 Task: Find a house in Biddeford, United States for 7 guests from 10th to 15th July with 4 bedrooms, 7 beds, 4 bathrooms, and amenities including free parking, Wifi, TV, gym, and breakfast, within a price range of ₹10,000 to ₹15,000, and with self check-in option.
Action: Mouse moved to (766, 143)
Screenshot: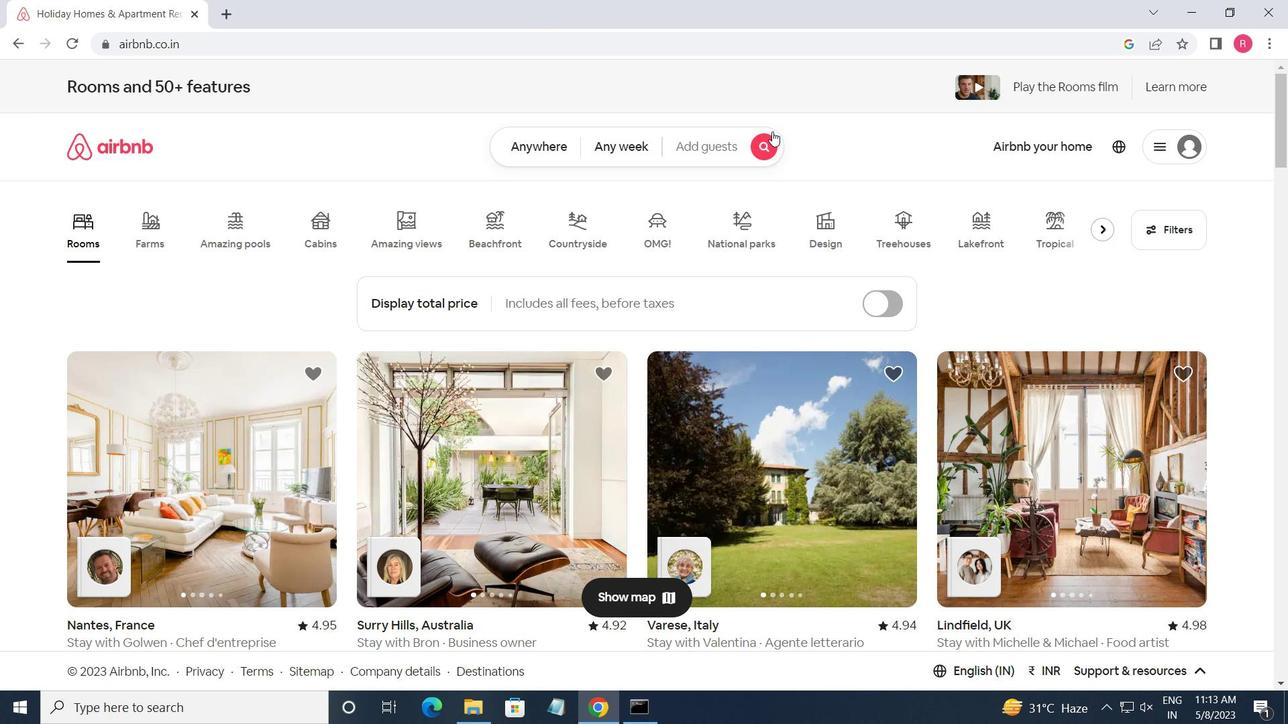 
Action: Mouse pressed left at (766, 143)
Screenshot: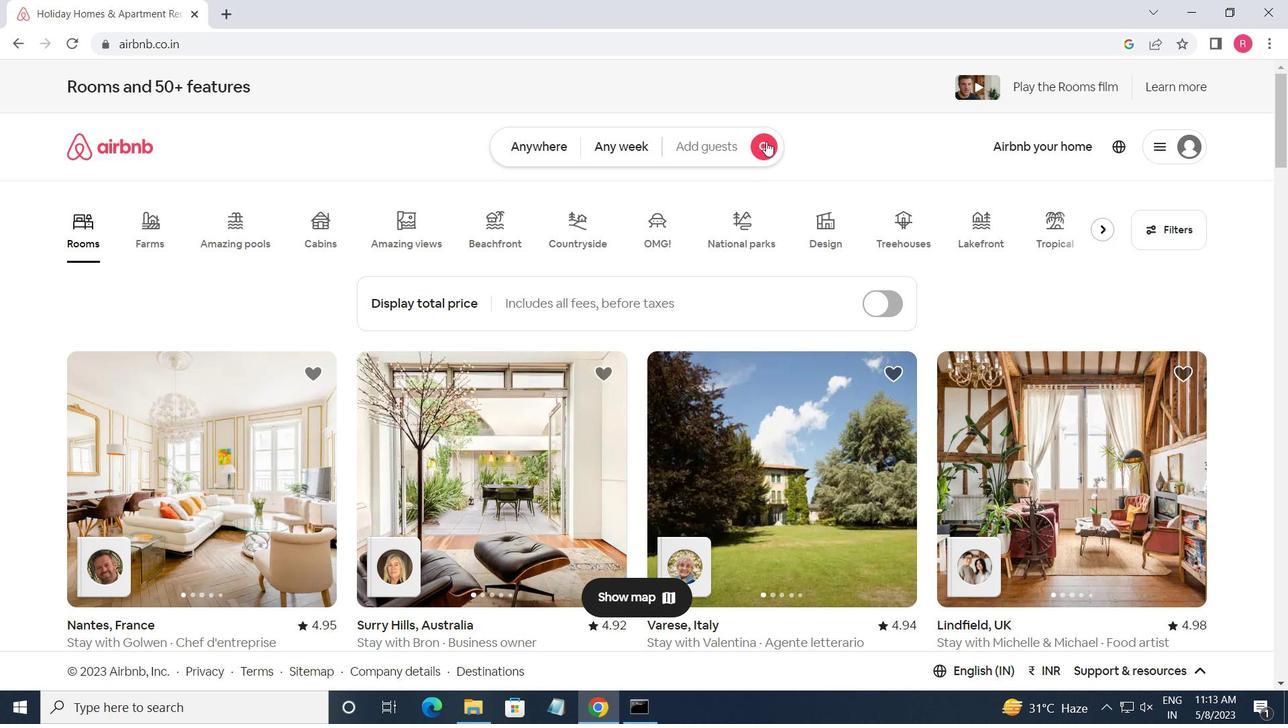 
Action: Mouse moved to (387, 219)
Screenshot: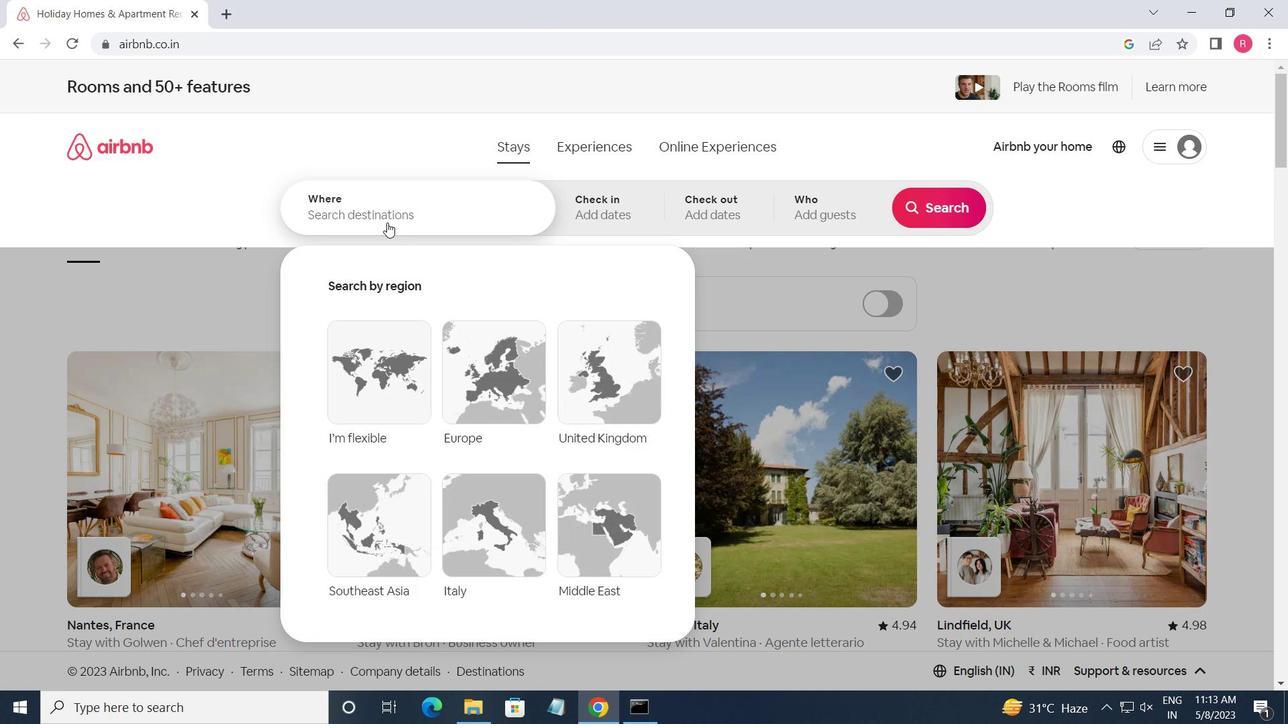 
Action: Mouse pressed left at (387, 219)
Screenshot: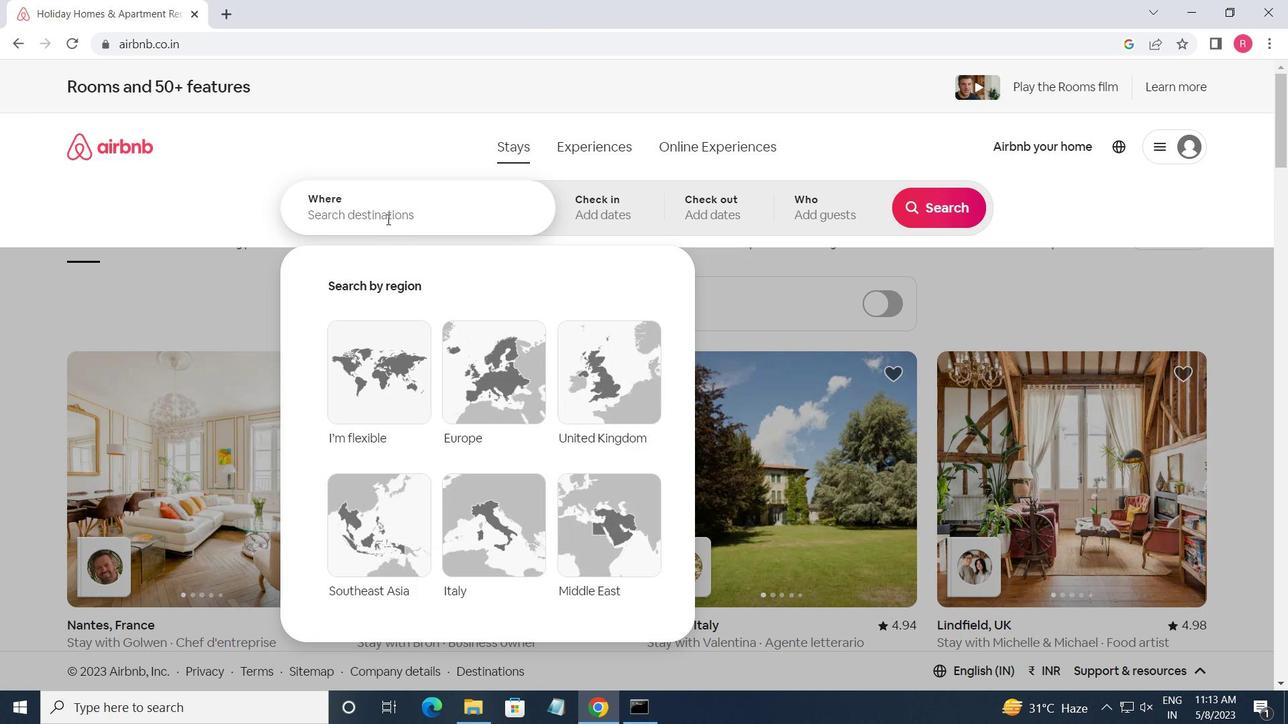 
Action: Mouse moved to (388, 218)
Screenshot: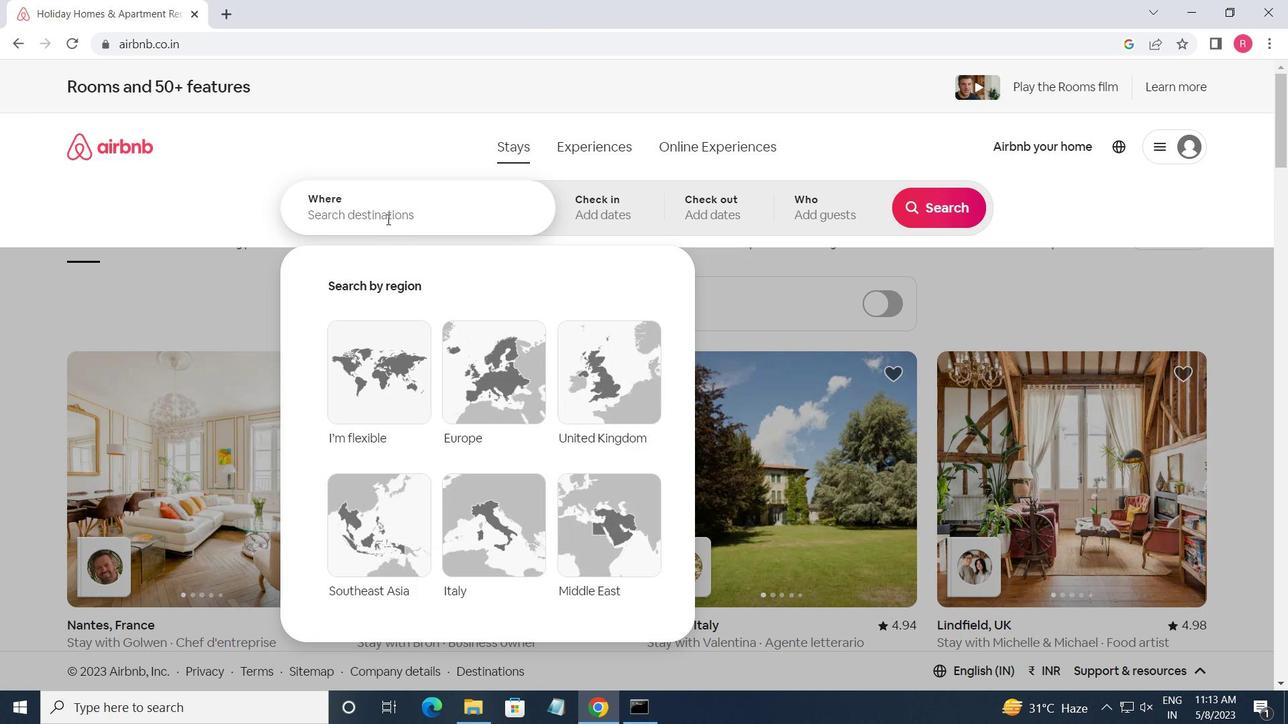 
Action: Key pressed <Key.shift_r><Key.shift_r><Key.shift_r><Key.shift_r>Biddeford,<Key.space><Key.shift_r>United<Key.space><Key.shift>STATES<Key.enter>
Screenshot: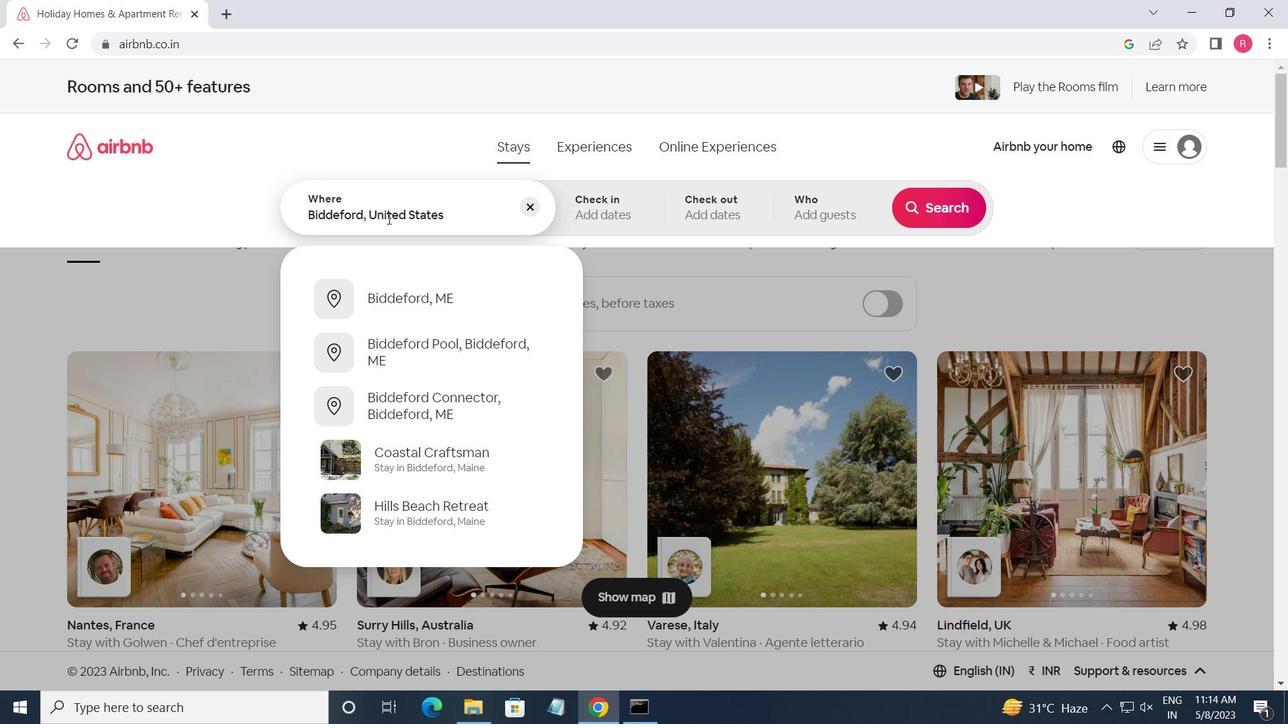 
Action: Mouse moved to (932, 337)
Screenshot: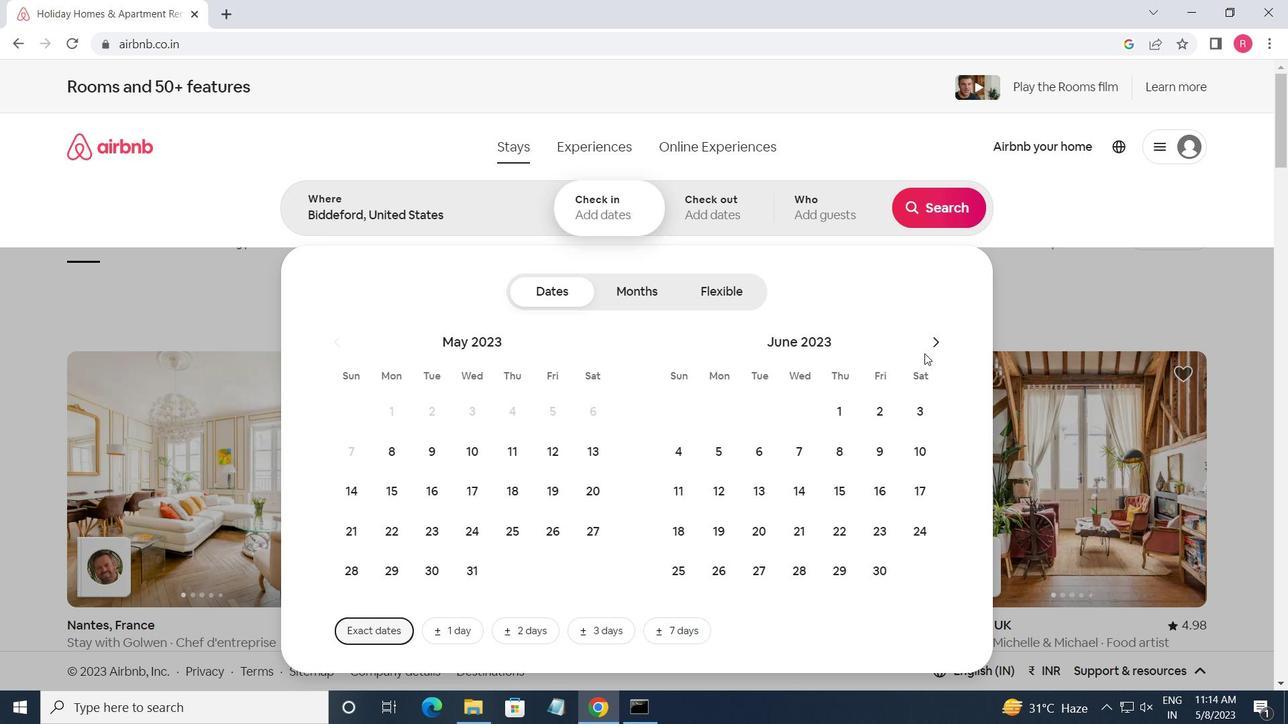 
Action: Mouse pressed left at (932, 337)
Screenshot: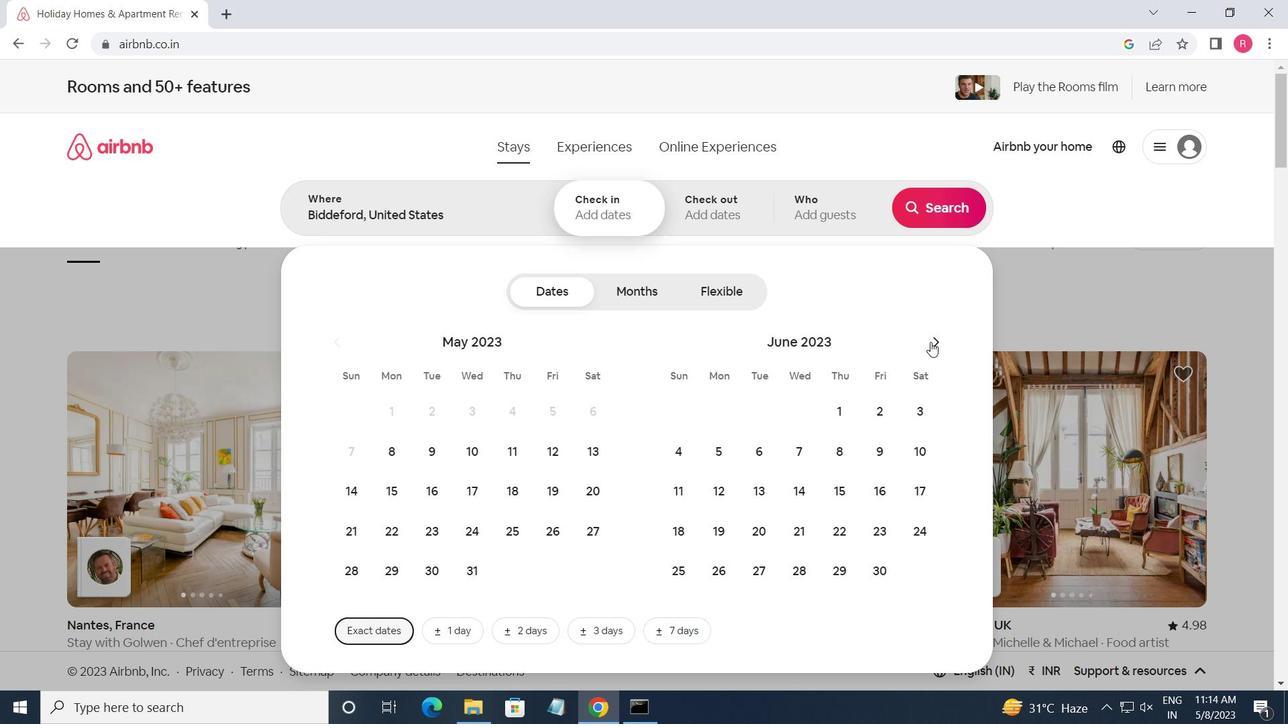 
Action: Mouse moved to (731, 491)
Screenshot: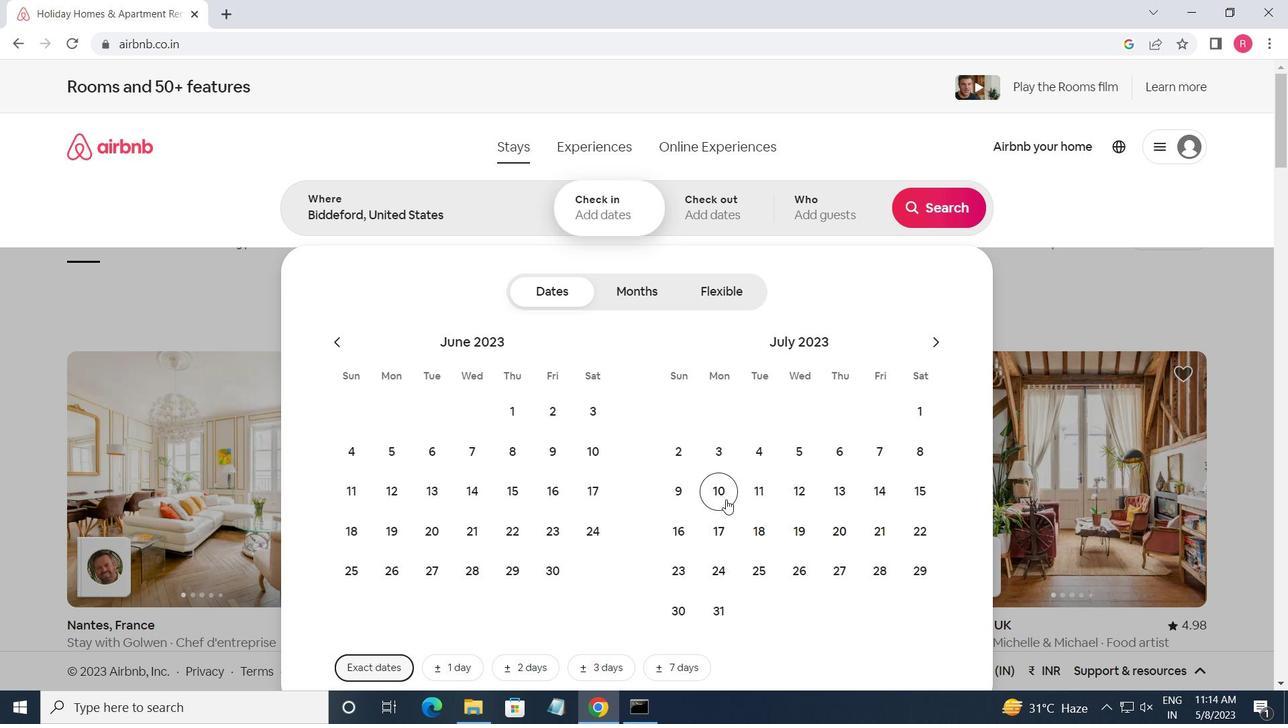 
Action: Mouse pressed left at (731, 491)
Screenshot: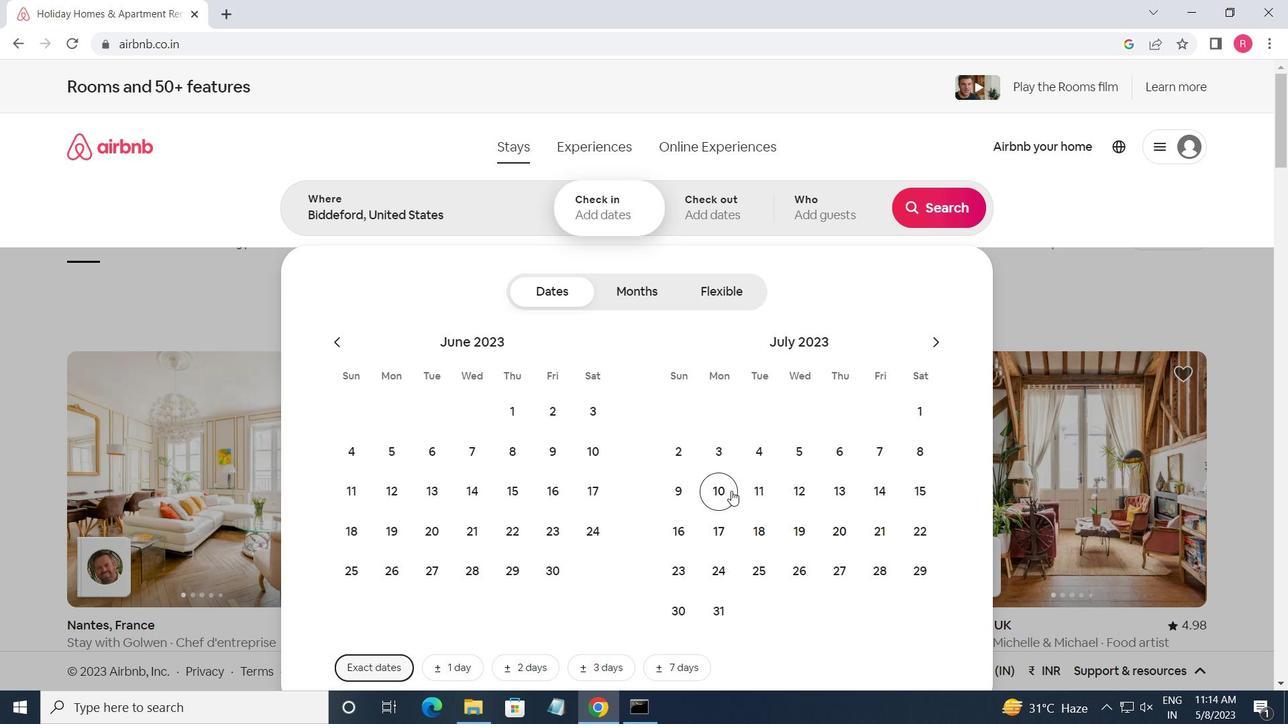 
Action: Mouse moved to (923, 485)
Screenshot: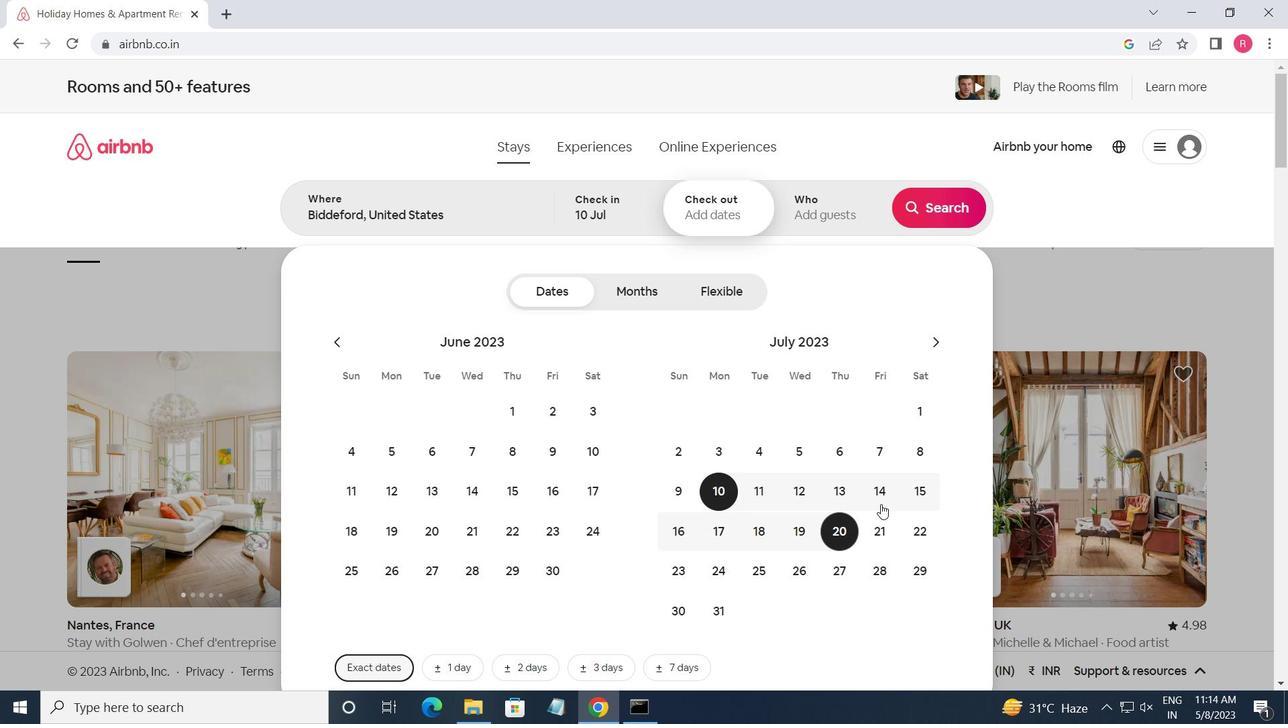 
Action: Mouse pressed left at (923, 485)
Screenshot: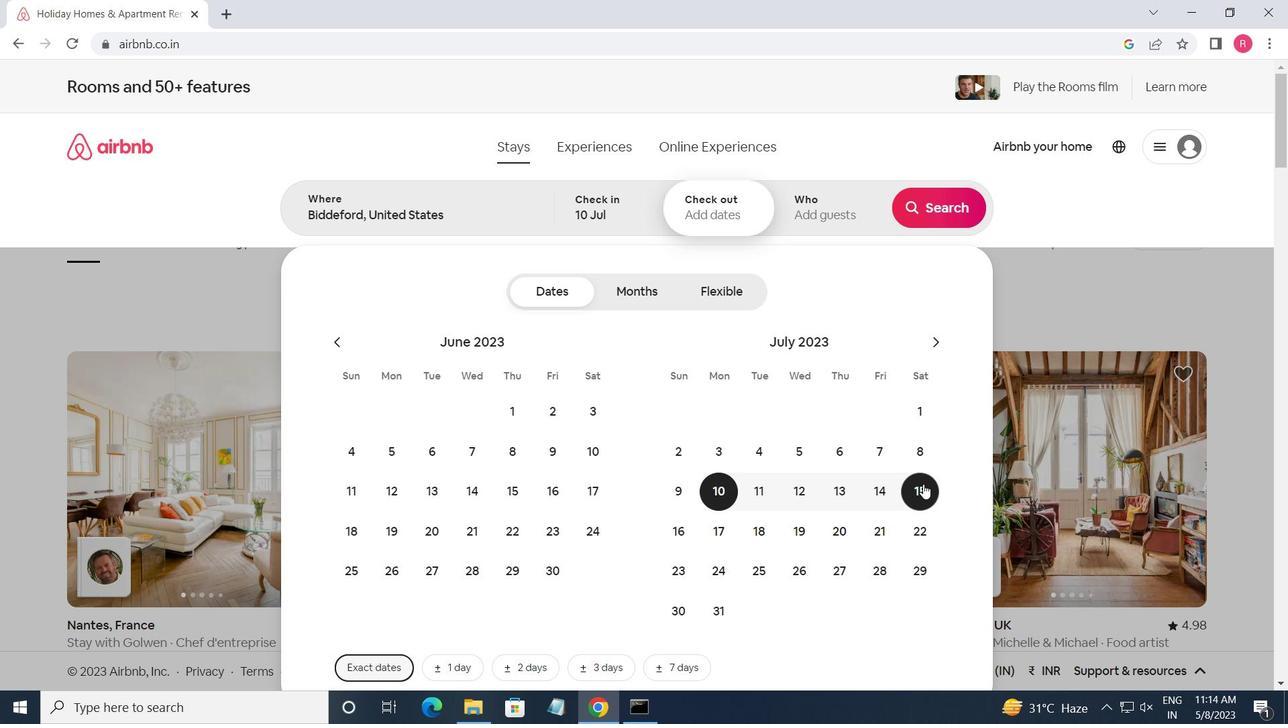 
Action: Mouse moved to (824, 228)
Screenshot: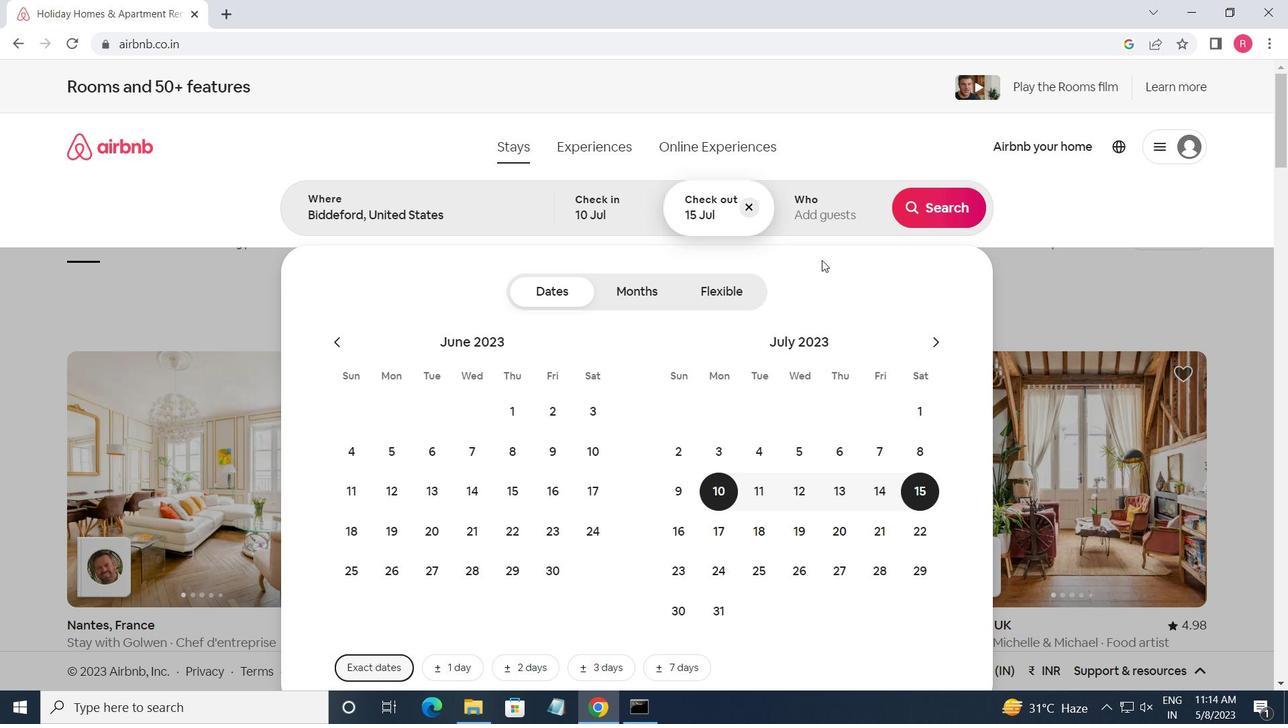 
Action: Mouse pressed left at (824, 228)
Screenshot: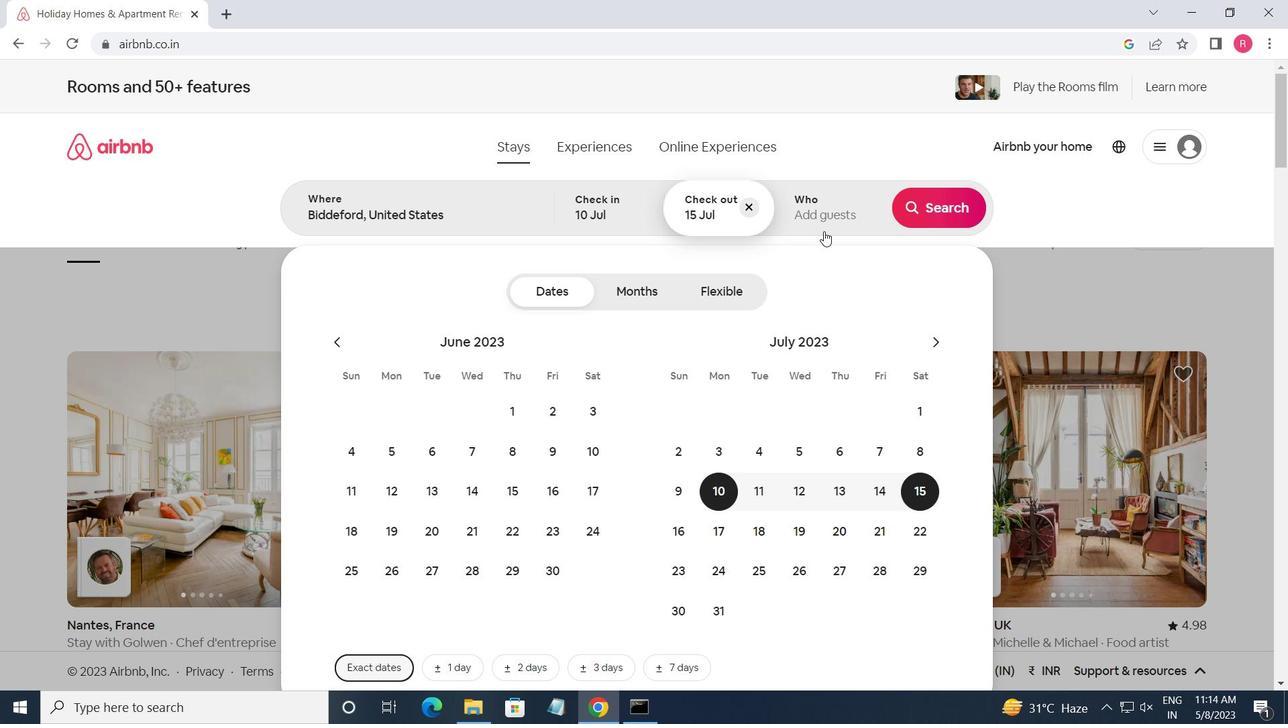 
Action: Mouse moved to (941, 295)
Screenshot: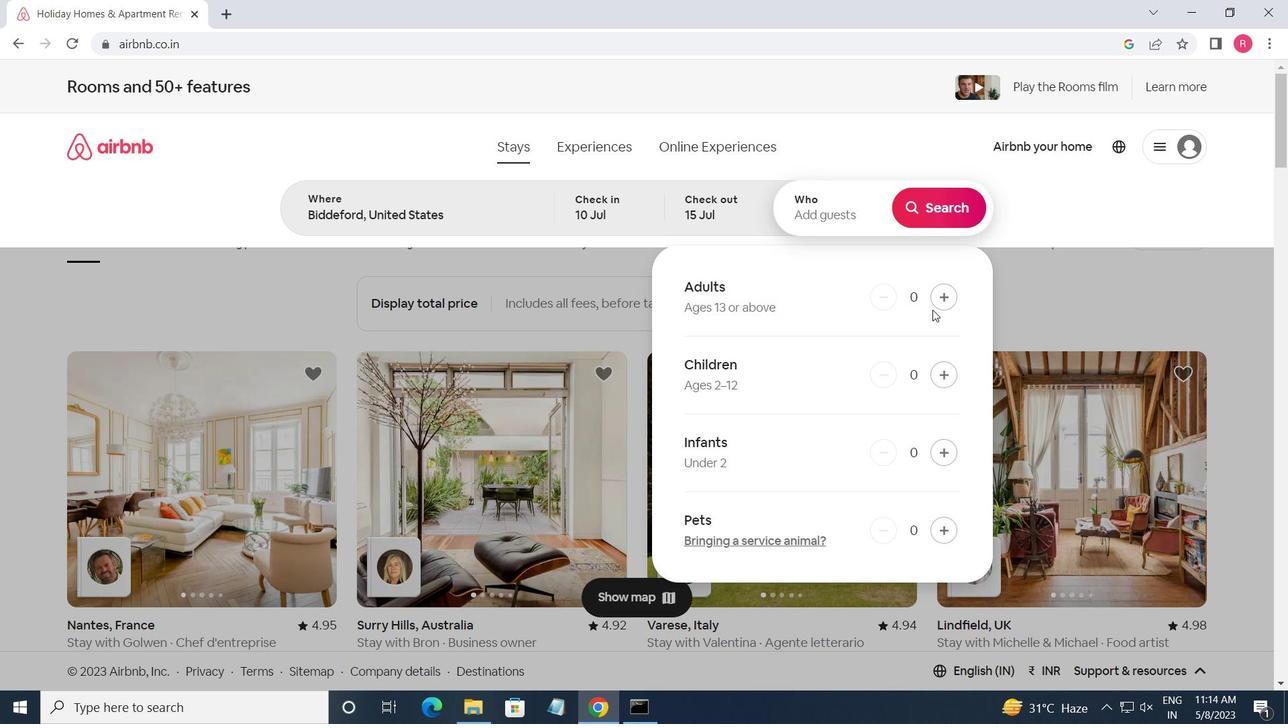
Action: Mouse pressed left at (941, 295)
Screenshot: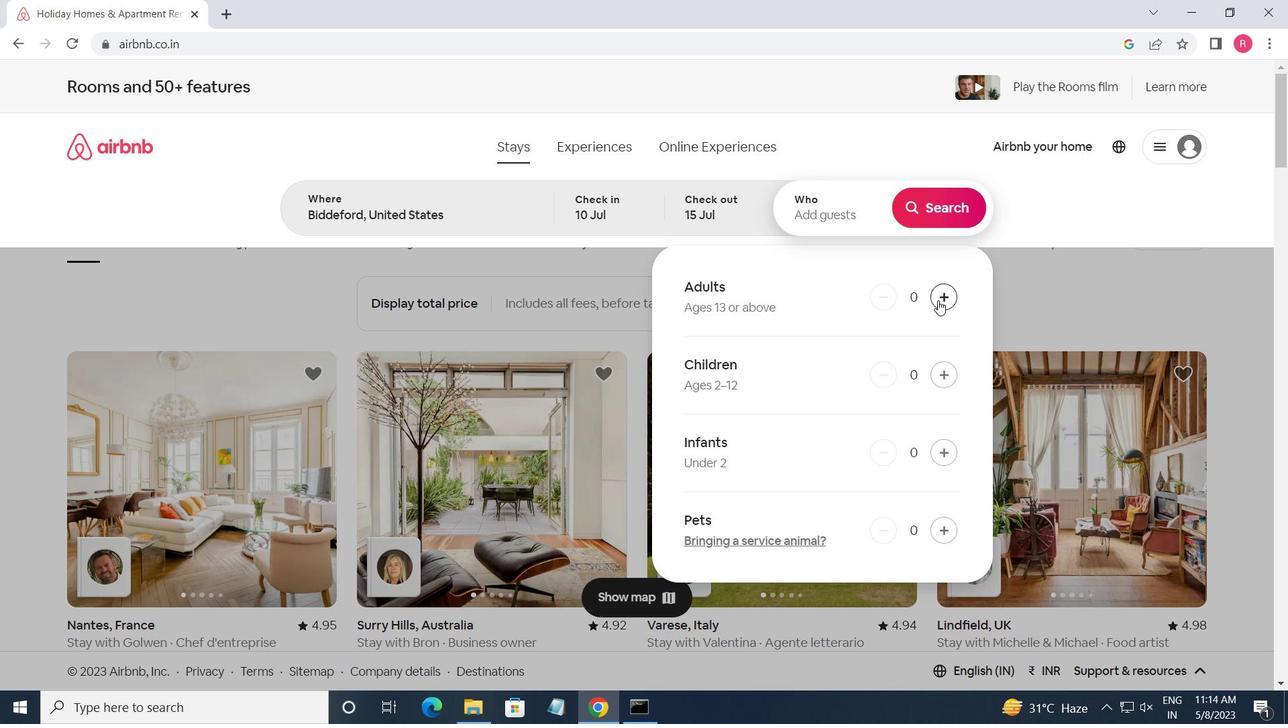 
Action: Mouse pressed left at (941, 295)
Screenshot: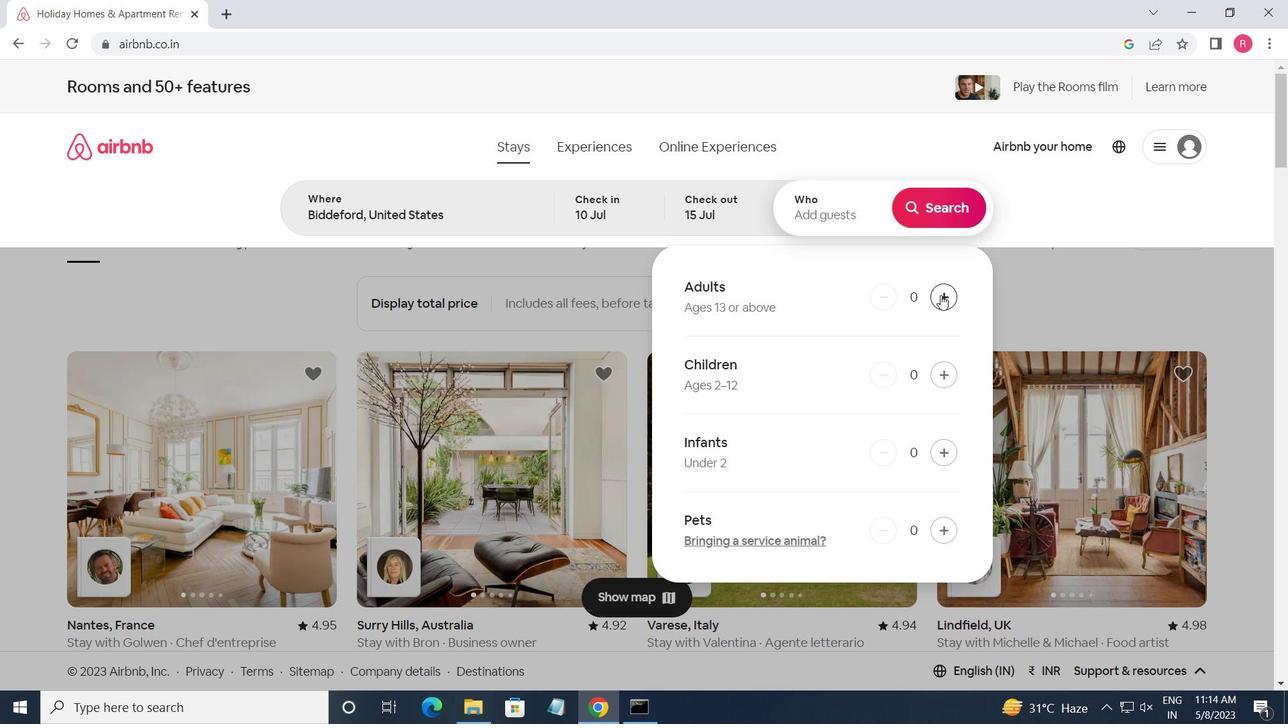 
Action: Mouse pressed left at (941, 295)
Screenshot: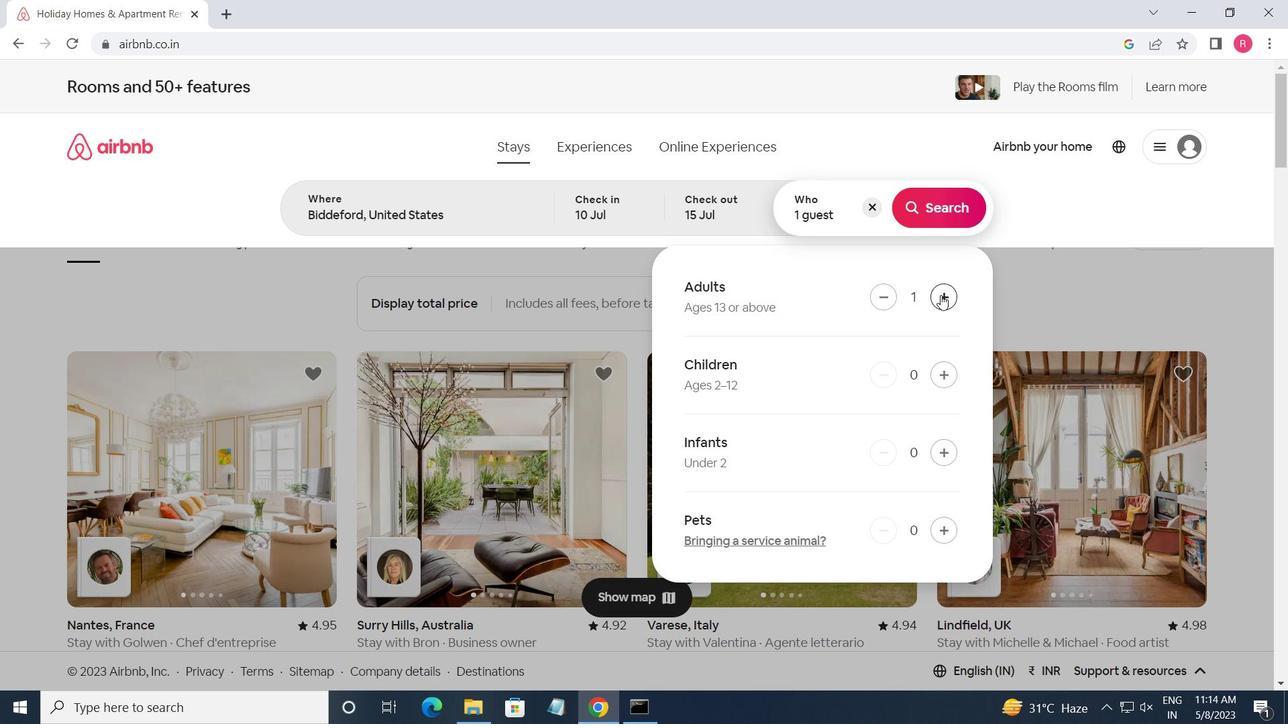 
Action: Mouse pressed left at (941, 295)
Screenshot: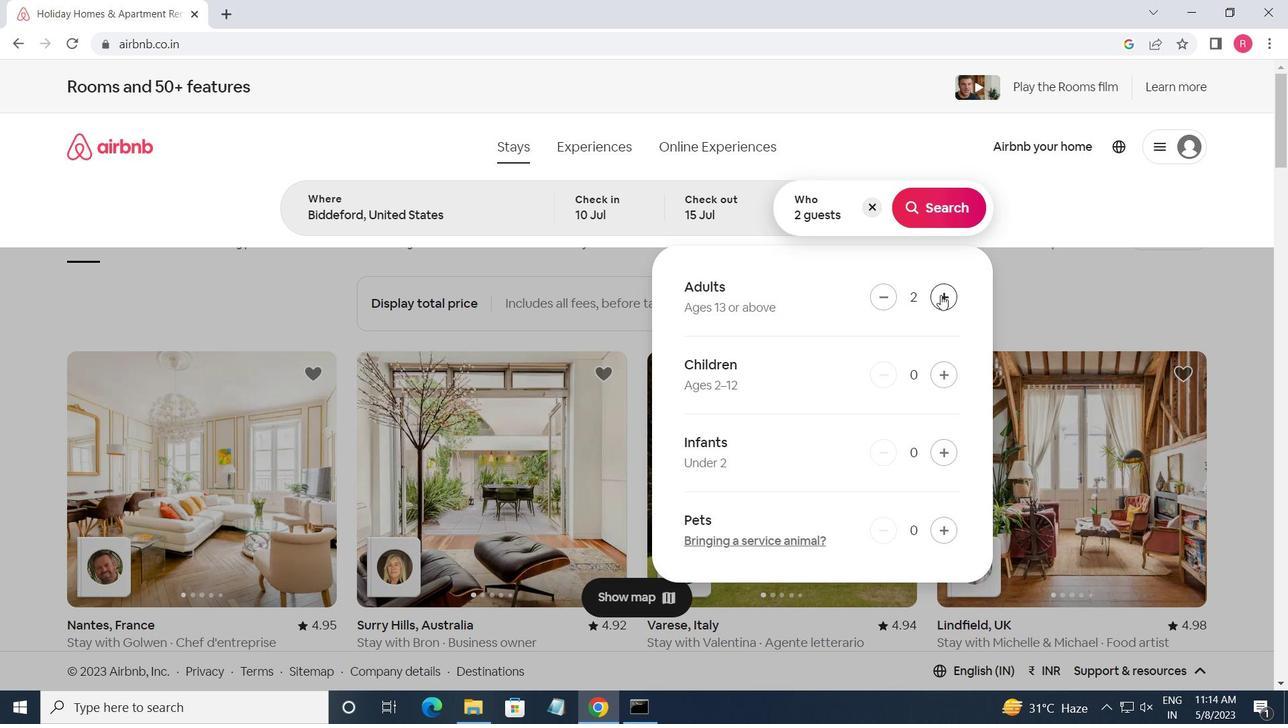 
Action: Mouse pressed left at (941, 295)
Screenshot: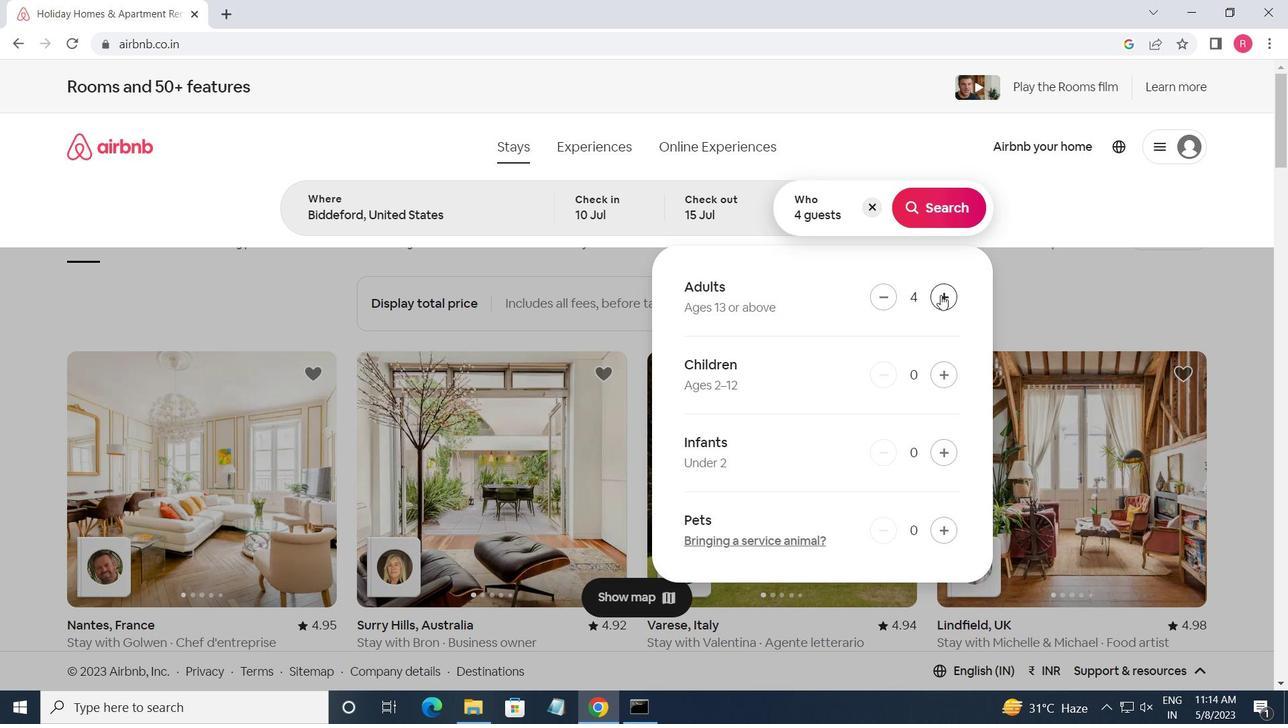 
Action: Mouse pressed left at (941, 295)
Screenshot: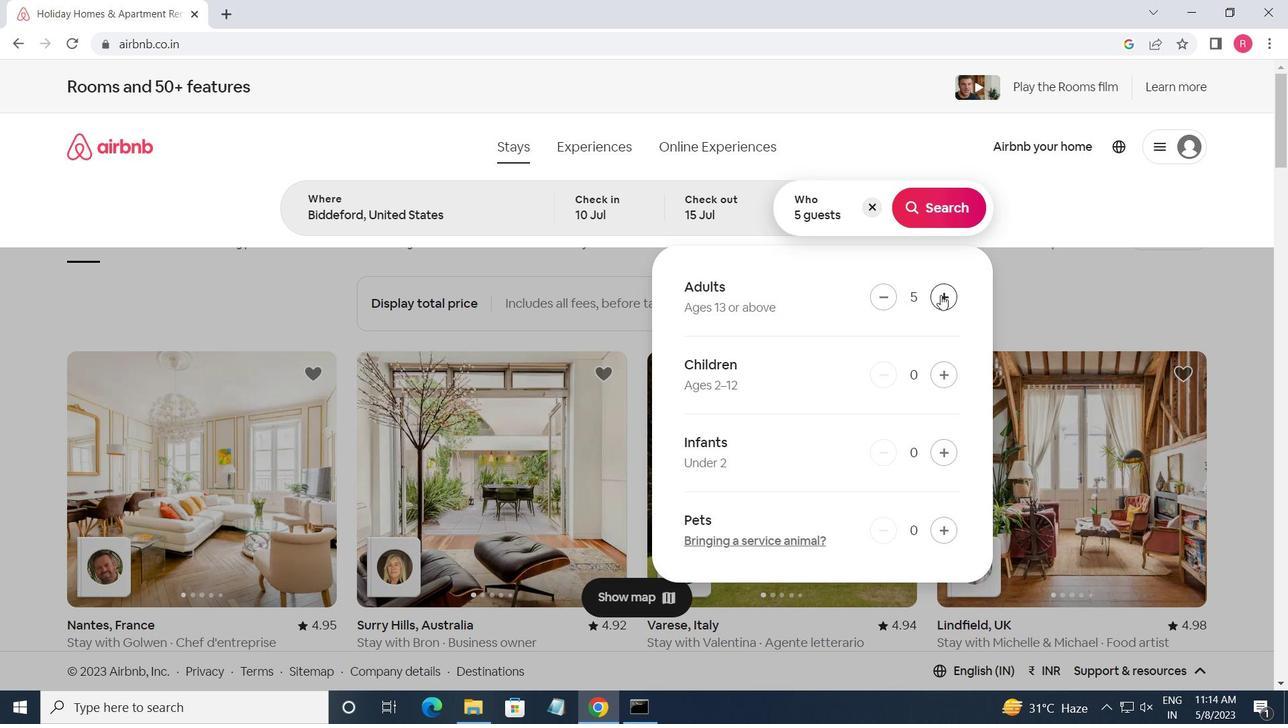 
Action: Mouse pressed left at (941, 295)
Screenshot: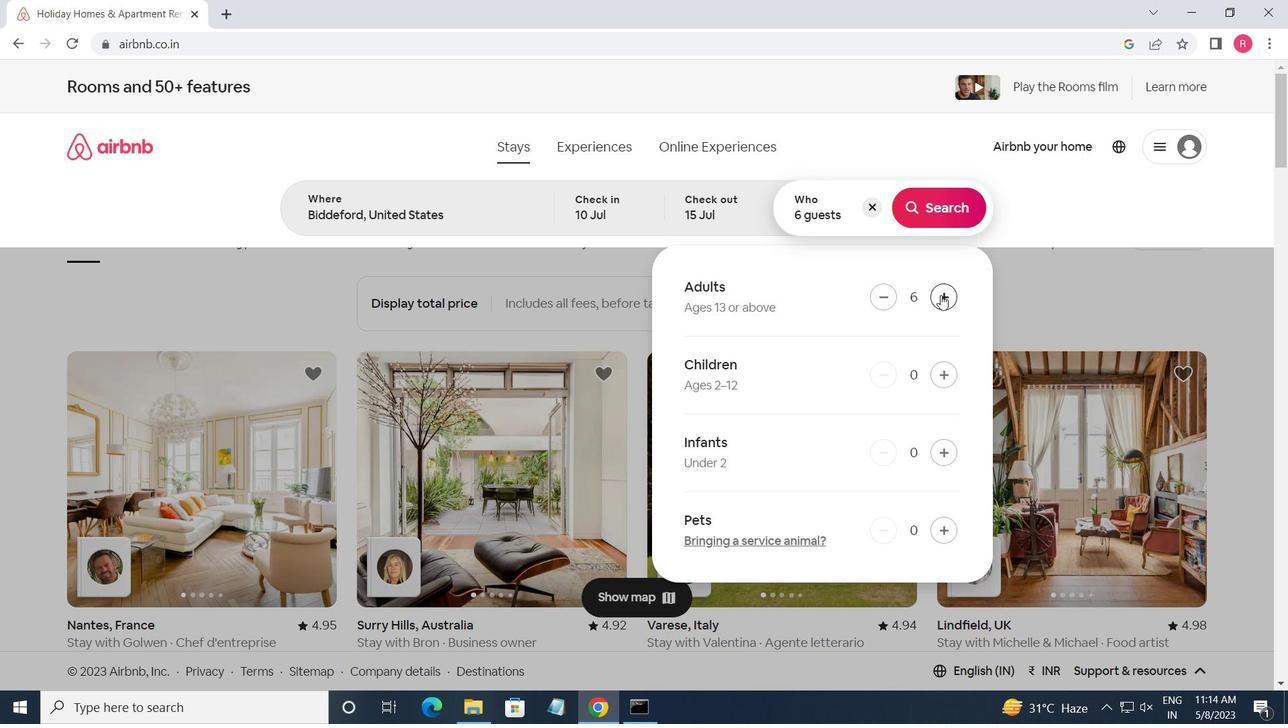 
Action: Mouse moved to (909, 203)
Screenshot: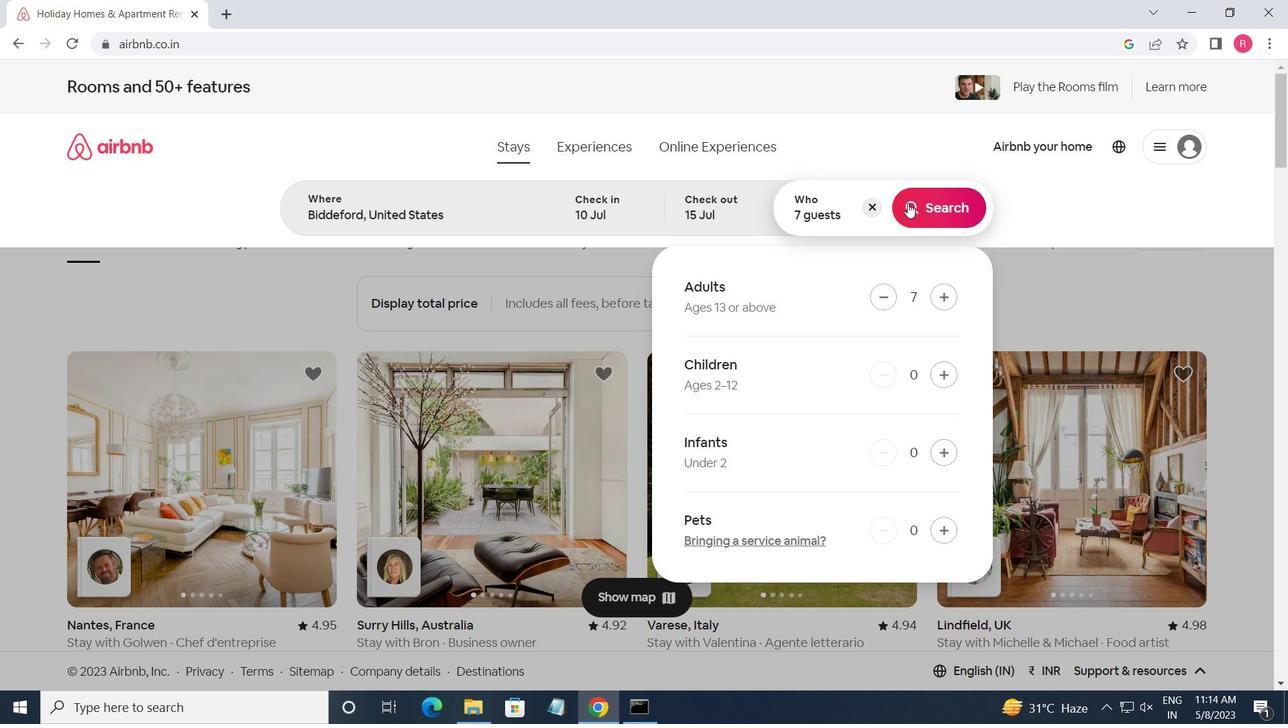 
Action: Mouse pressed left at (909, 203)
Screenshot: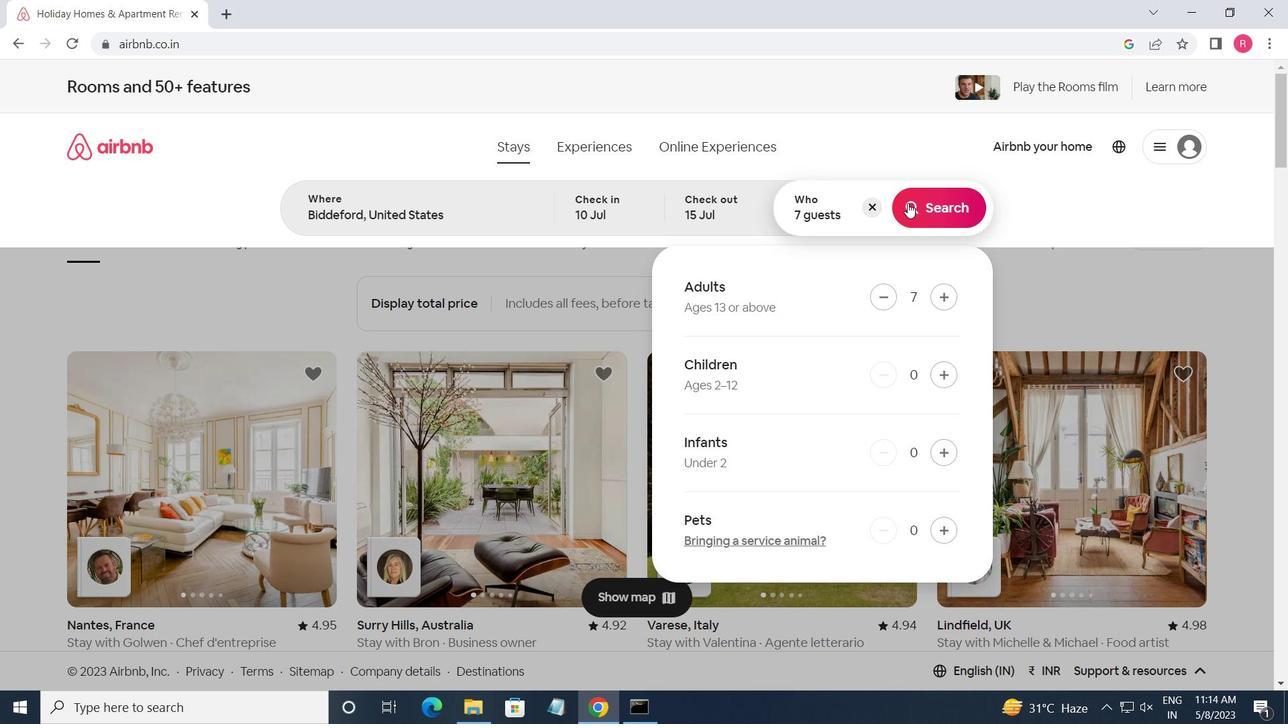 
Action: Mouse moved to (1226, 163)
Screenshot: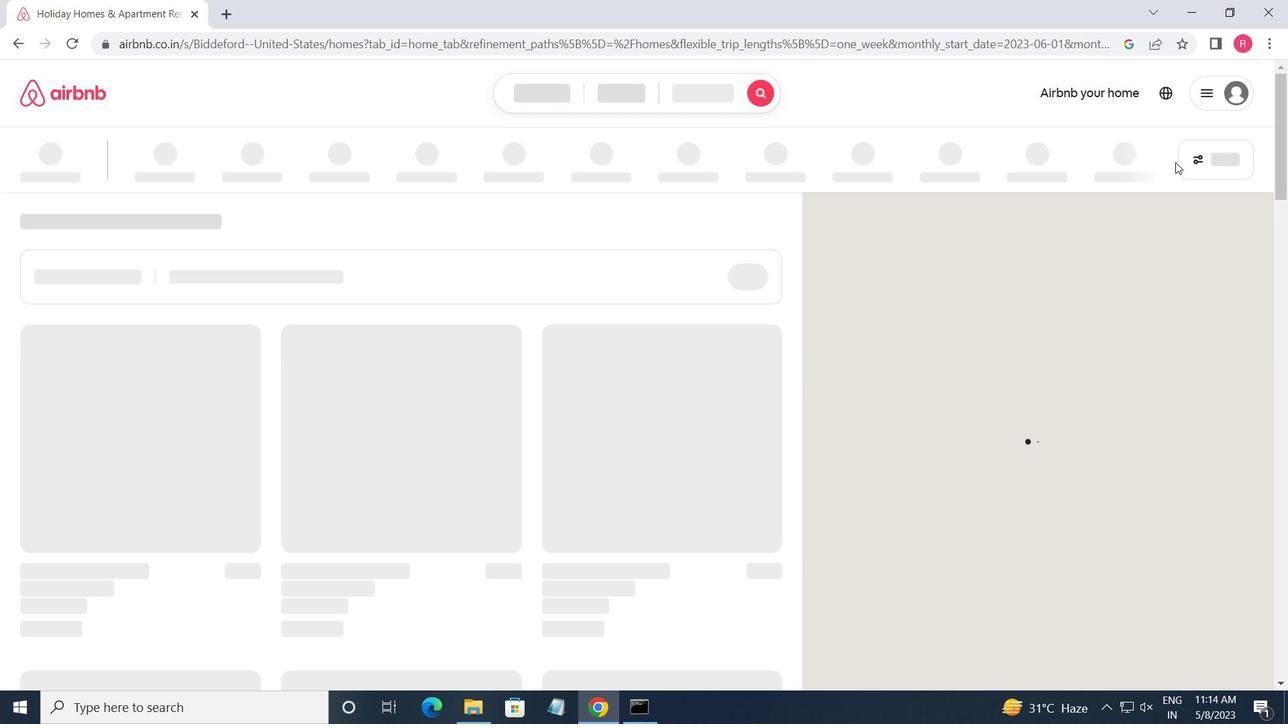 
Action: Mouse pressed left at (1226, 163)
Screenshot: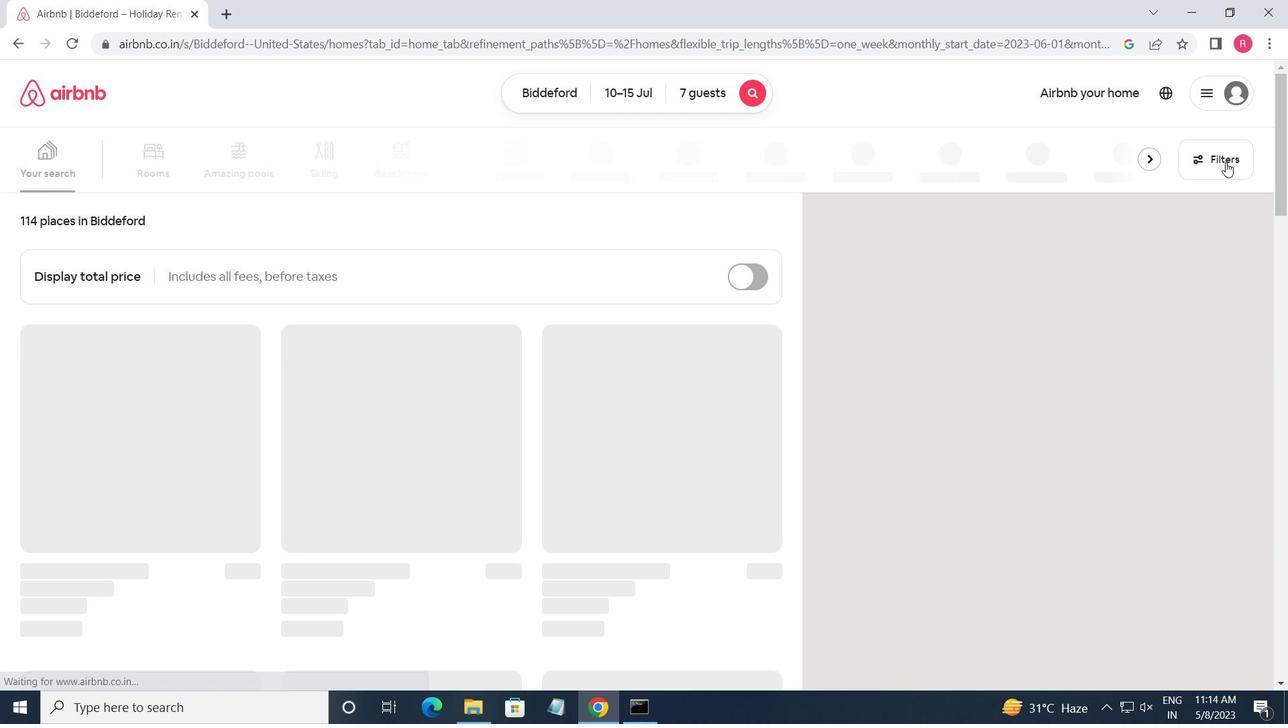 
Action: Mouse moved to (577, 459)
Screenshot: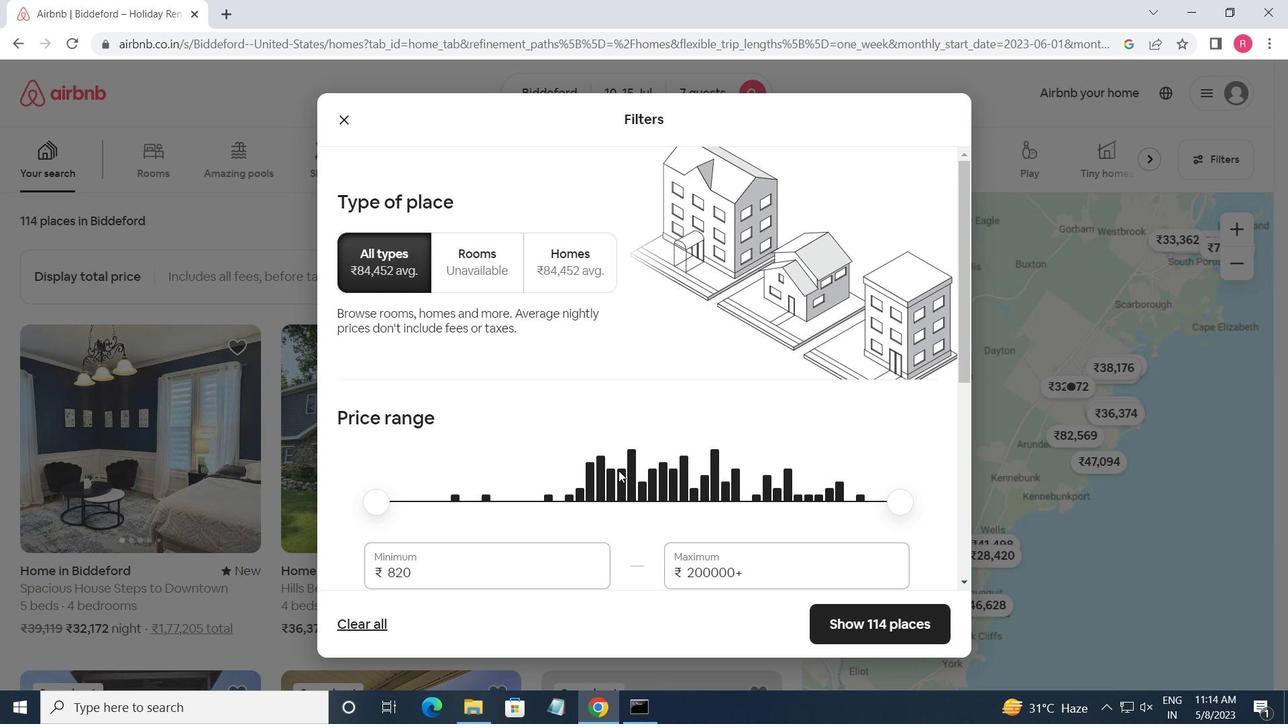 
Action: Mouse scrolled (577, 458) with delta (0, 0)
Screenshot: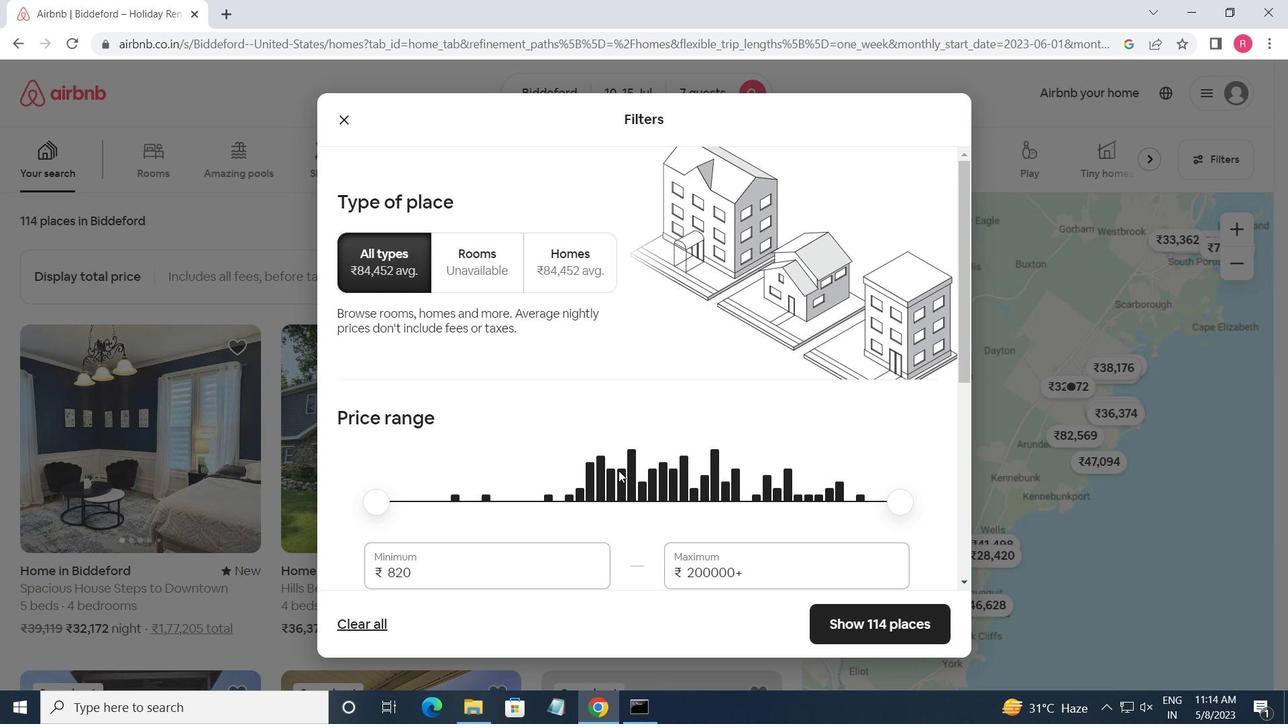 
Action: Mouse moved to (447, 496)
Screenshot: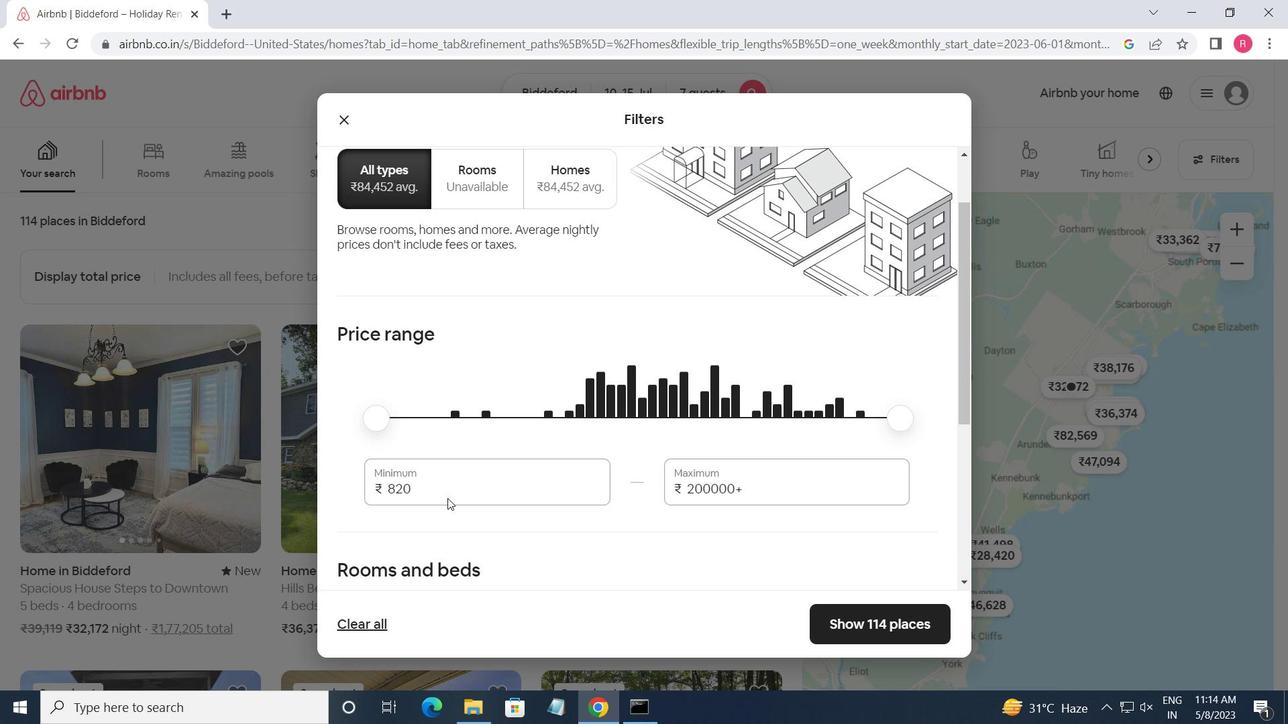 
Action: Mouse pressed left at (447, 496)
Screenshot: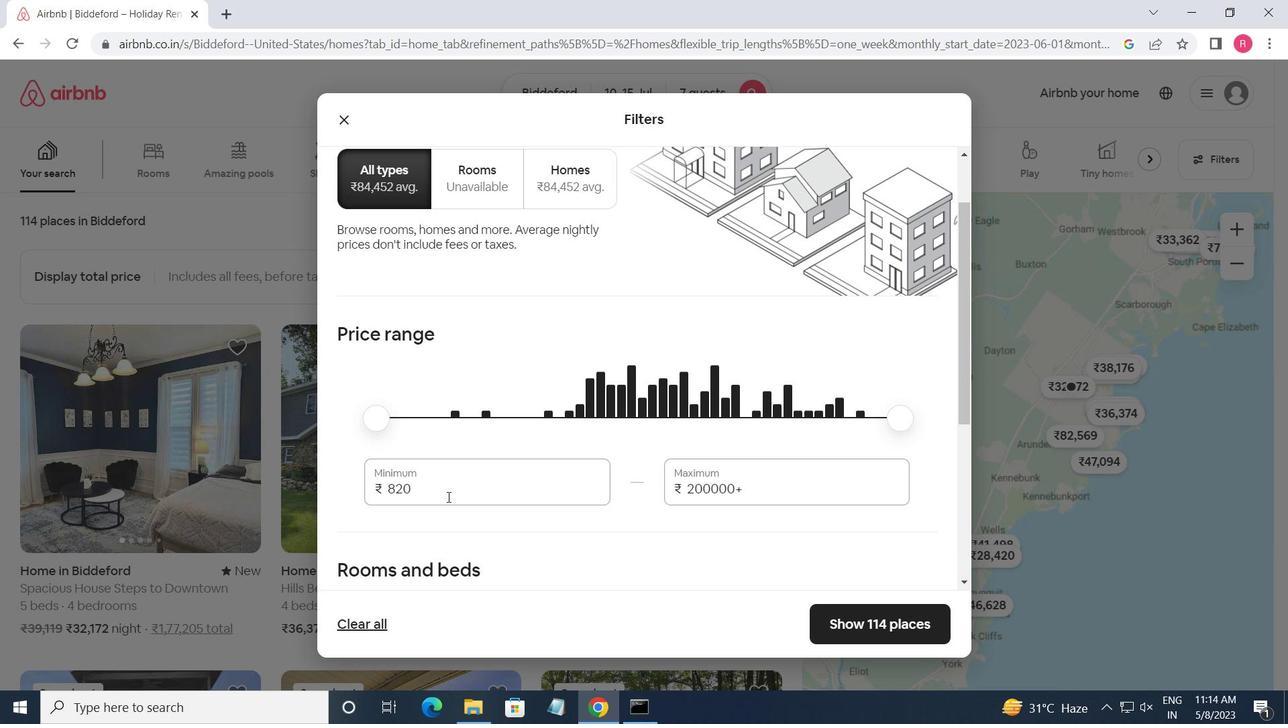 
Action: Mouse moved to (424, 480)
Screenshot: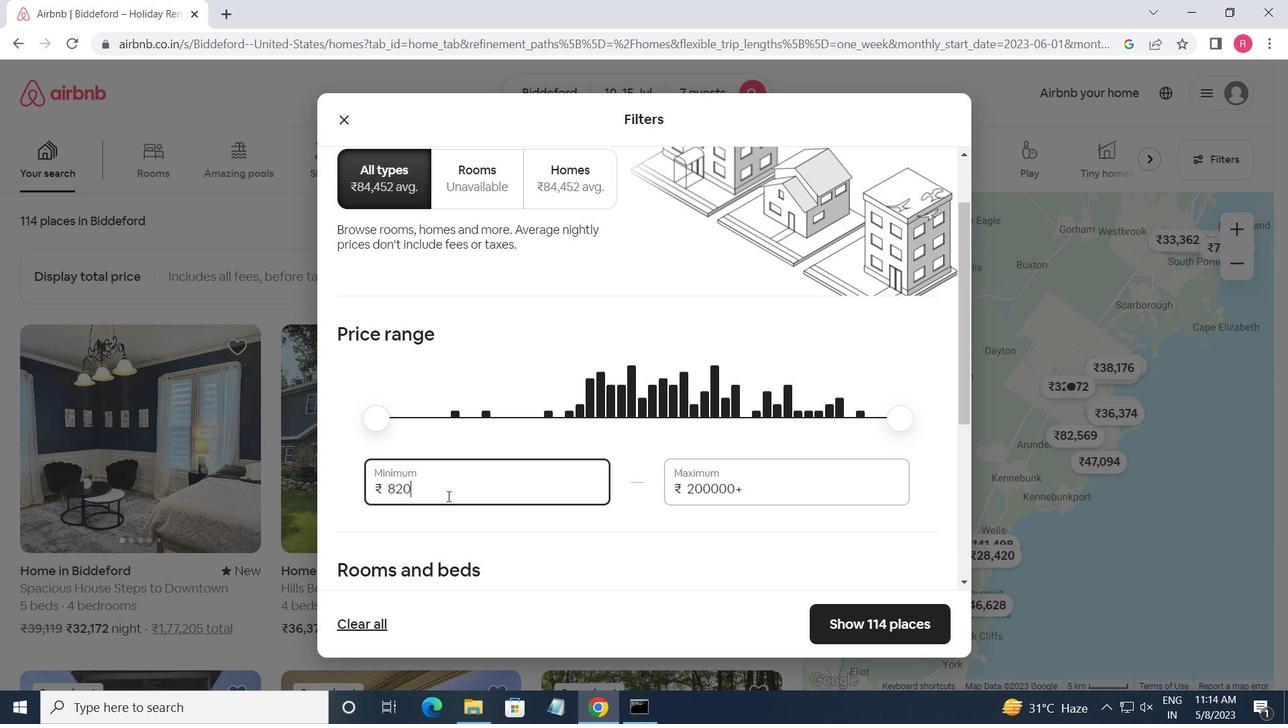 
Action: Key pressed <Key.backspace><Key.backspace><Key.backspace><Key.backspace>10000<Key.tab>15000
Screenshot: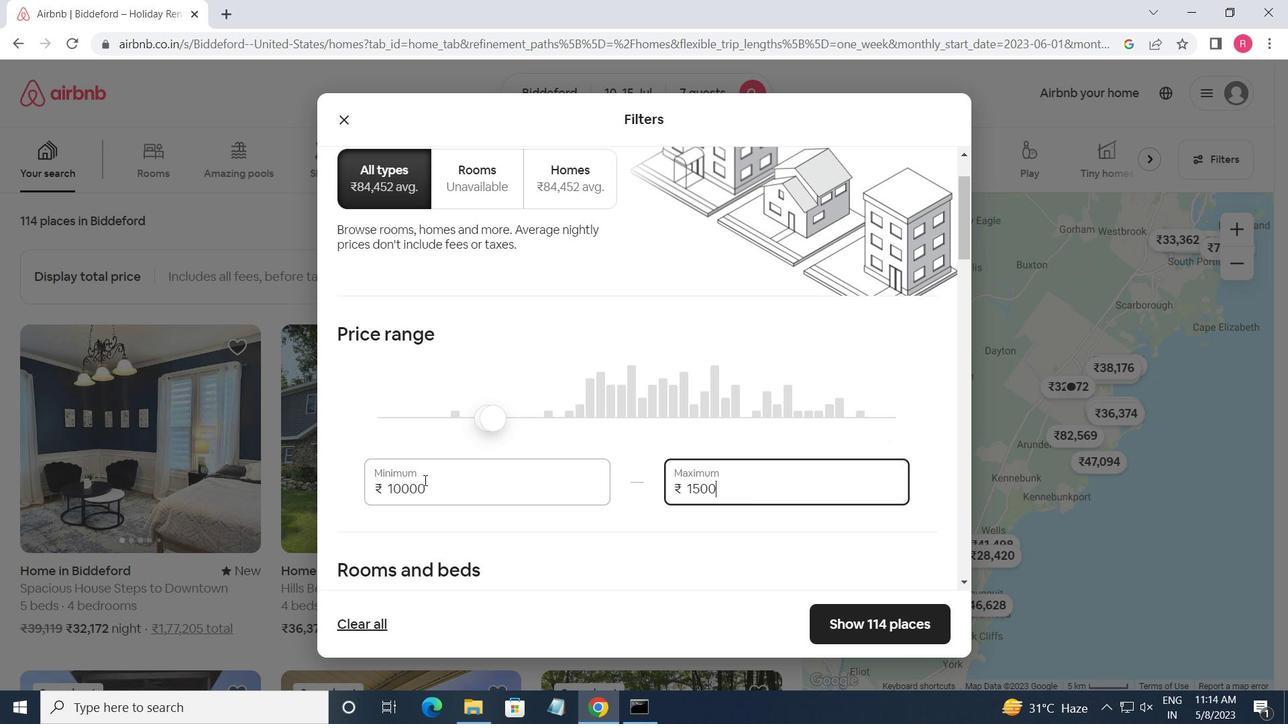 
Action: Mouse moved to (548, 473)
Screenshot: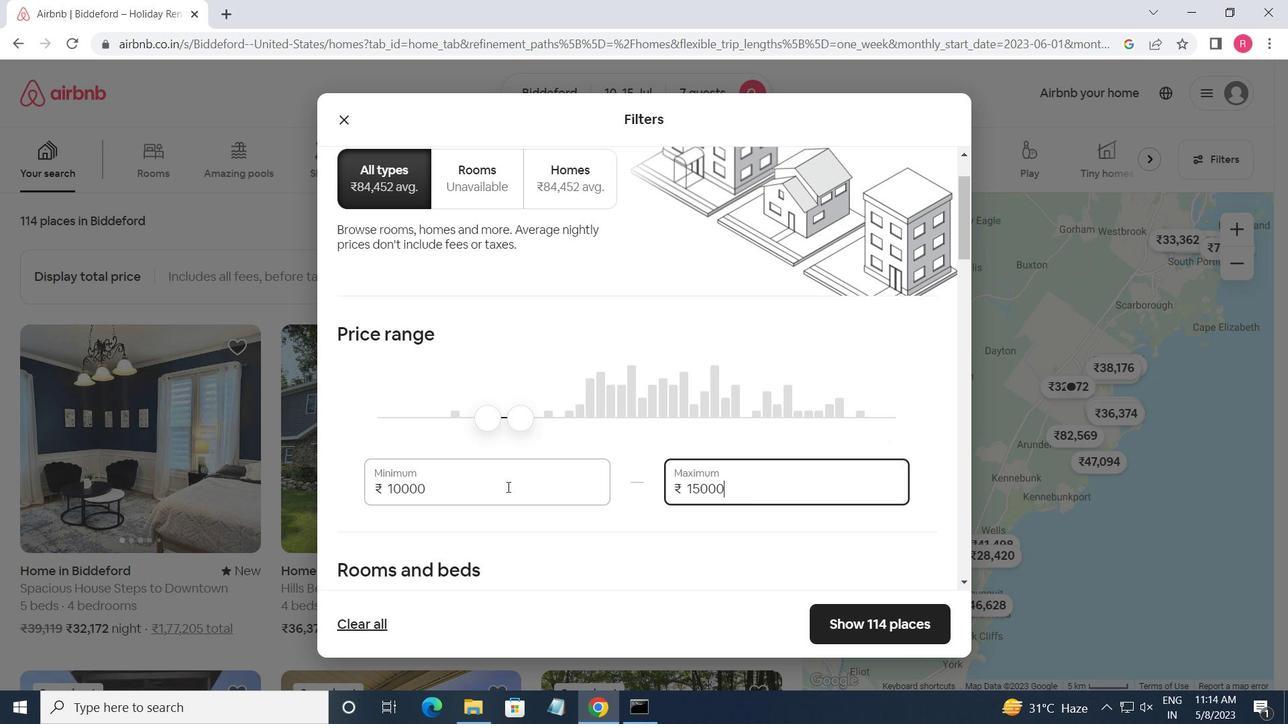 
Action: Mouse scrolled (548, 473) with delta (0, 0)
Screenshot: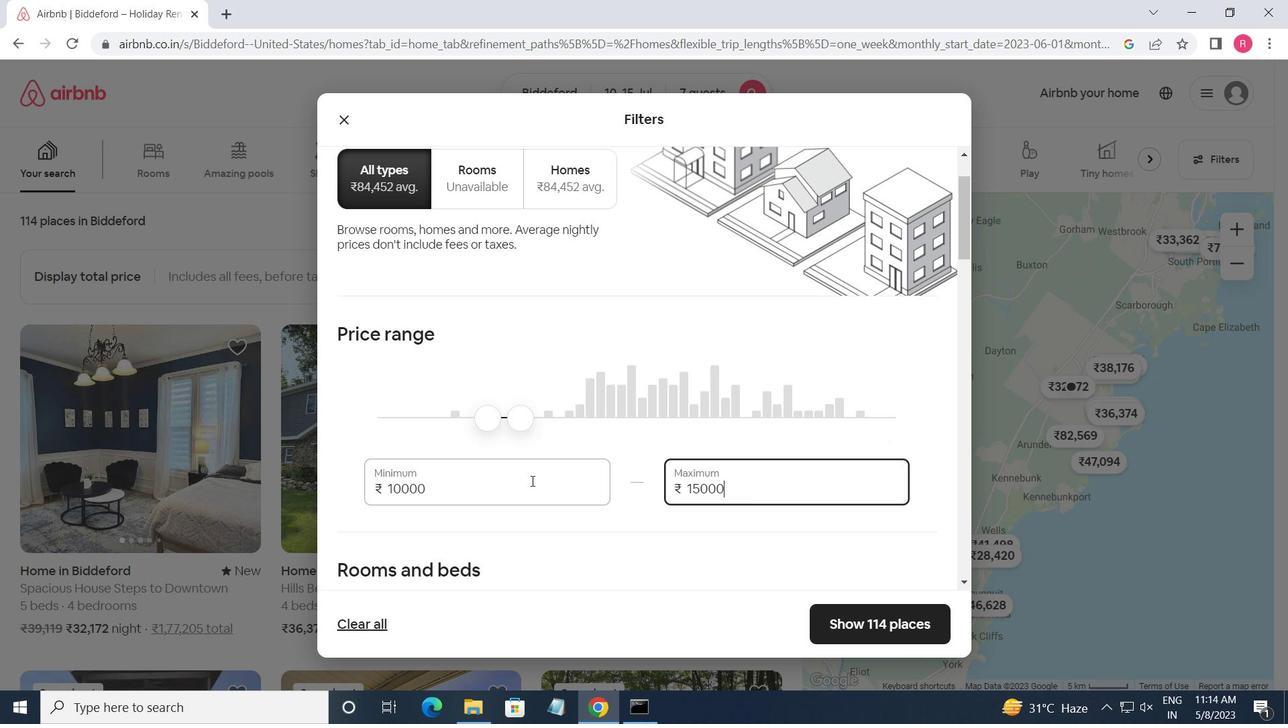 
Action: Mouse scrolled (548, 473) with delta (0, 0)
Screenshot: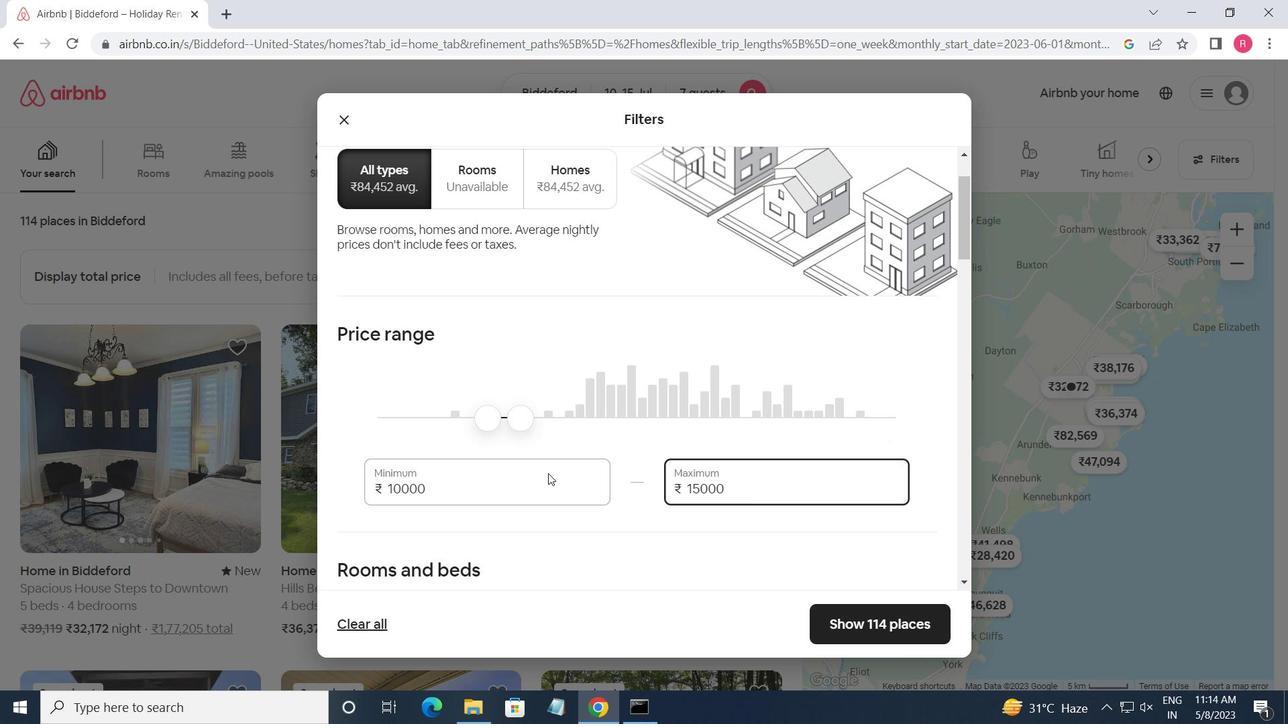 
Action: Mouse moved to (426, 489)
Screenshot: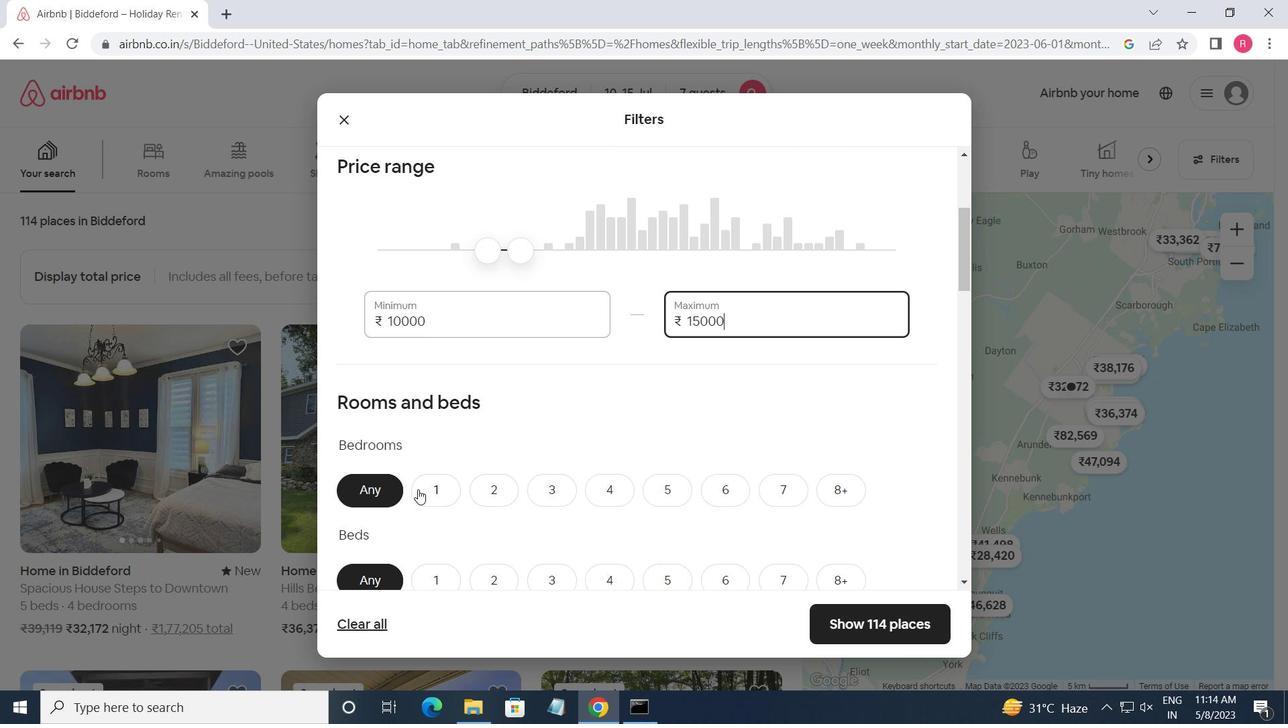 
Action: Mouse scrolled (426, 489) with delta (0, 0)
Screenshot: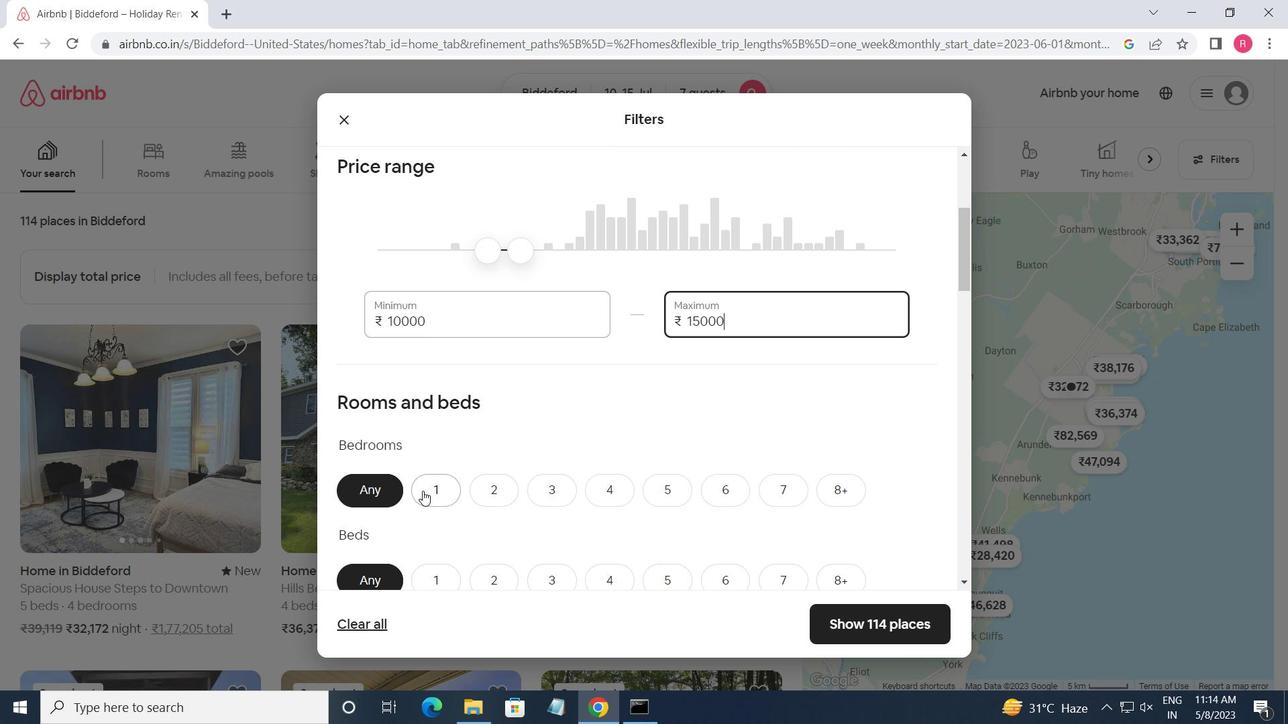 
Action: Mouse scrolled (426, 489) with delta (0, 0)
Screenshot: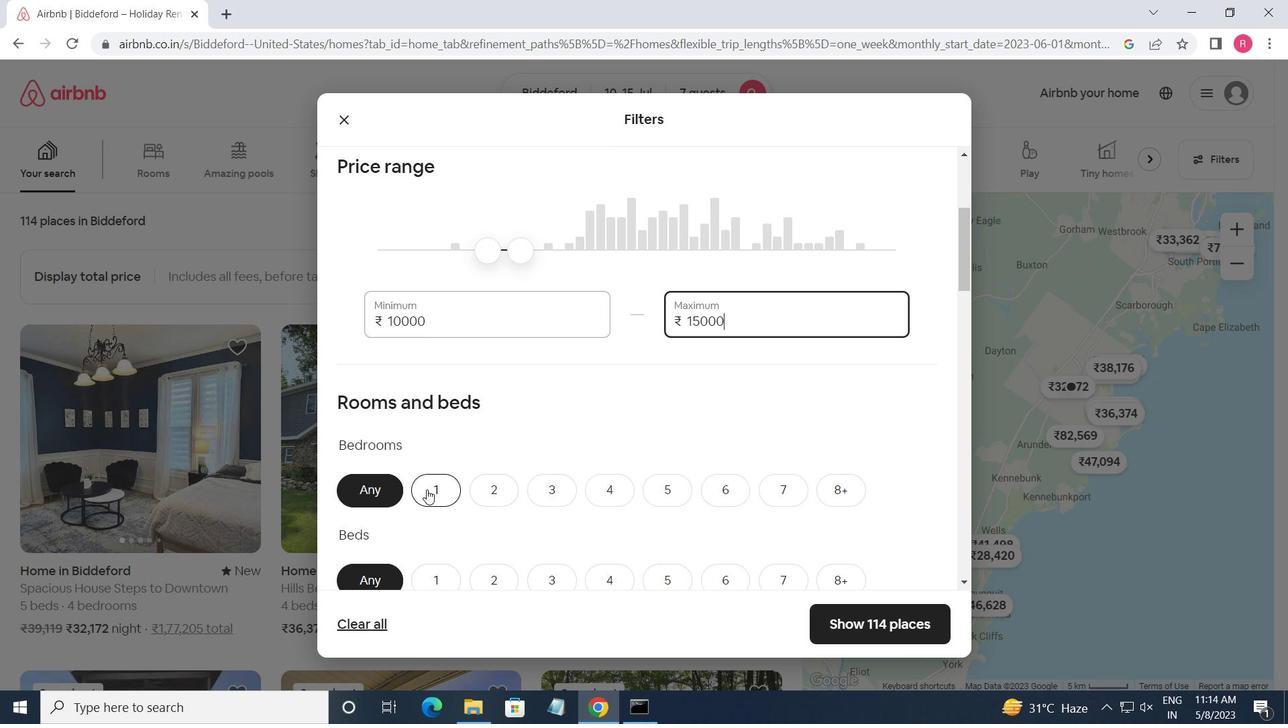 
Action: Mouse moved to (428, 489)
Screenshot: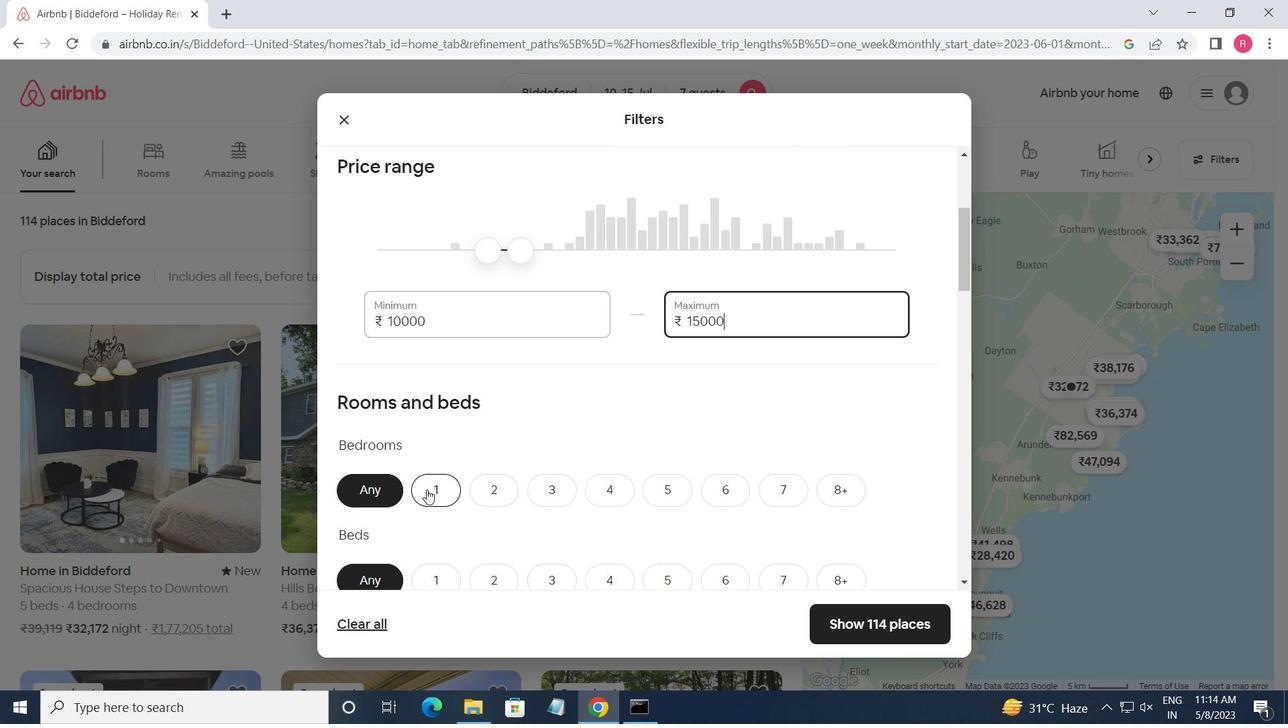 
Action: Mouse scrolled (428, 489) with delta (0, 0)
Screenshot: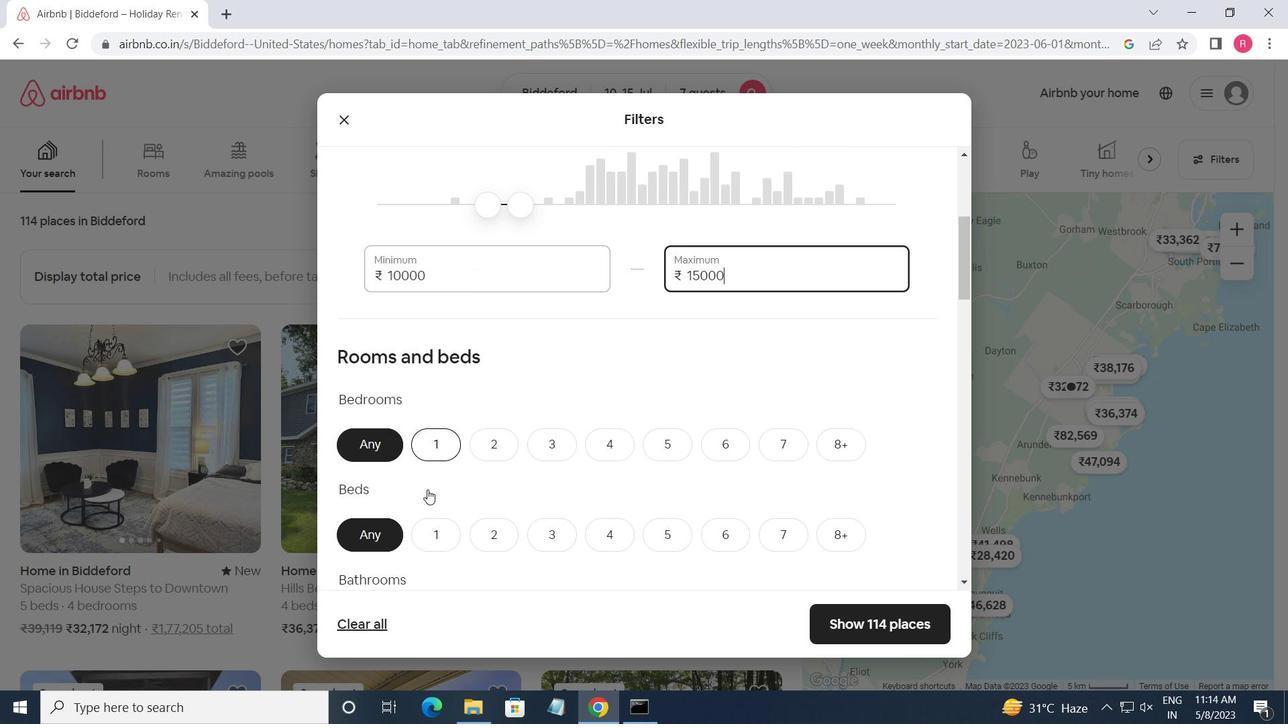 
Action: Mouse scrolled (428, 489) with delta (0, 0)
Screenshot: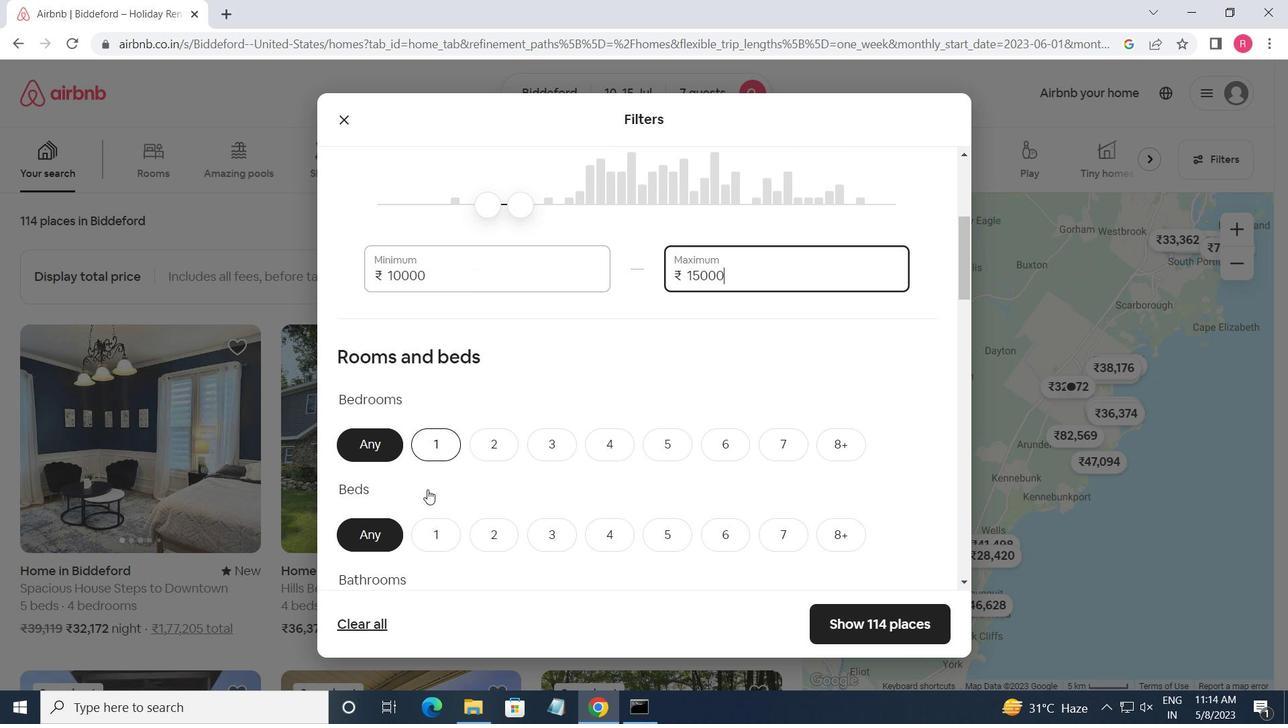 
Action: Mouse moved to (448, 468)
Screenshot: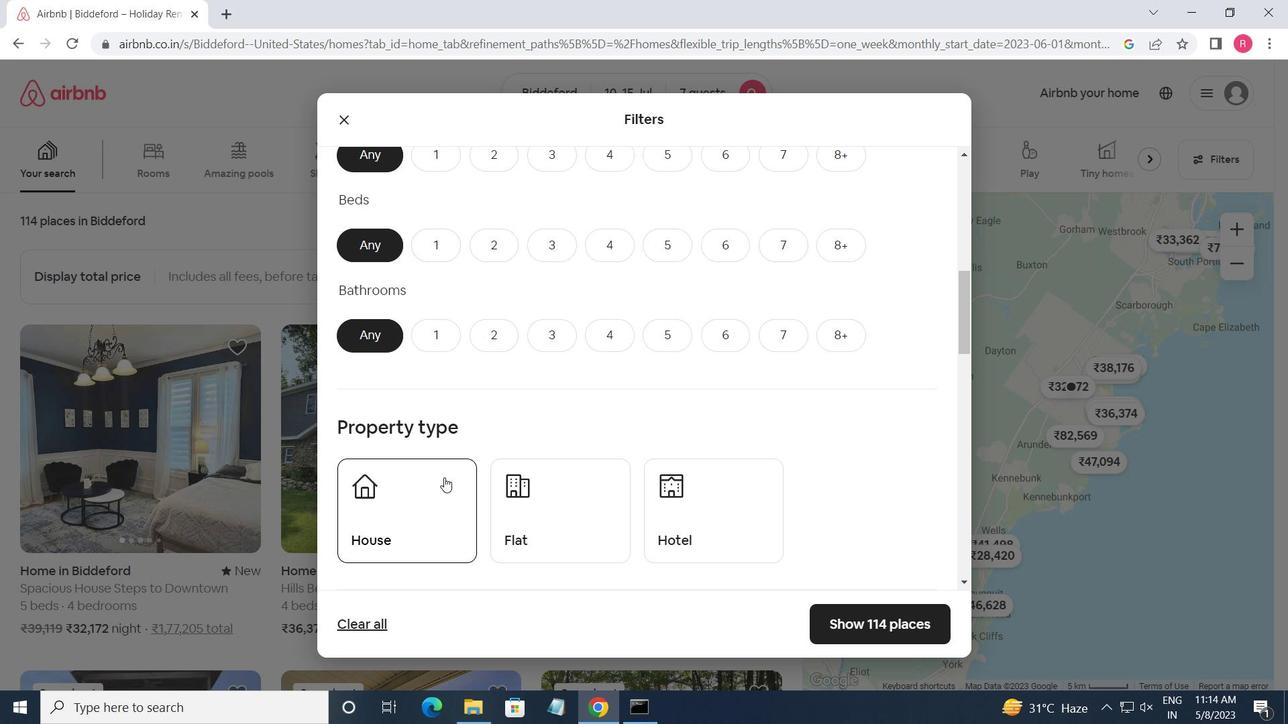 
Action: Mouse scrolled (448, 469) with delta (0, 0)
Screenshot: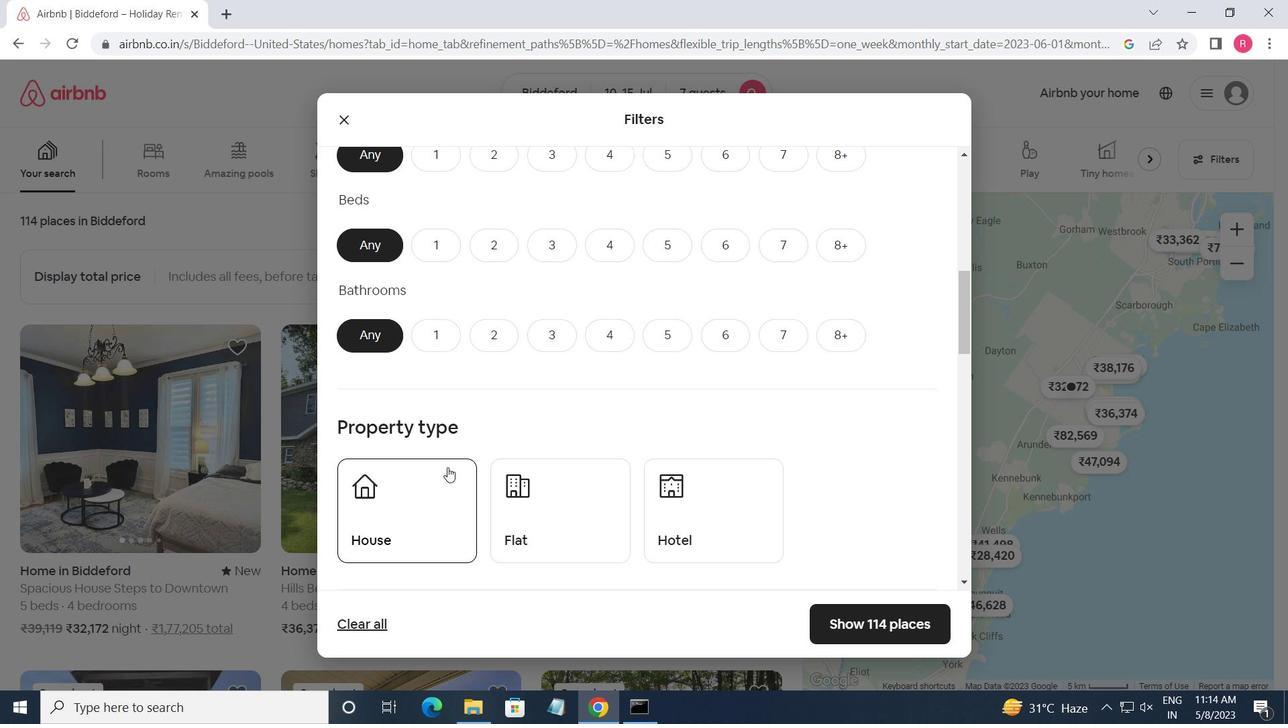 
Action: Mouse scrolled (448, 469) with delta (0, 0)
Screenshot: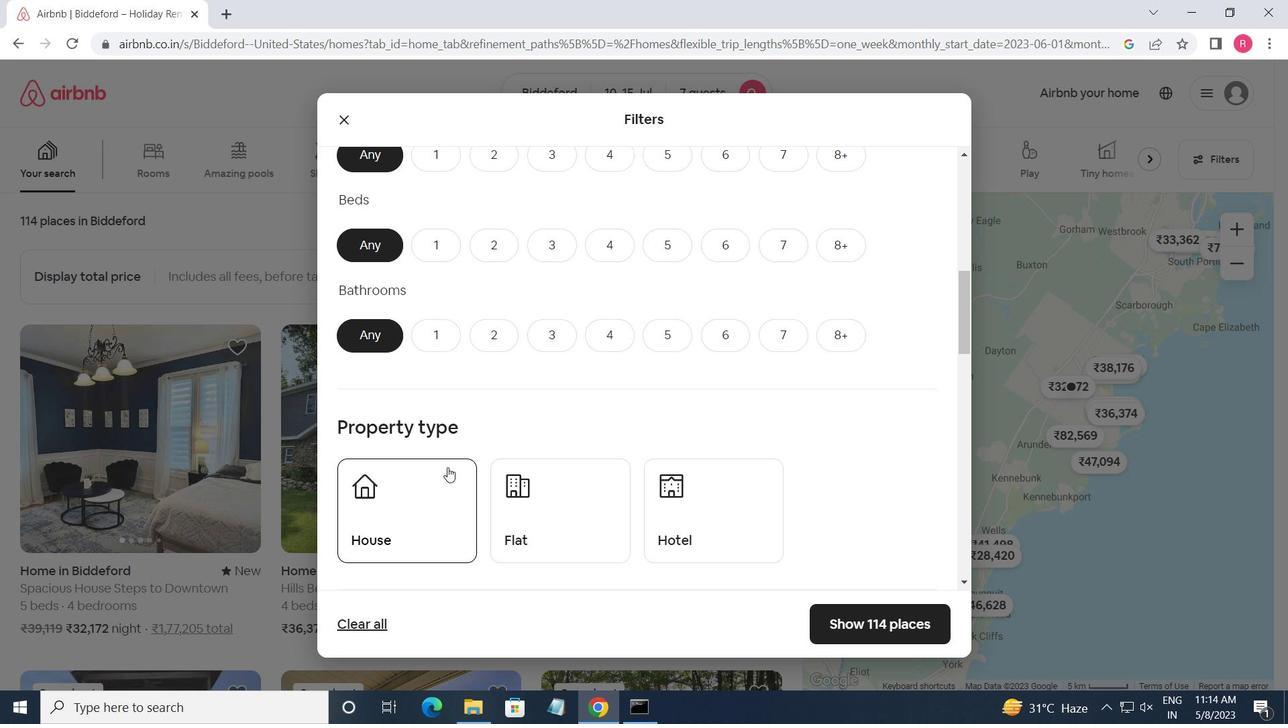 
Action: Mouse moved to (621, 333)
Screenshot: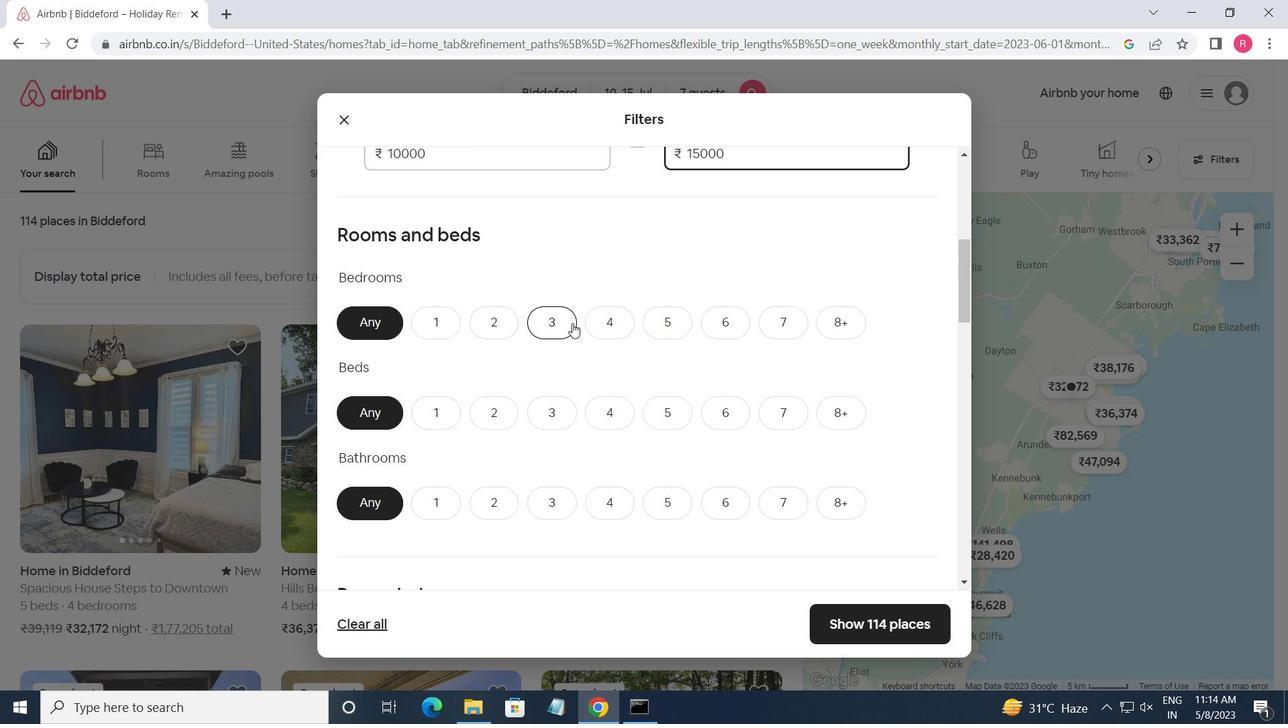 
Action: Mouse pressed left at (621, 333)
Screenshot: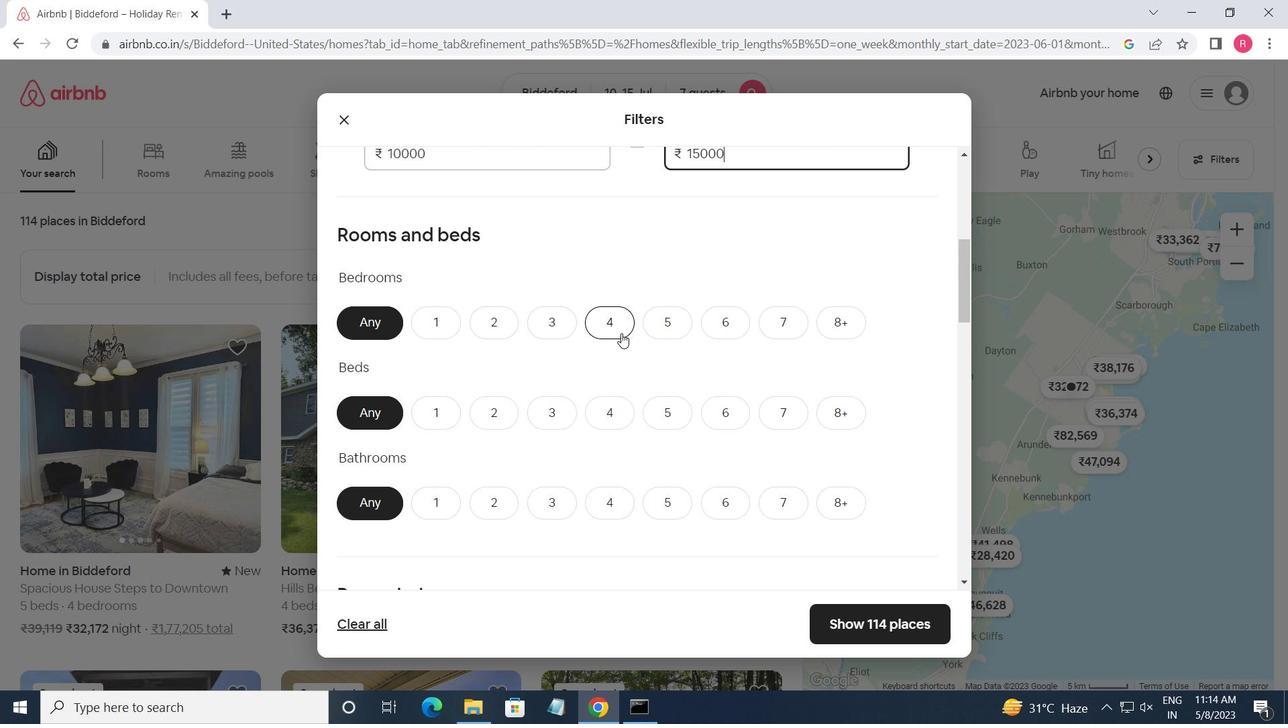 
Action: Mouse moved to (779, 415)
Screenshot: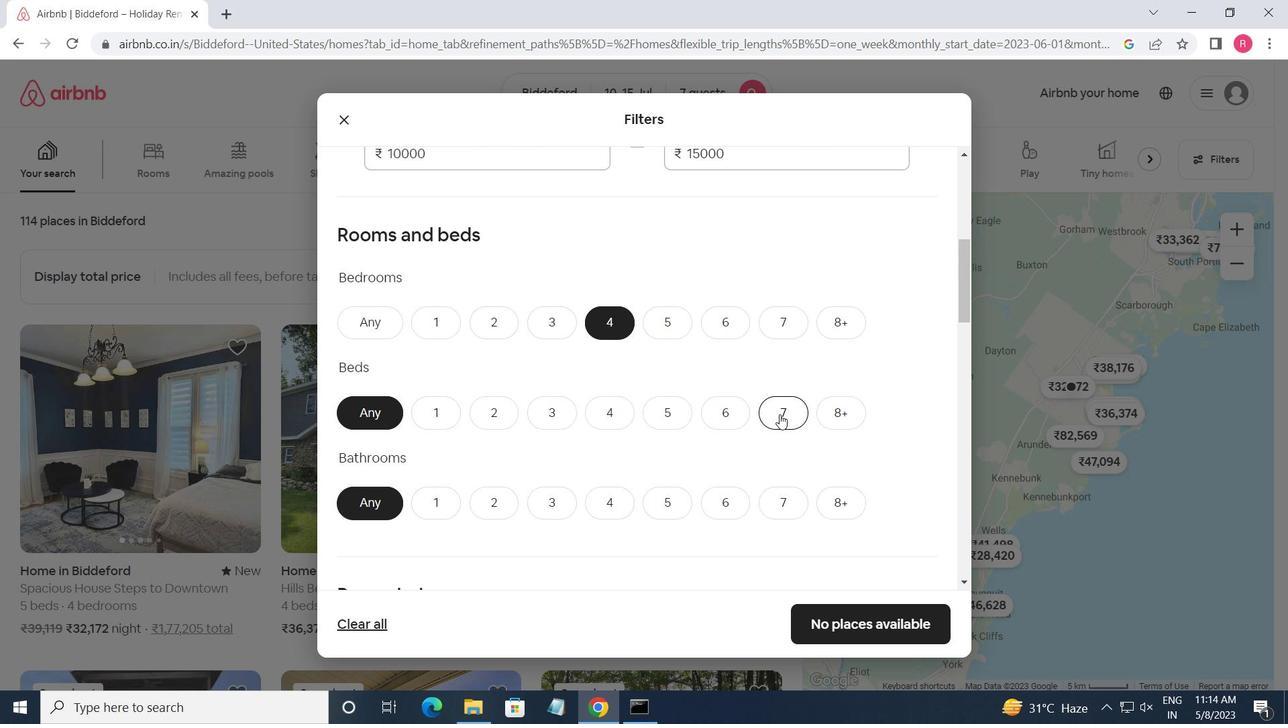 
Action: Mouse pressed left at (779, 415)
Screenshot: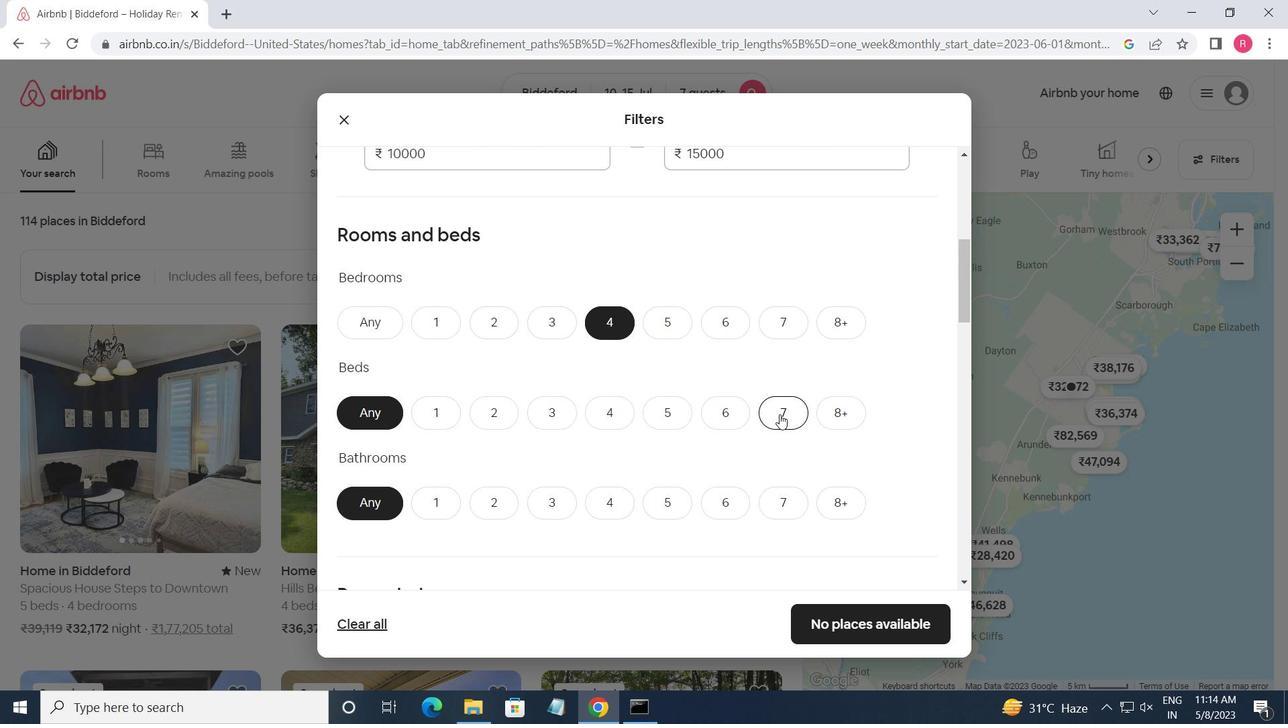 
Action: Mouse moved to (603, 504)
Screenshot: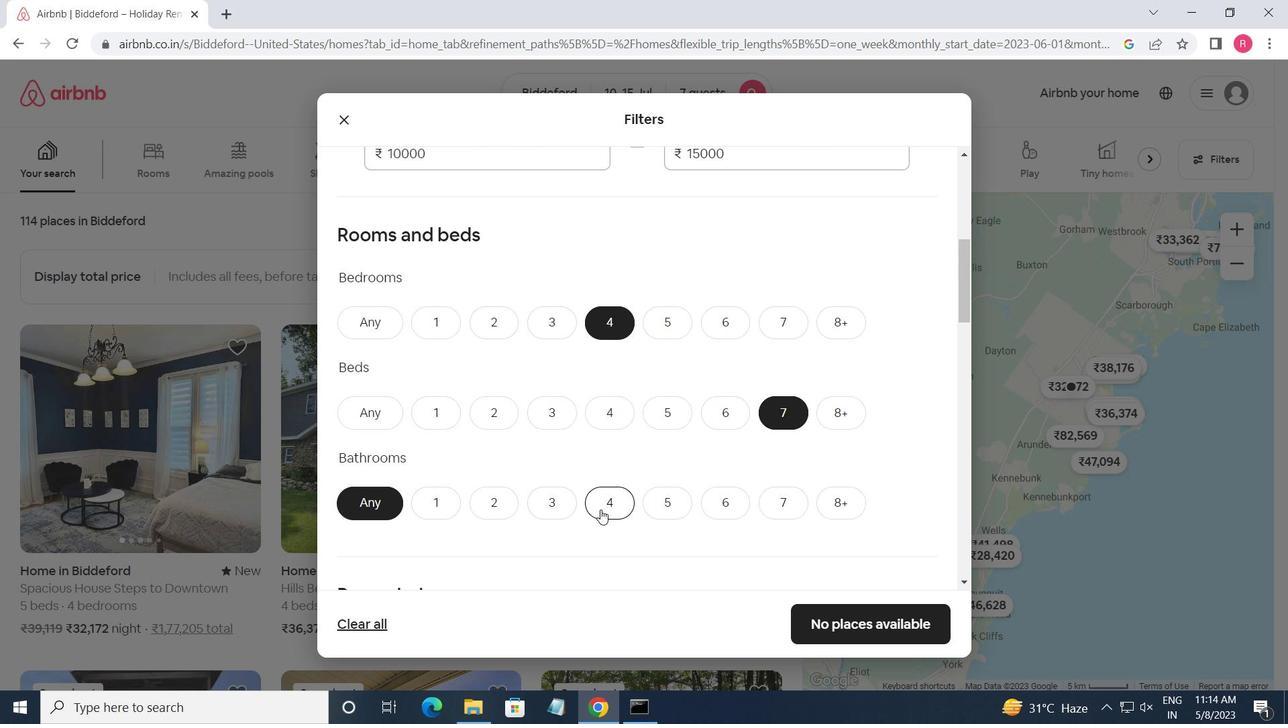 
Action: Mouse pressed left at (603, 504)
Screenshot: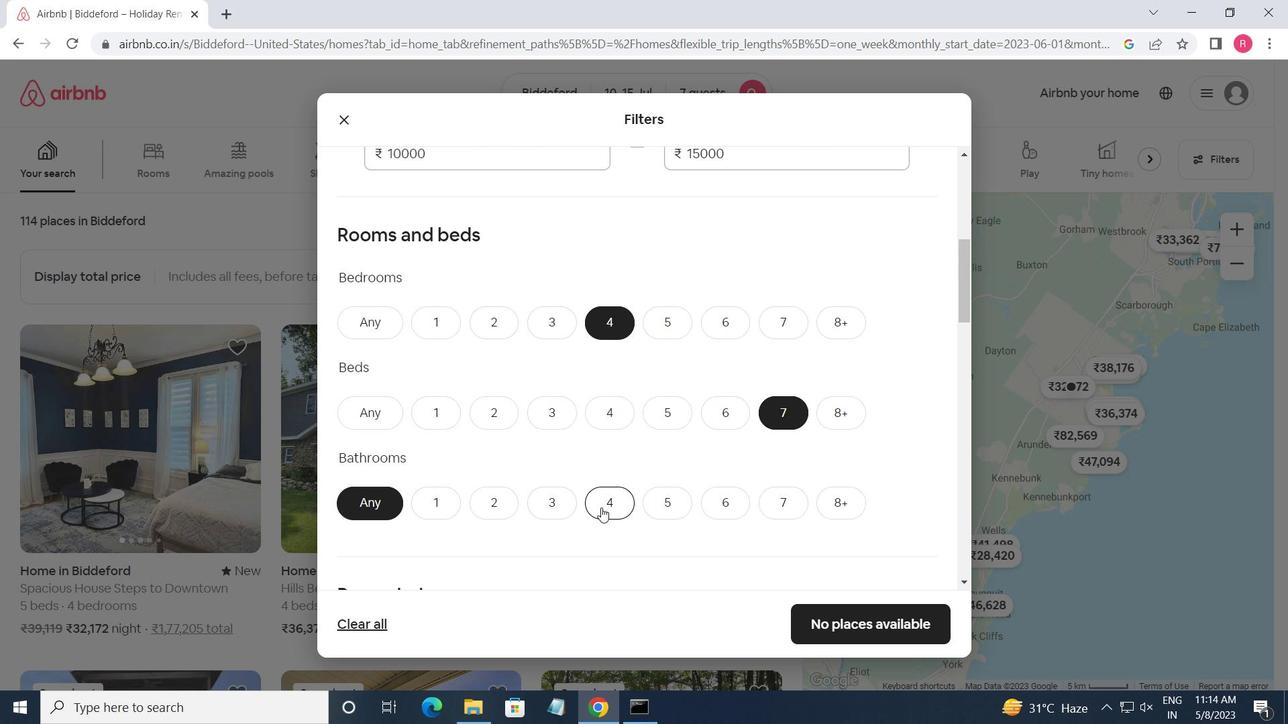 
Action: Mouse moved to (619, 490)
Screenshot: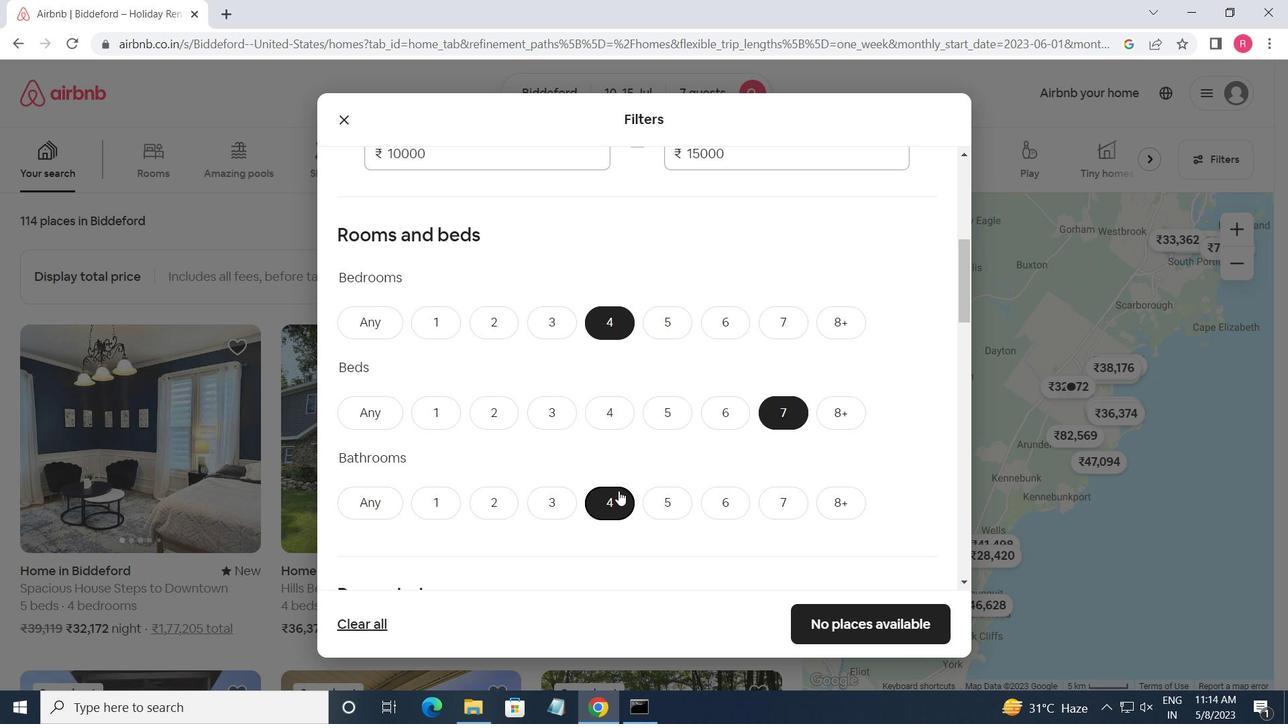 
Action: Mouse scrolled (619, 489) with delta (0, 0)
Screenshot: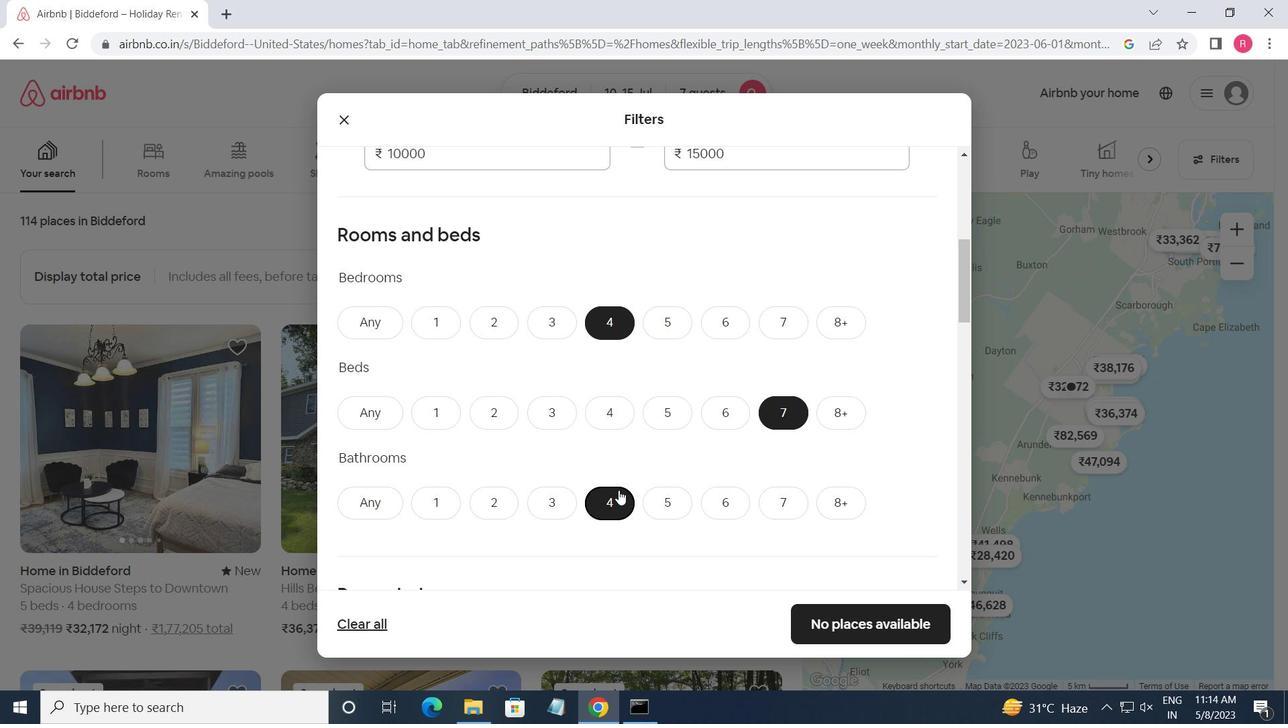 
Action: Mouse scrolled (619, 489) with delta (0, 0)
Screenshot: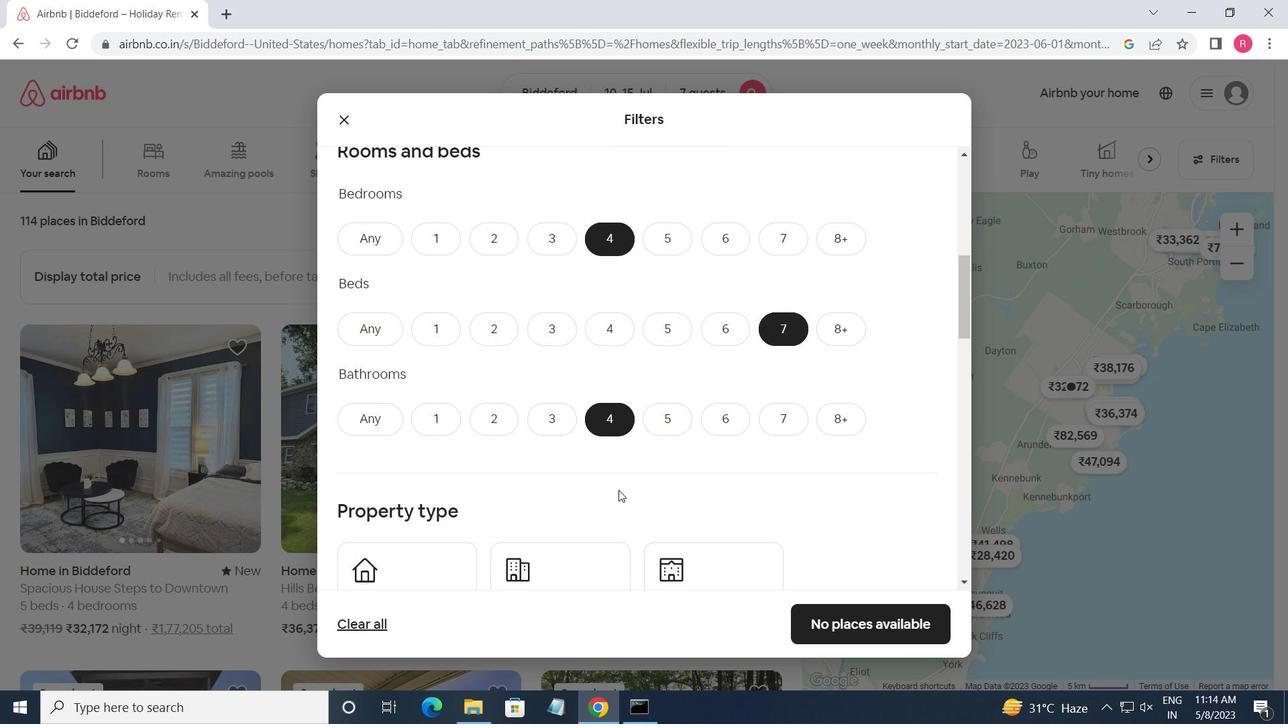 
Action: Mouse scrolled (619, 489) with delta (0, 0)
Screenshot: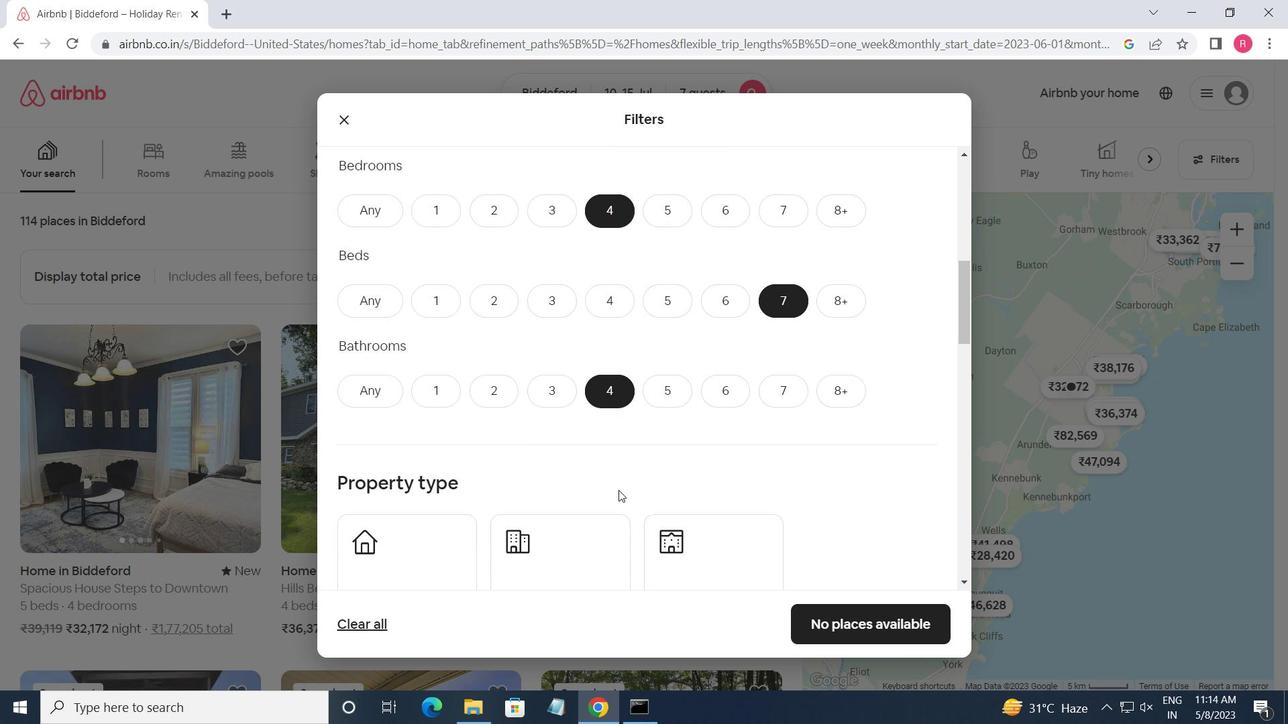 
Action: Mouse moved to (396, 463)
Screenshot: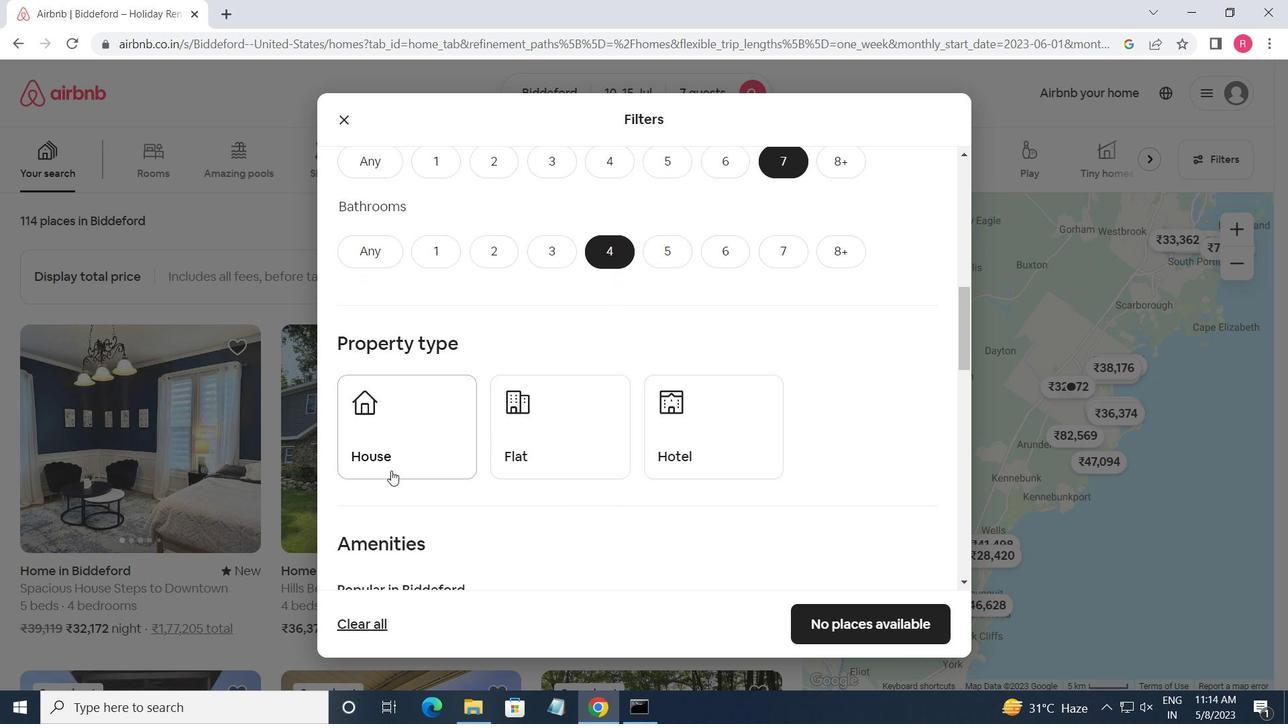 
Action: Mouse pressed left at (396, 463)
Screenshot: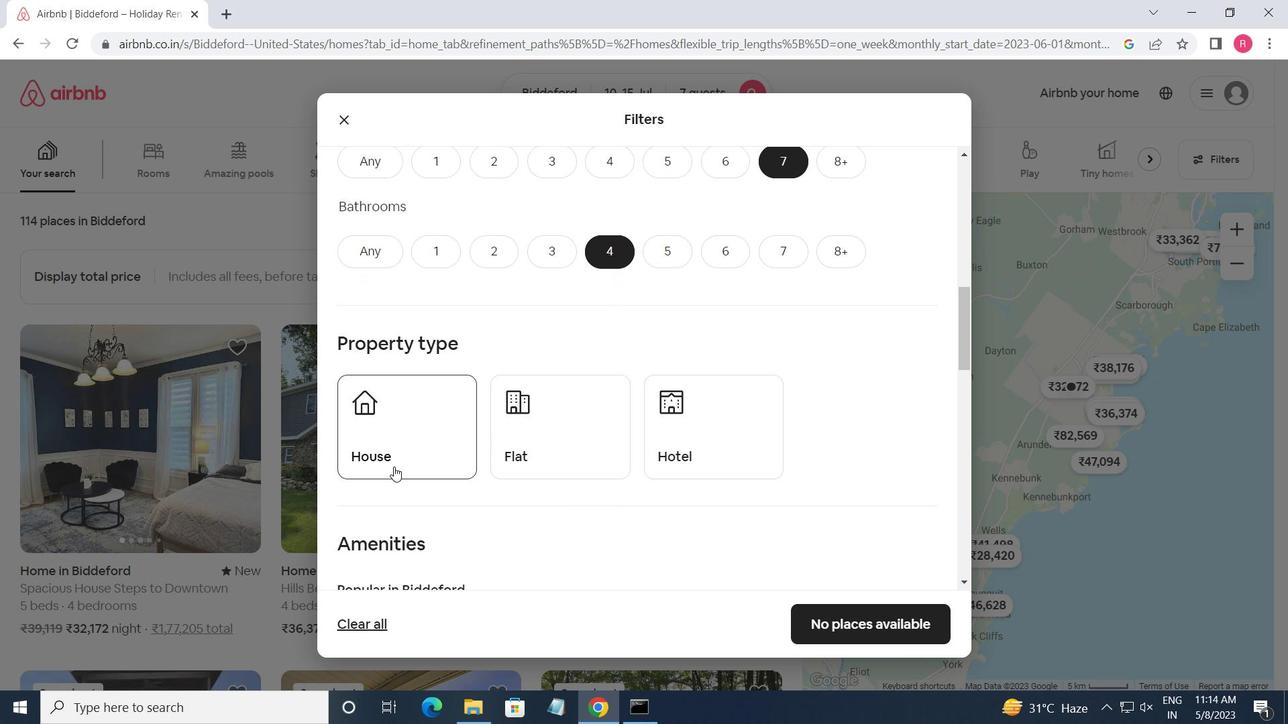
Action: Mouse moved to (550, 439)
Screenshot: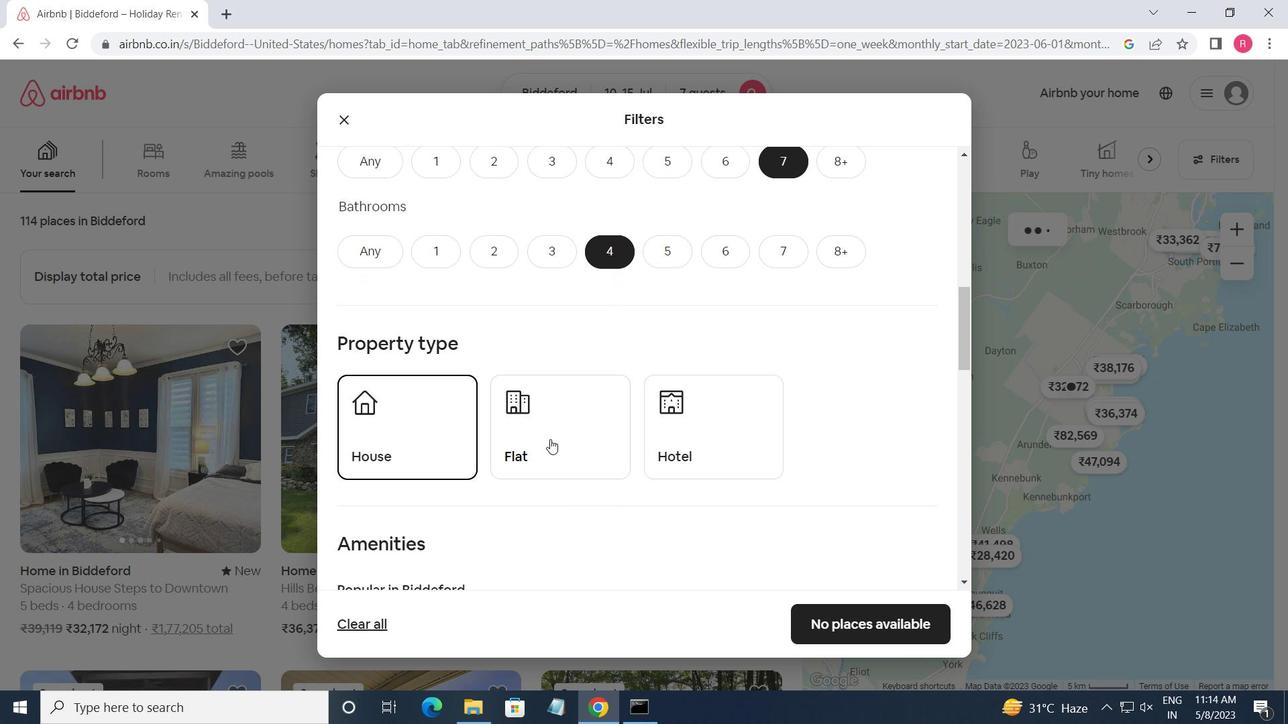 
Action: Mouse pressed left at (550, 439)
Screenshot: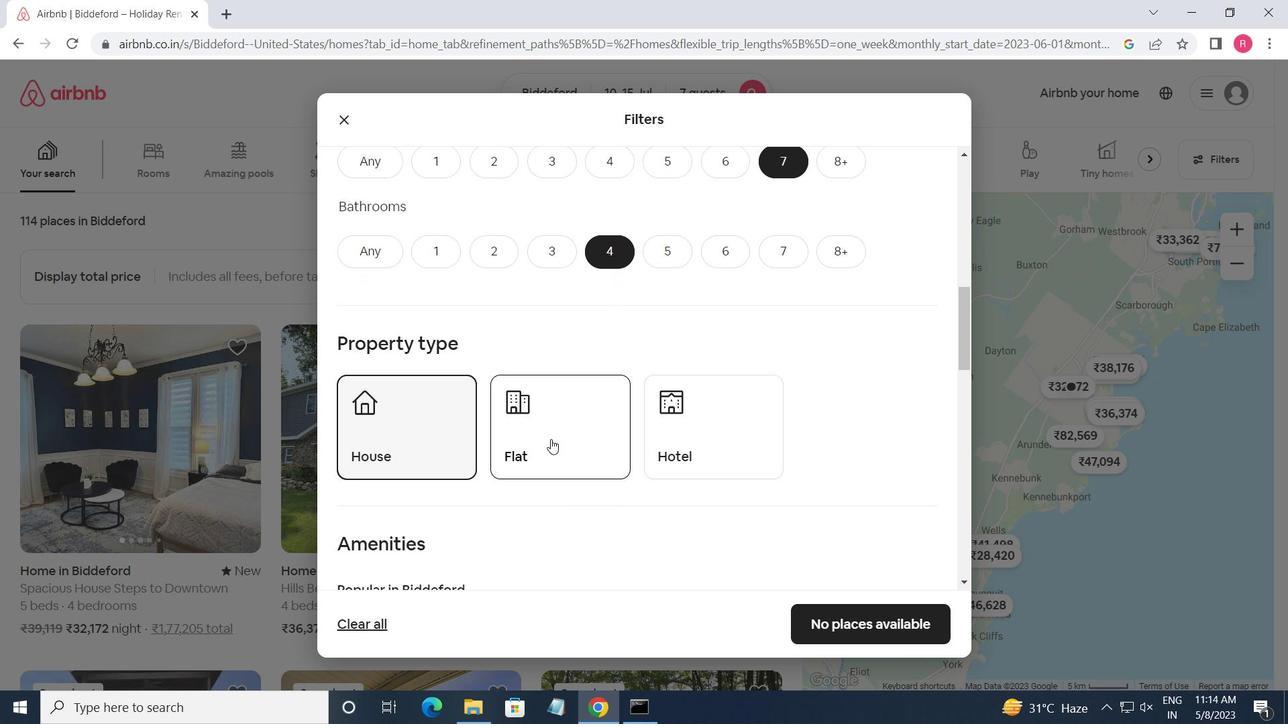 
Action: Mouse moved to (632, 444)
Screenshot: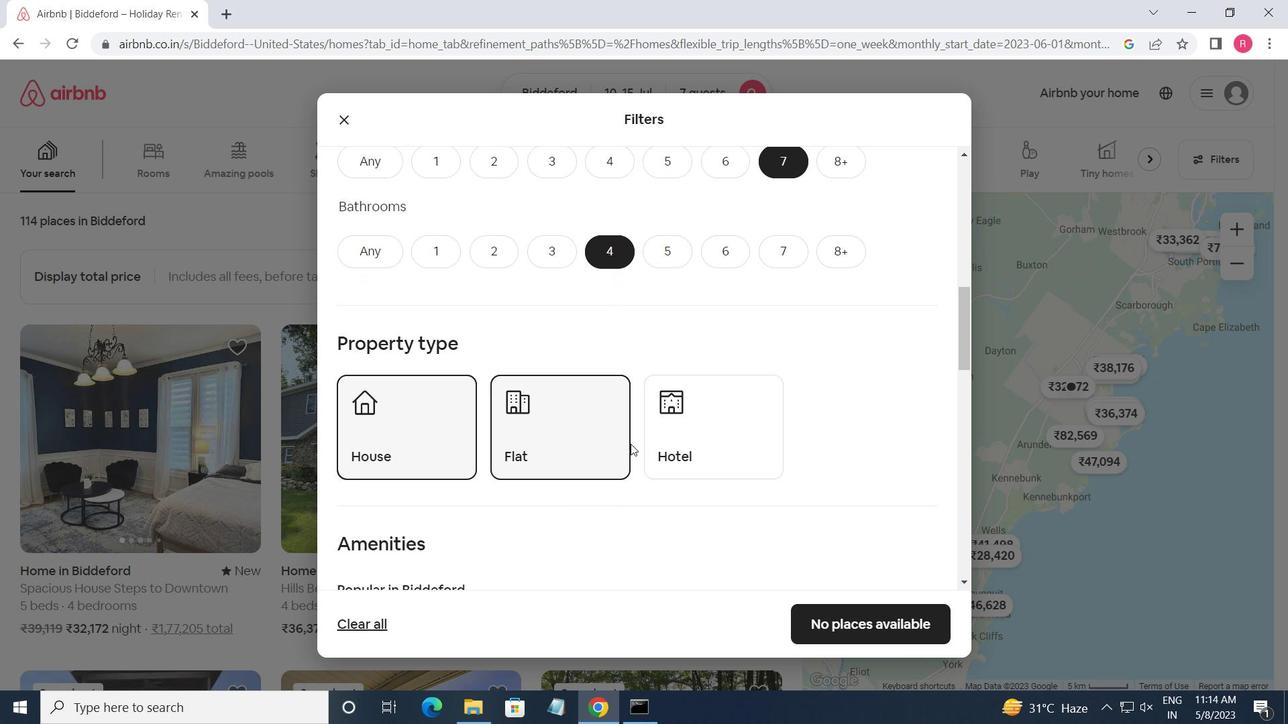 
Action: Mouse scrolled (632, 444) with delta (0, 0)
Screenshot: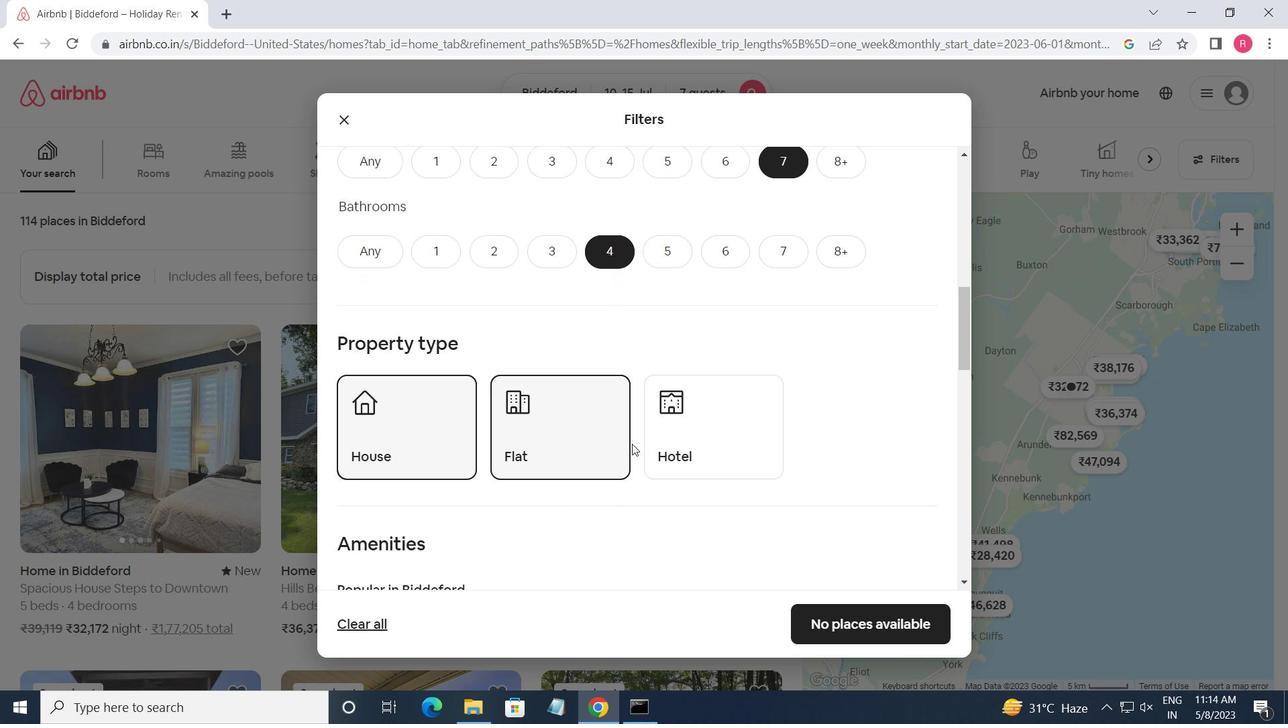 
Action: Mouse scrolled (632, 444) with delta (0, 0)
Screenshot: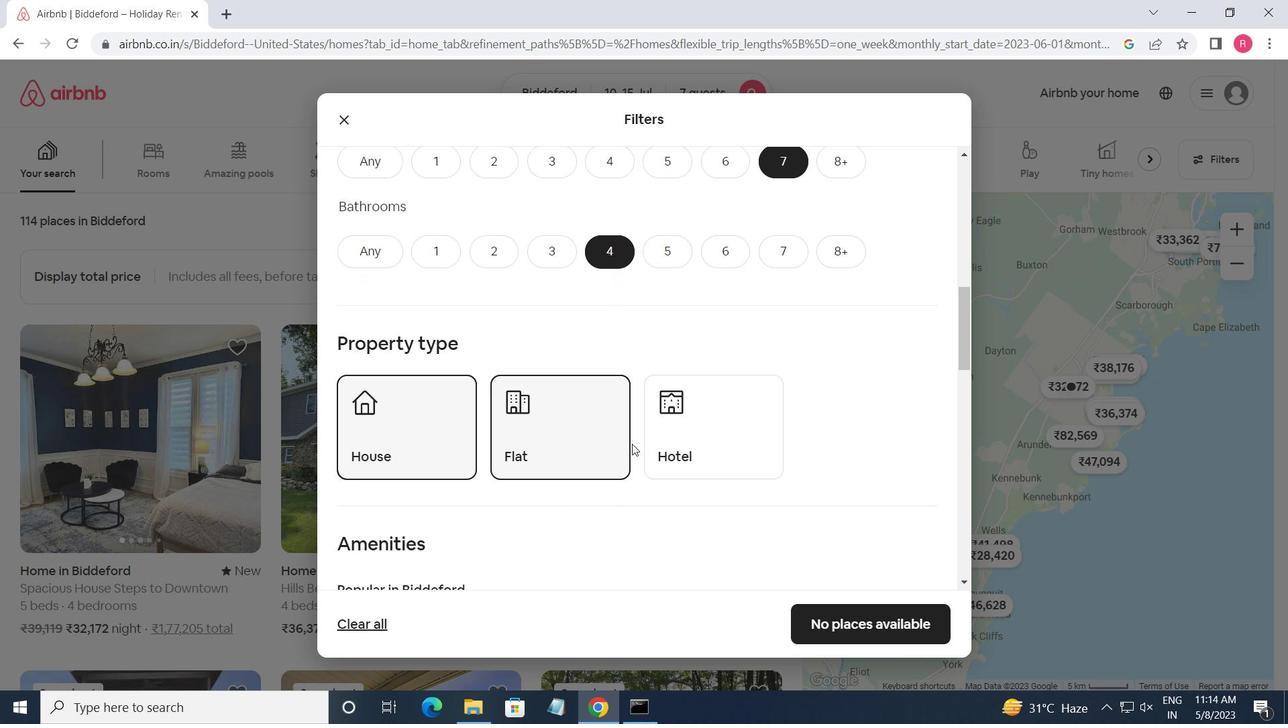 
Action: Mouse moved to (632, 444)
Screenshot: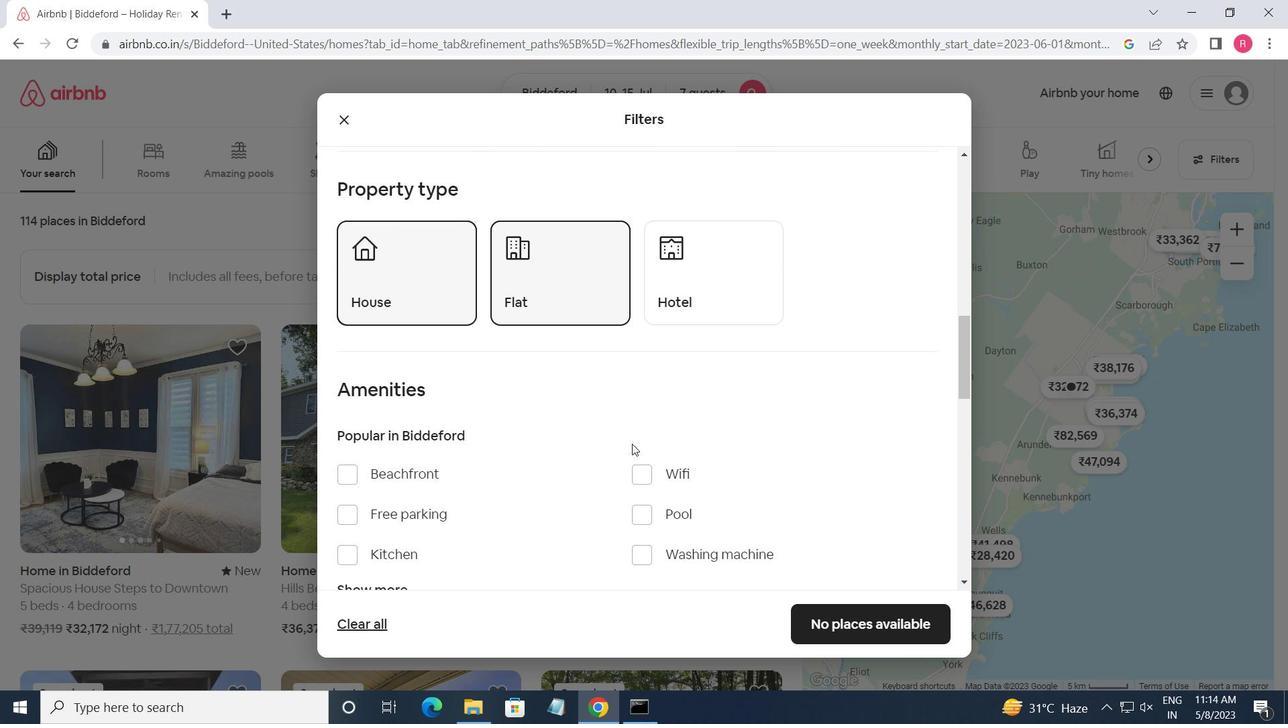 
Action: Mouse scrolled (632, 444) with delta (0, 0)
Screenshot: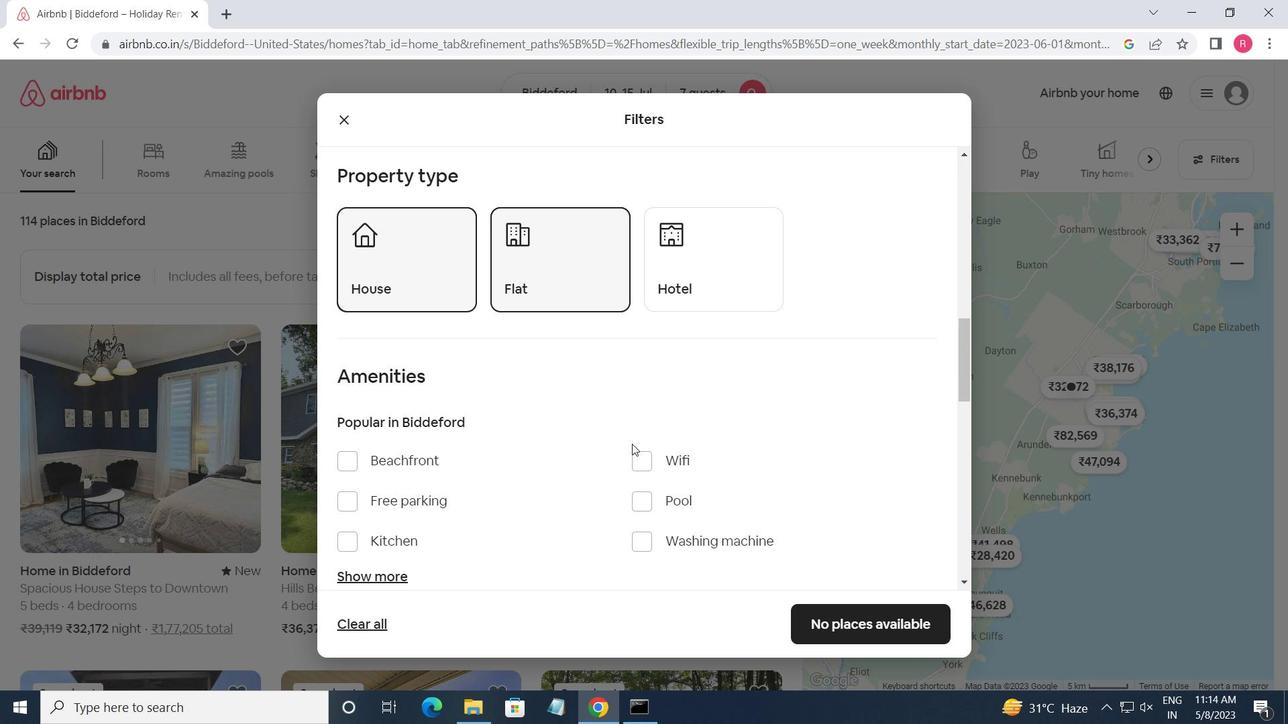 
Action: Mouse scrolled (632, 444) with delta (0, 0)
Screenshot: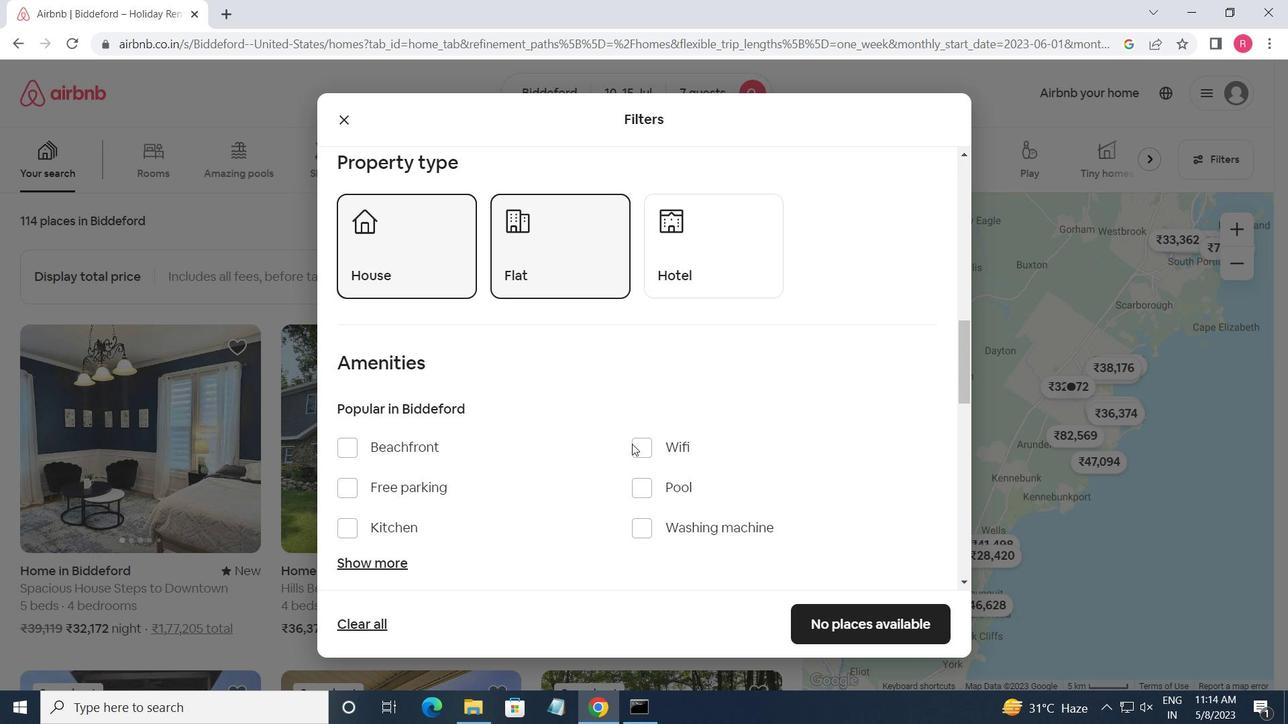 
Action: Mouse moved to (355, 419)
Screenshot: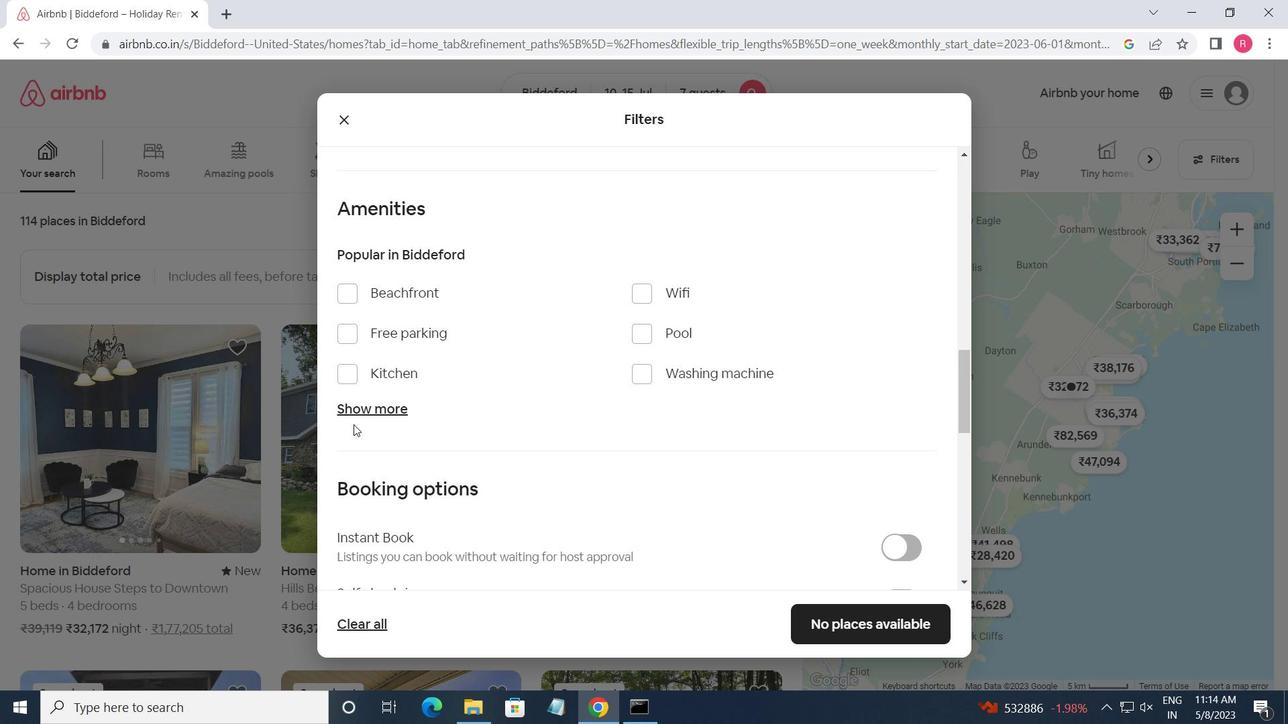 
Action: Mouse pressed left at (355, 419)
Screenshot: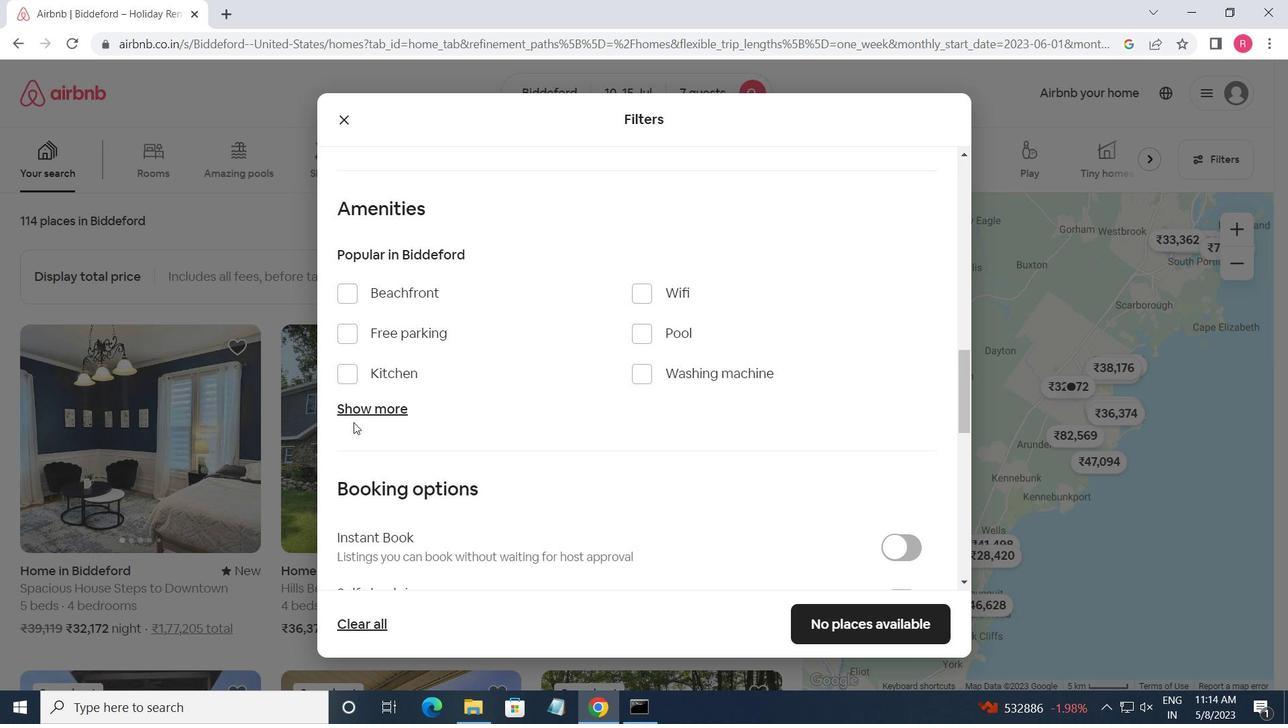
Action: Mouse moved to (637, 297)
Screenshot: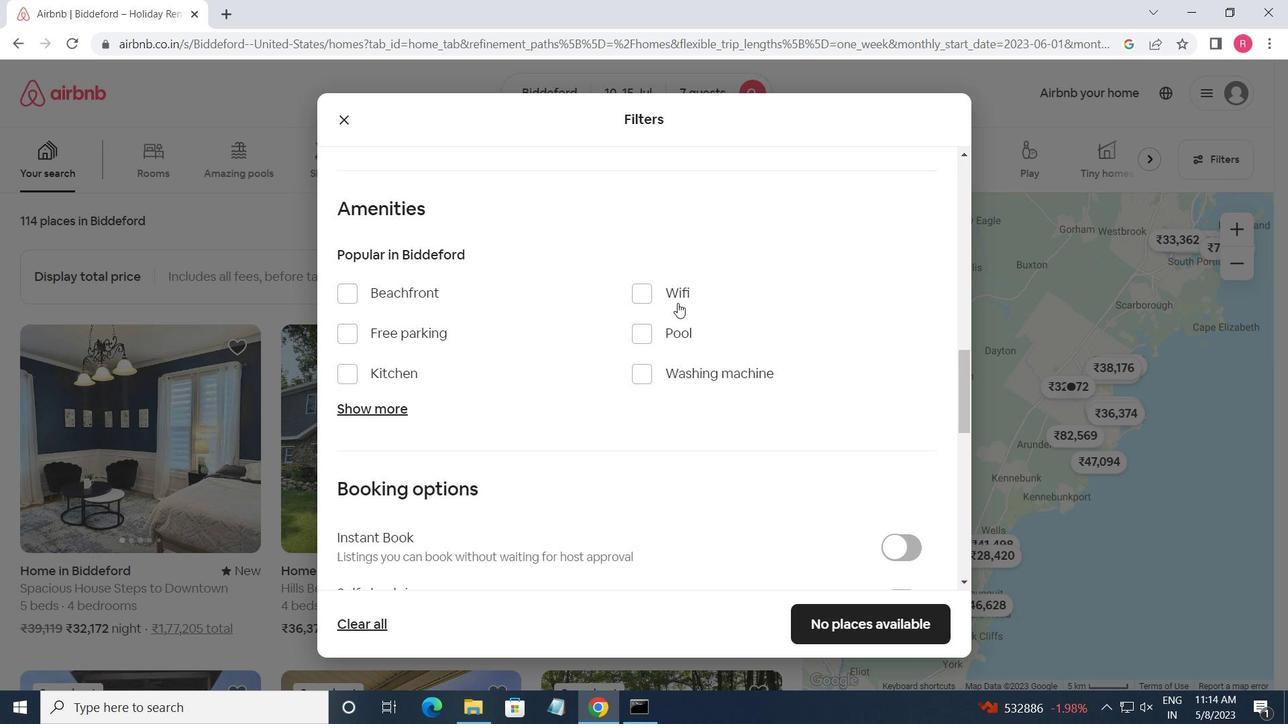 
Action: Mouse pressed left at (637, 297)
Screenshot: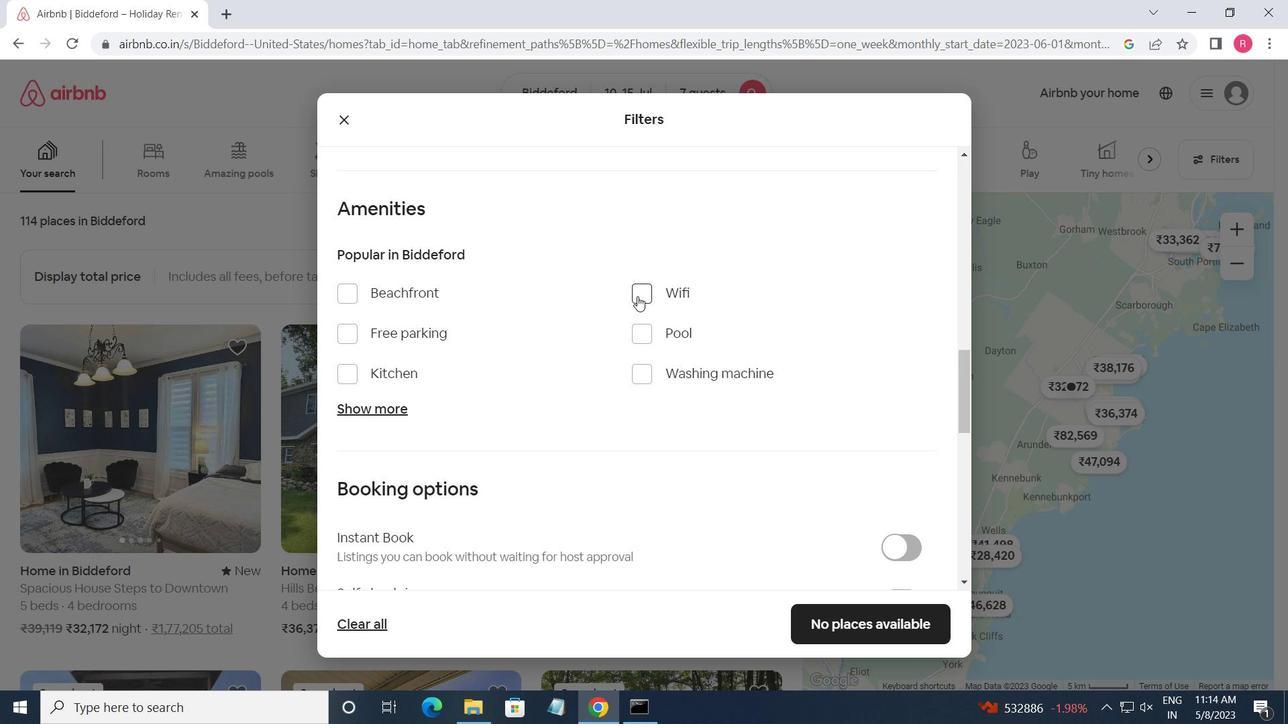 
Action: Mouse moved to (352, 410)
Screenshot: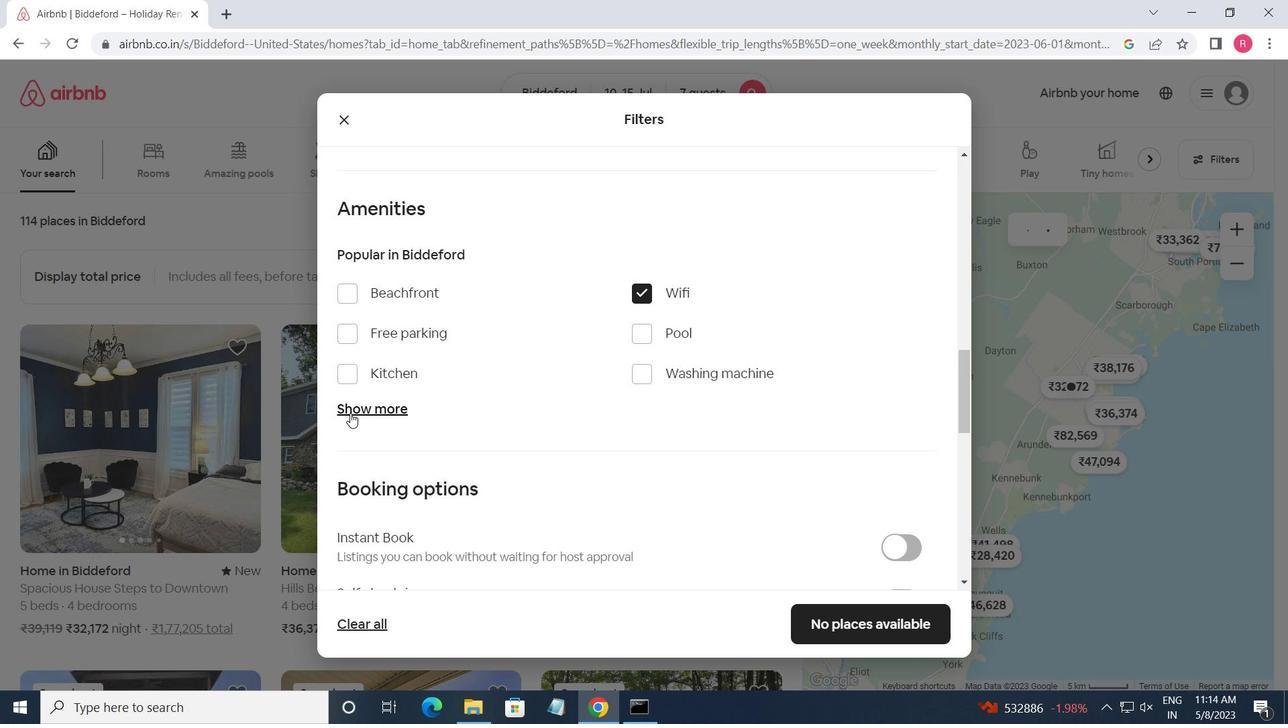 
Action: Mouse pressed left at (352, 410)
Screenshot: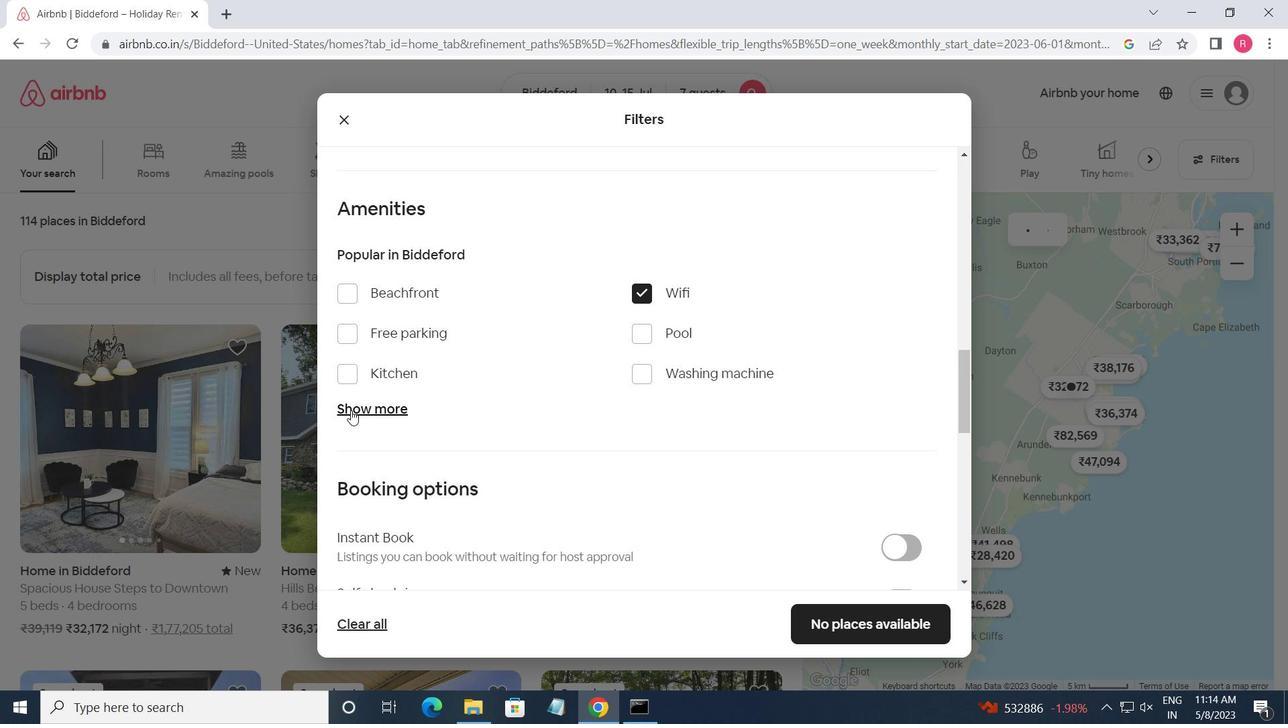 
Action: Mouse moved to (352, 325)
Screenshot: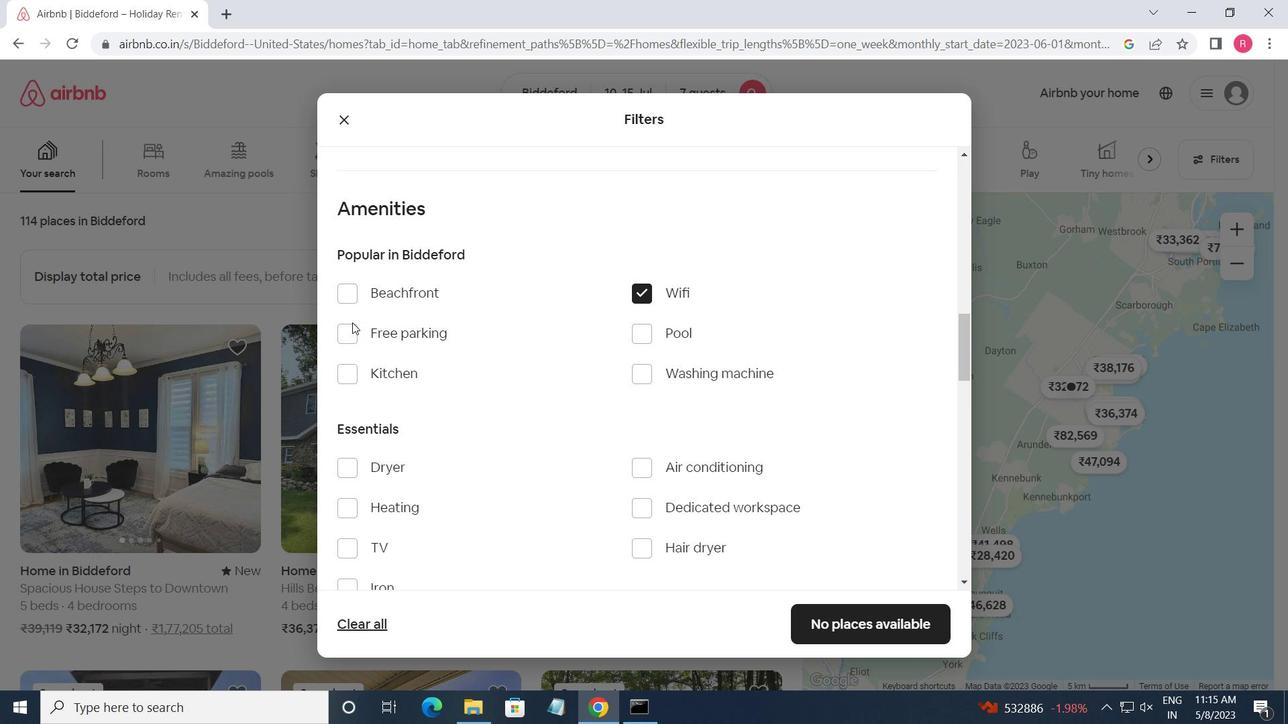 
Action: Mouse pressed left at (352, 325)
Screenshot: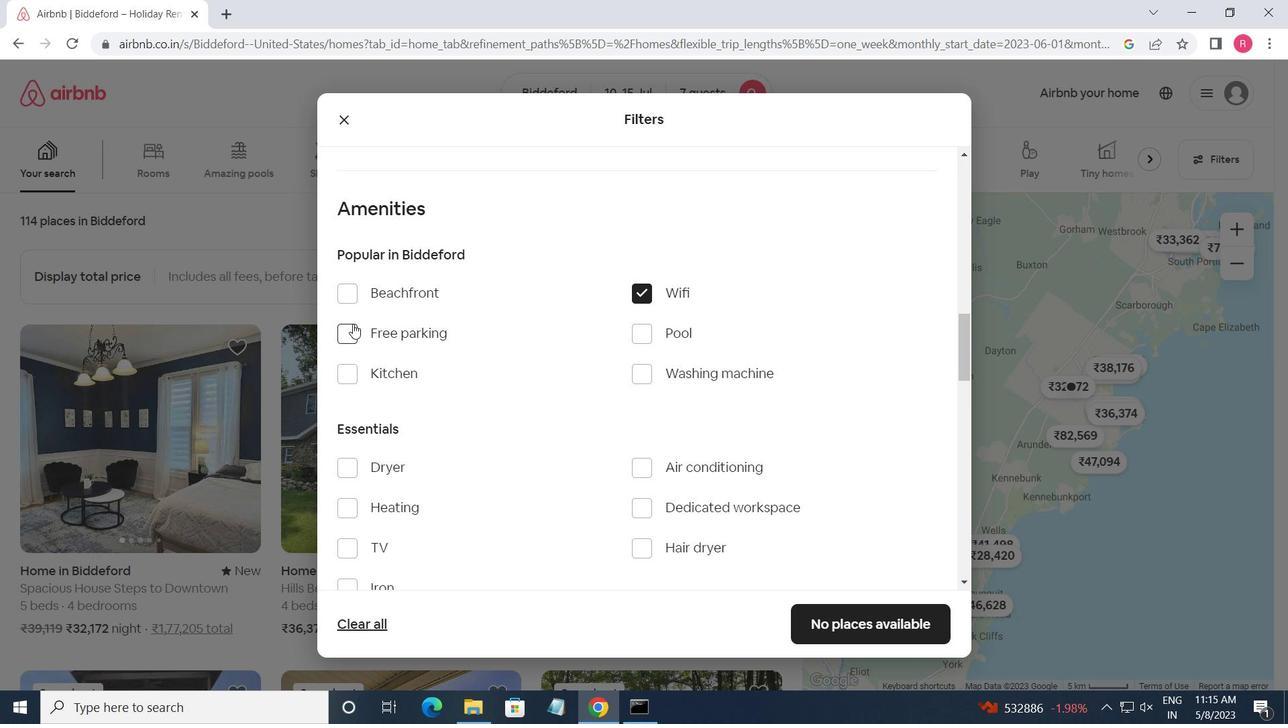 
Action: Mouse moved to (393, 361)
Screenshot: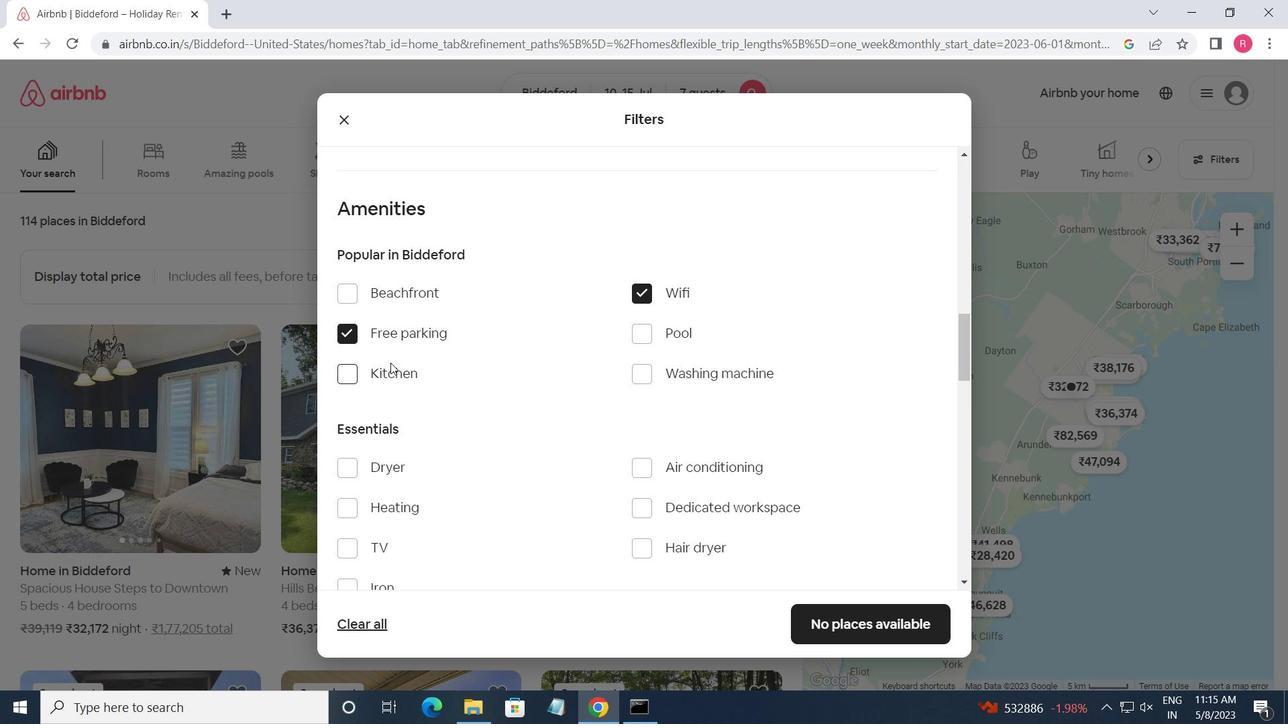 
Action: Mouse scrolled (393, 361) with delta (0, 0)
Screenshot: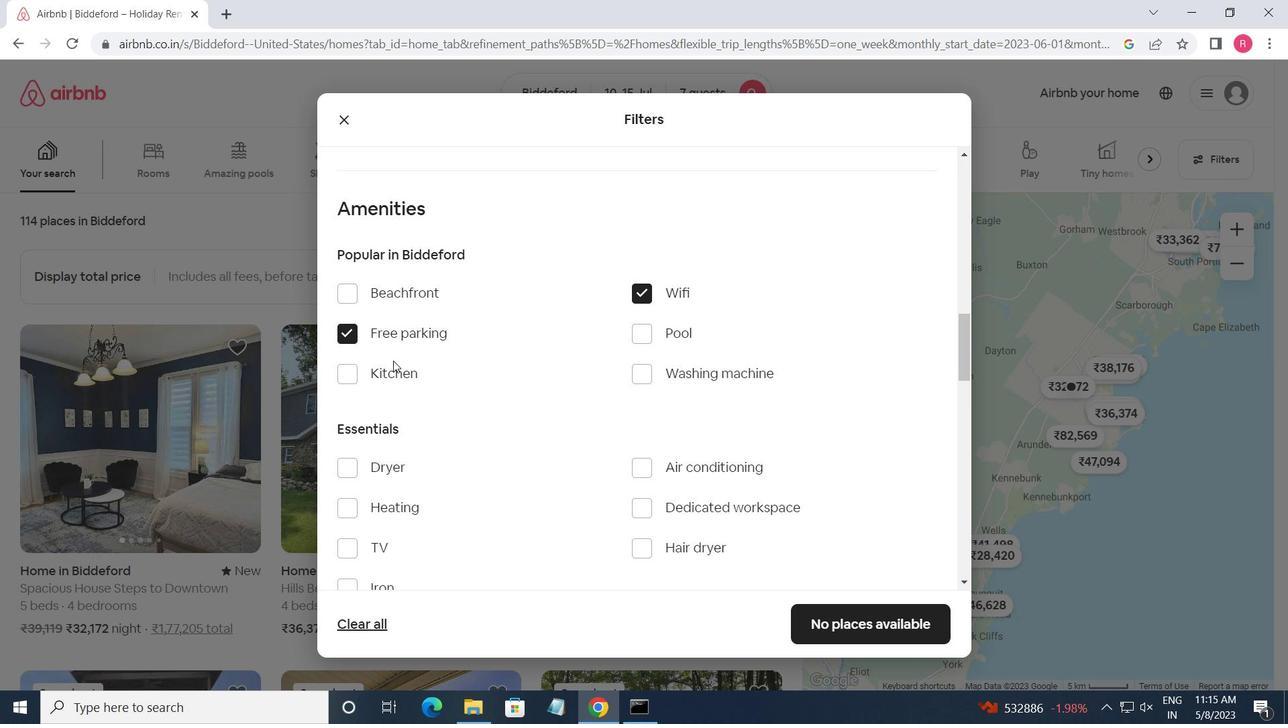 
Action: Mouse moved to (394, 361)
Screenshot: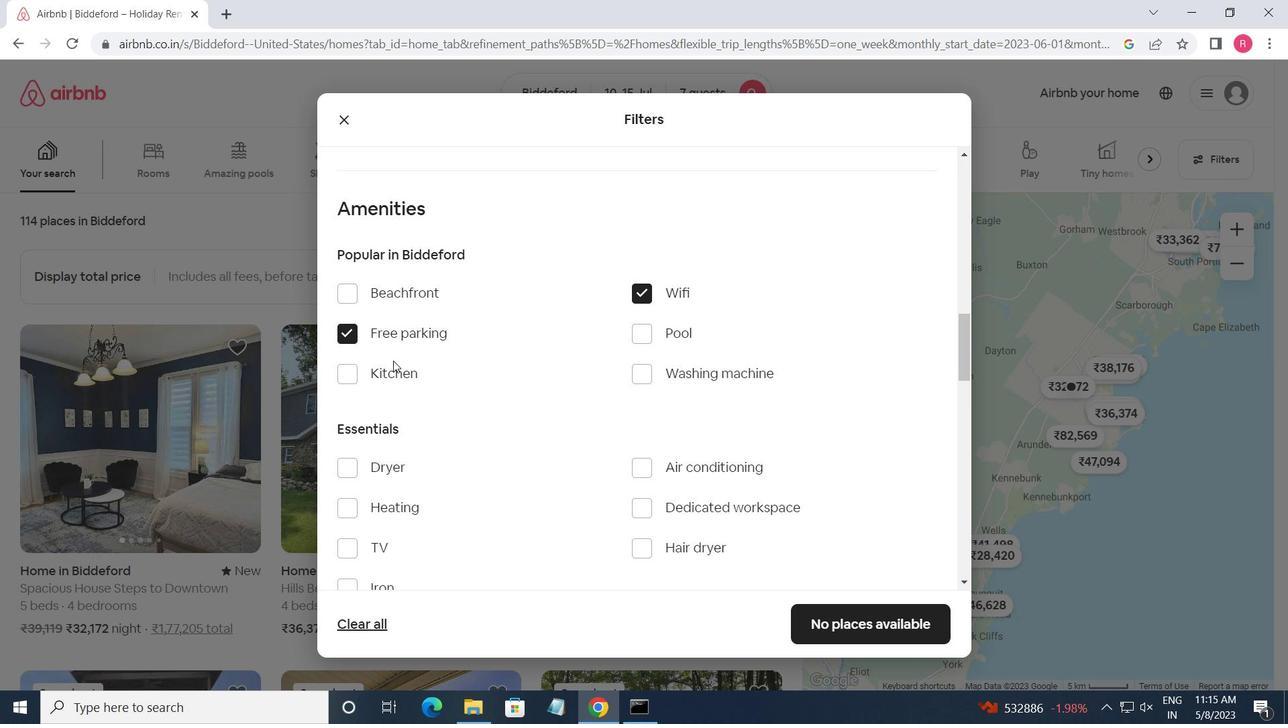 
Action: Mouse scrolled (394, 361) with delta (0, 0)
Screenshot: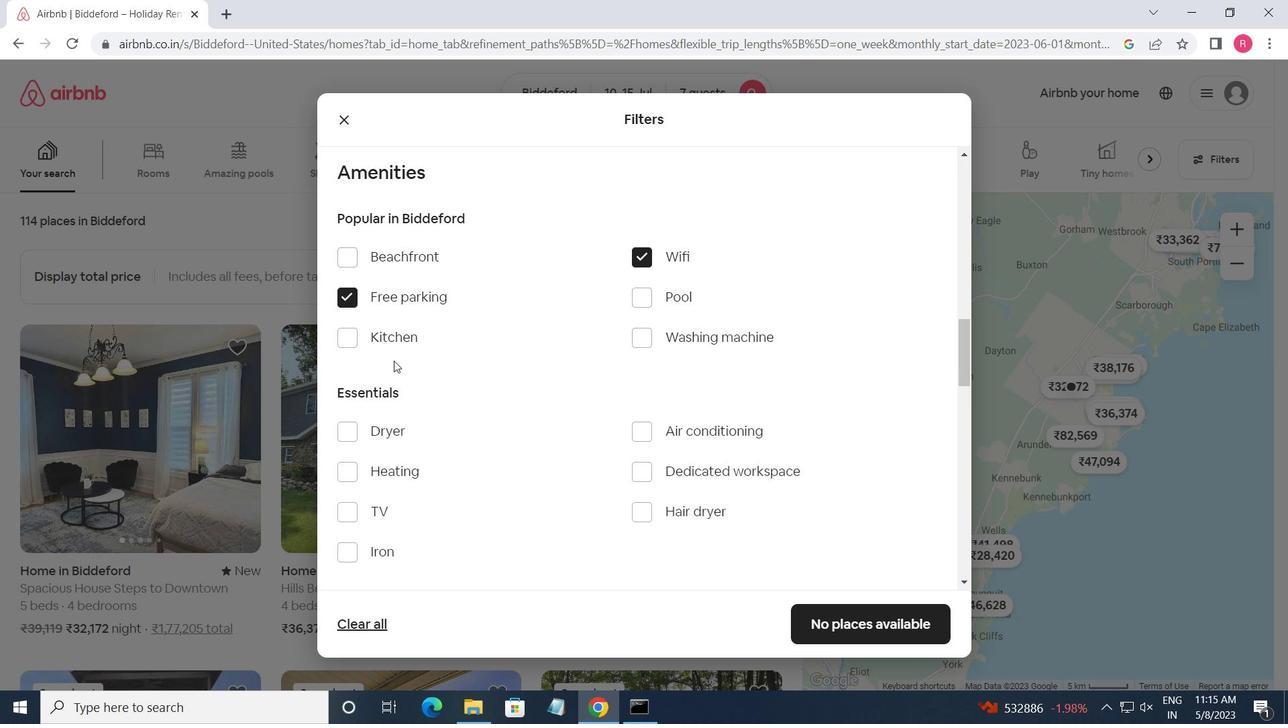 
Action: Mouse moved to (348, 384)
Screenshot: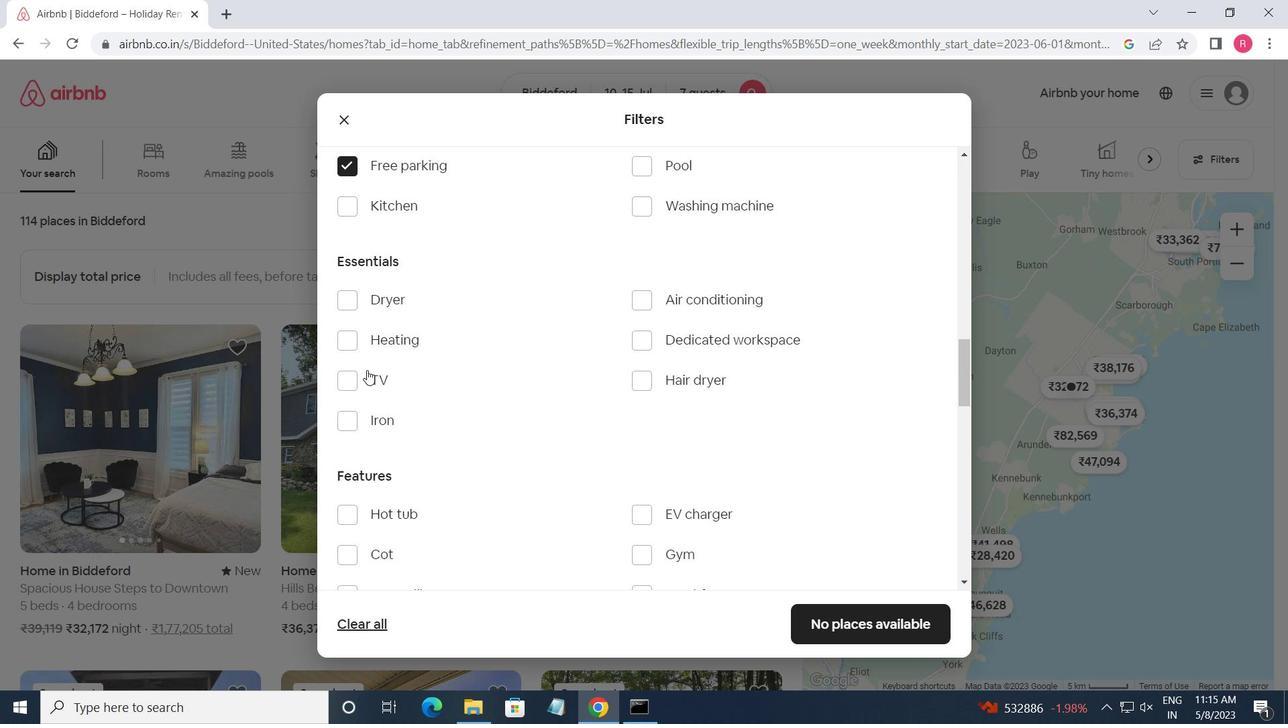 
Action: Mouse pressed left at (348, 384)
Screenshot: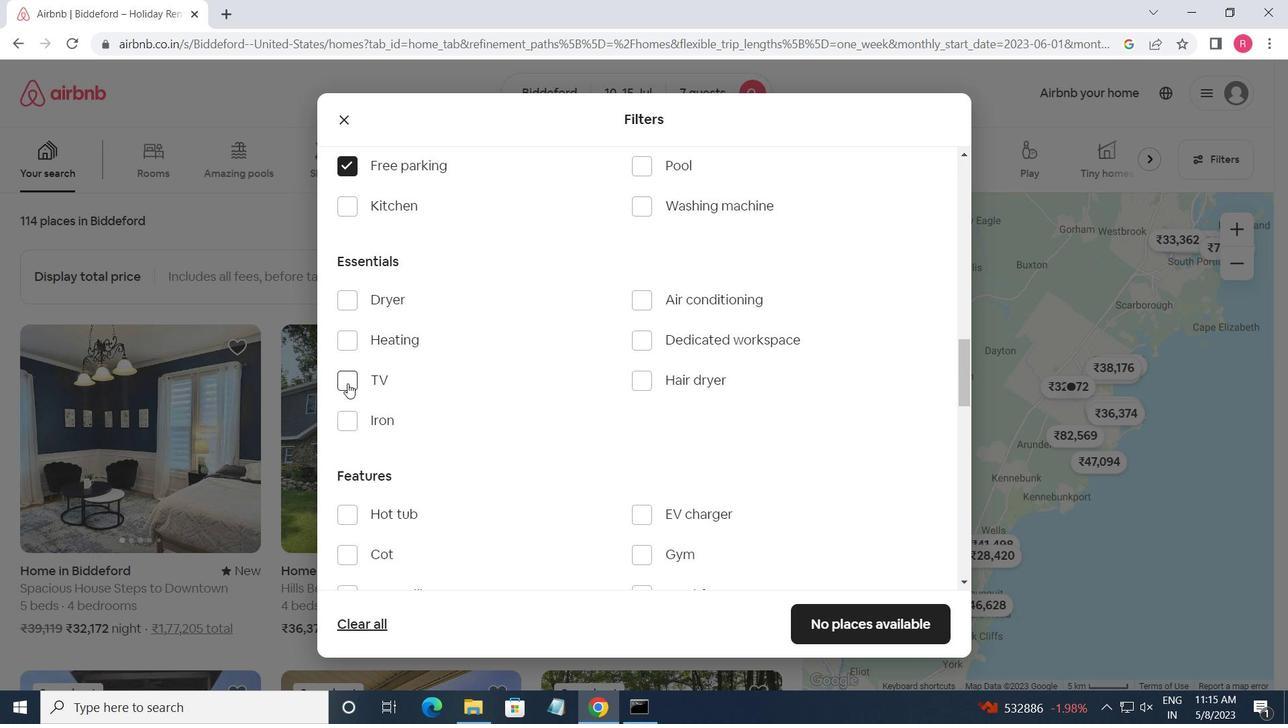 
Action: Mouse moved to (346, 386)
Screenshot: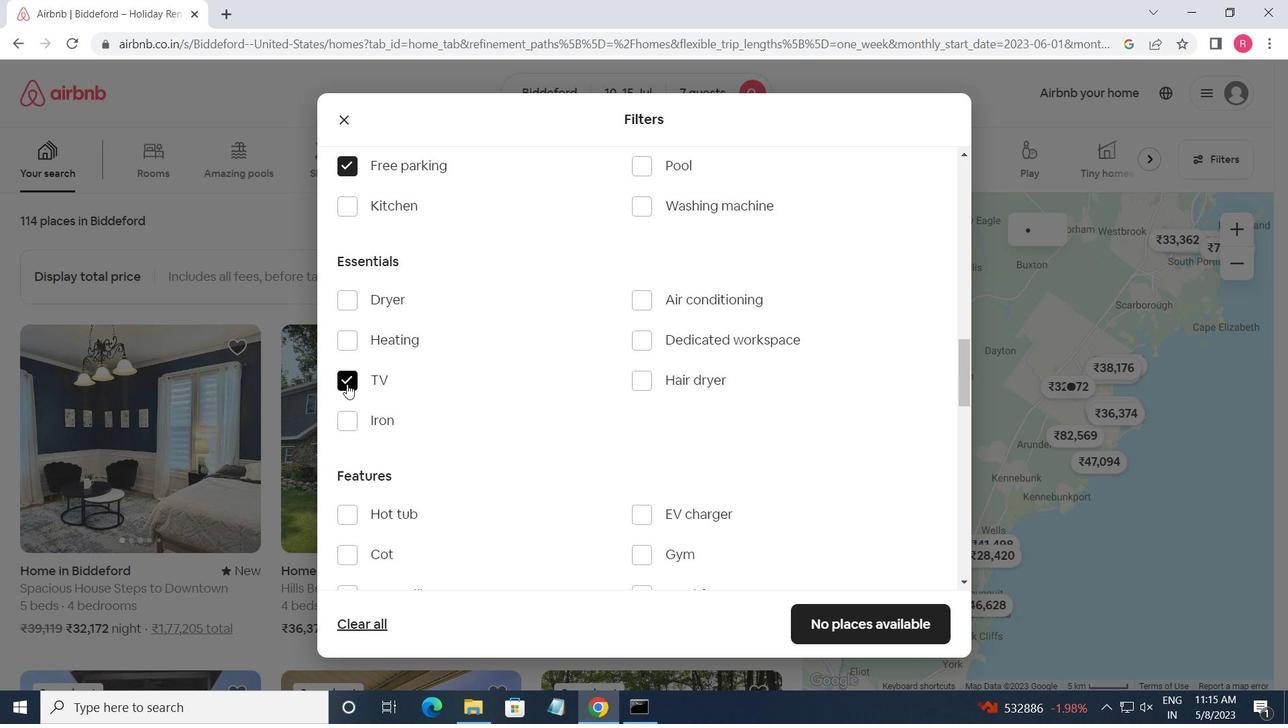 
Action: Mouse scrolled (346, 385) with delta (0, 0)
Screenshot: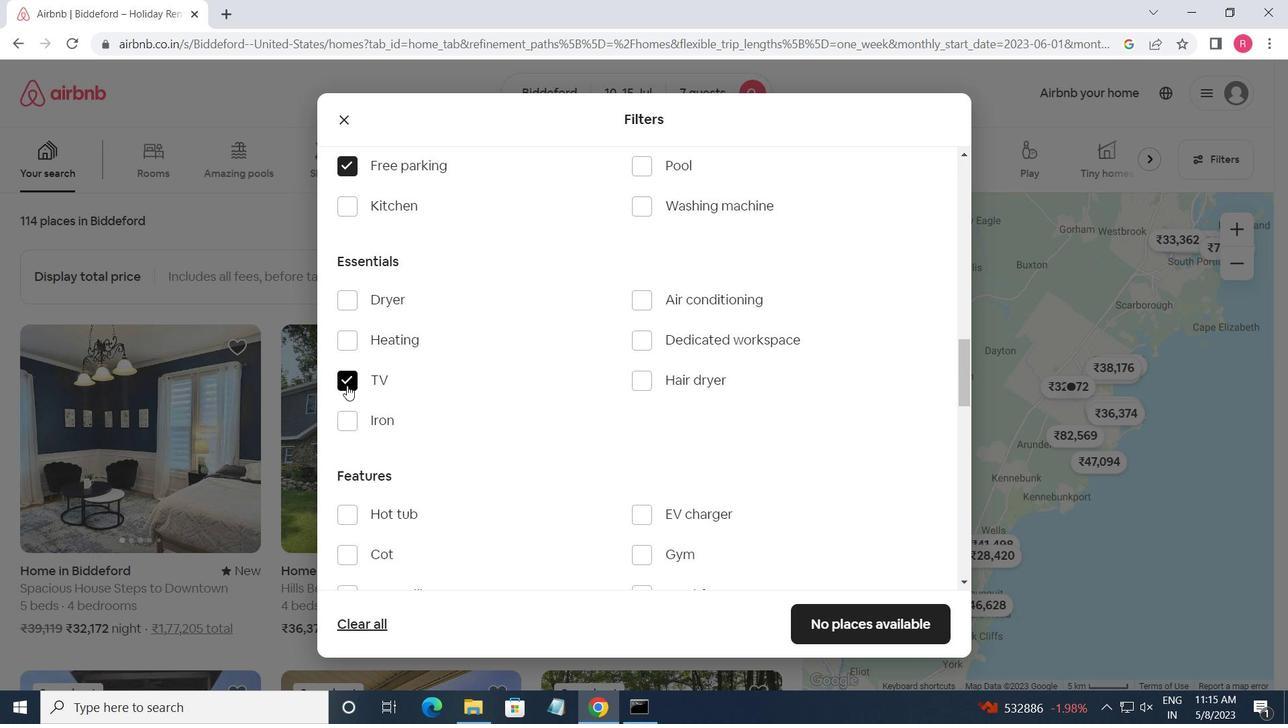 
Action: Mouse scrolled (346, 385) with delta (0, 0)
Screenshot: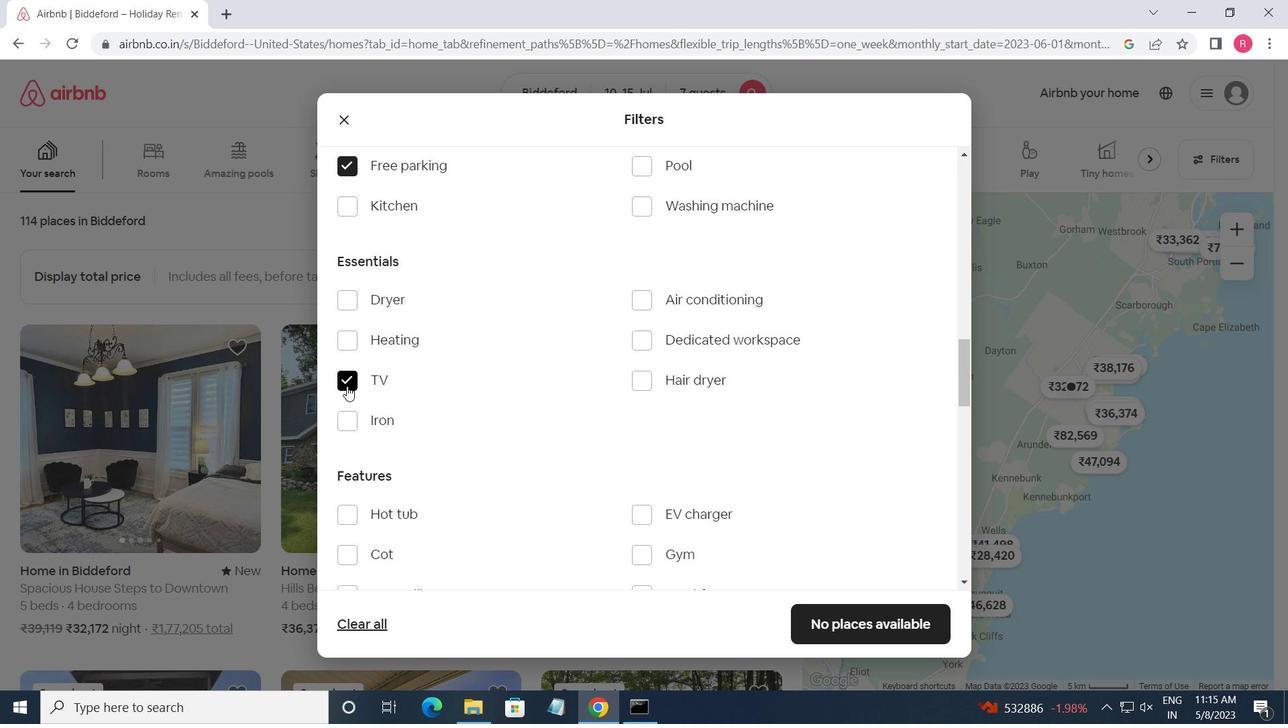 
Action: Mouse moved to (346, 387)
Screenshot: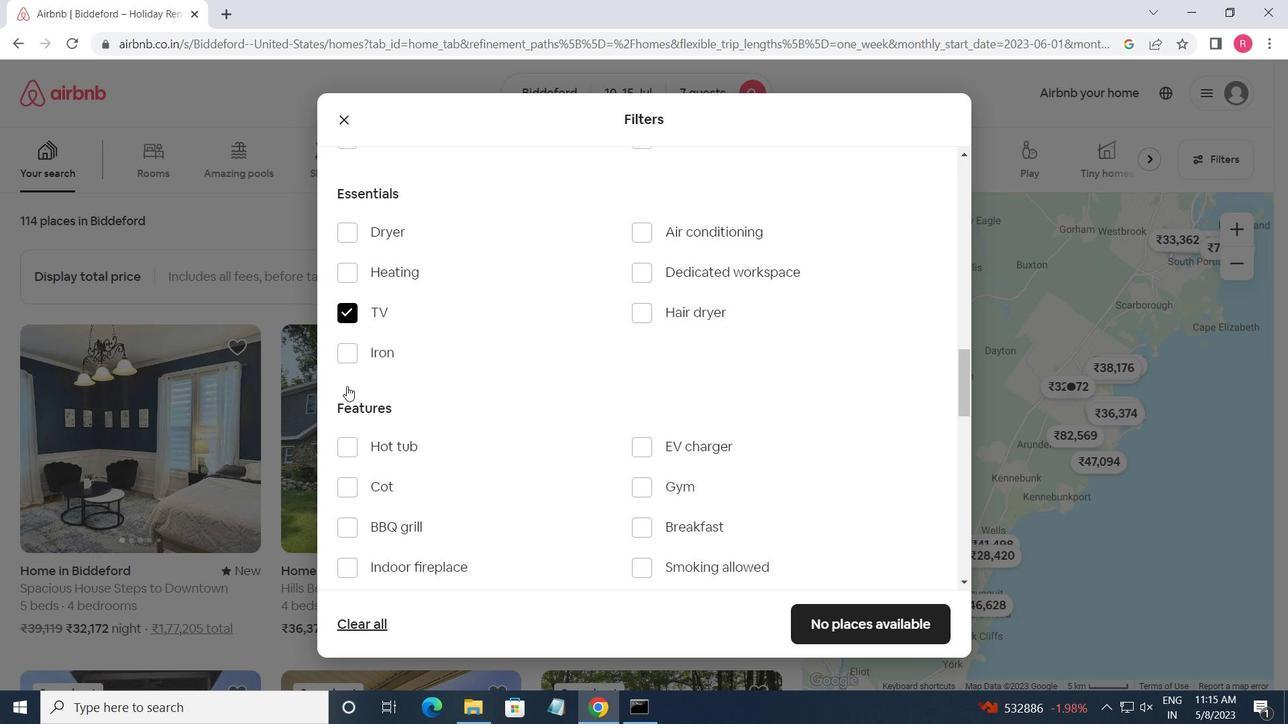 
Action: Mouse scrolled (346, 386) with delta (0, 0)
Screenshot: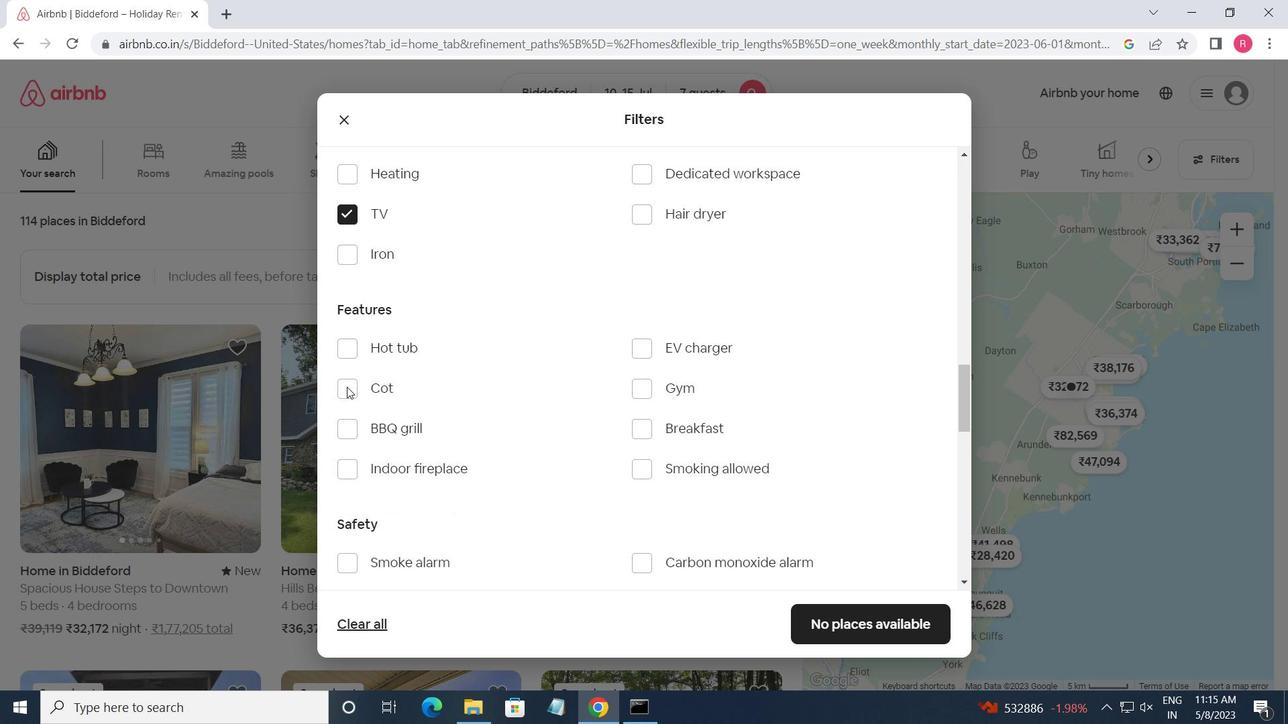 
Action: Mouse moved to (346, 387)
Screenshot: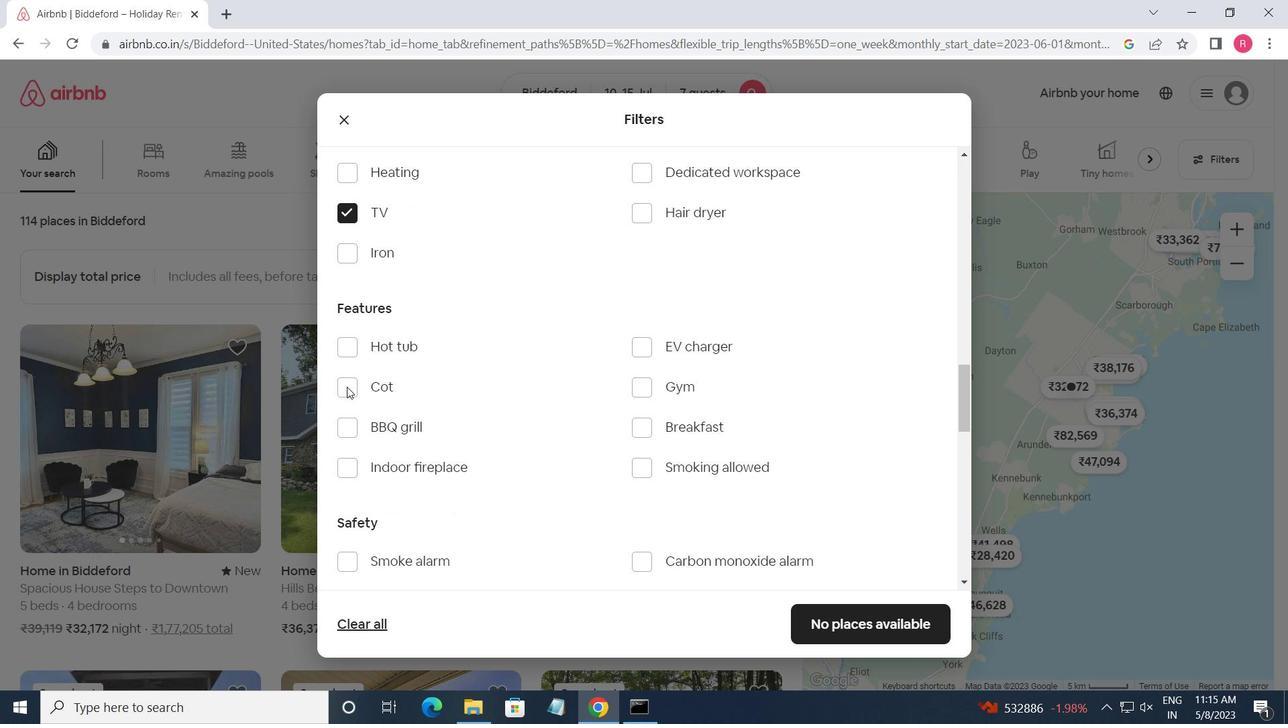 
Action: Mouse scrolled (346, 387) with delta (0, 0)
Screenshot: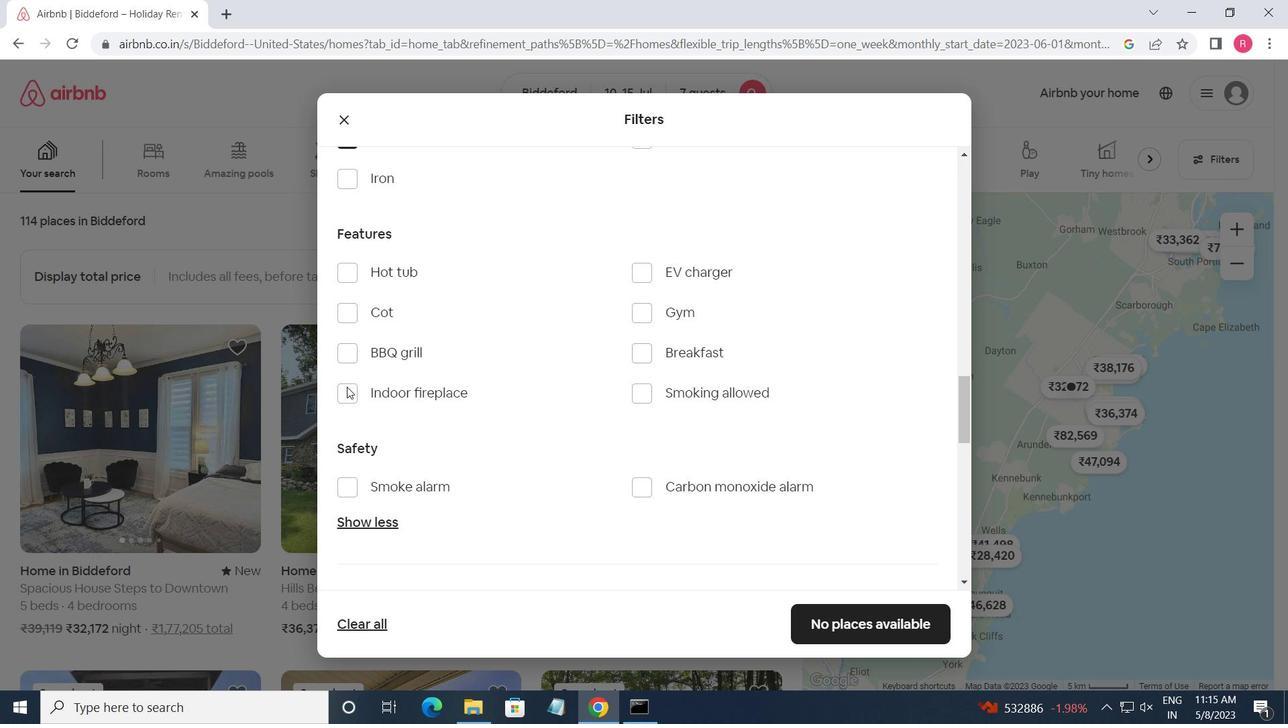
Action: Mouse moved to (640, 221)
Screenshot: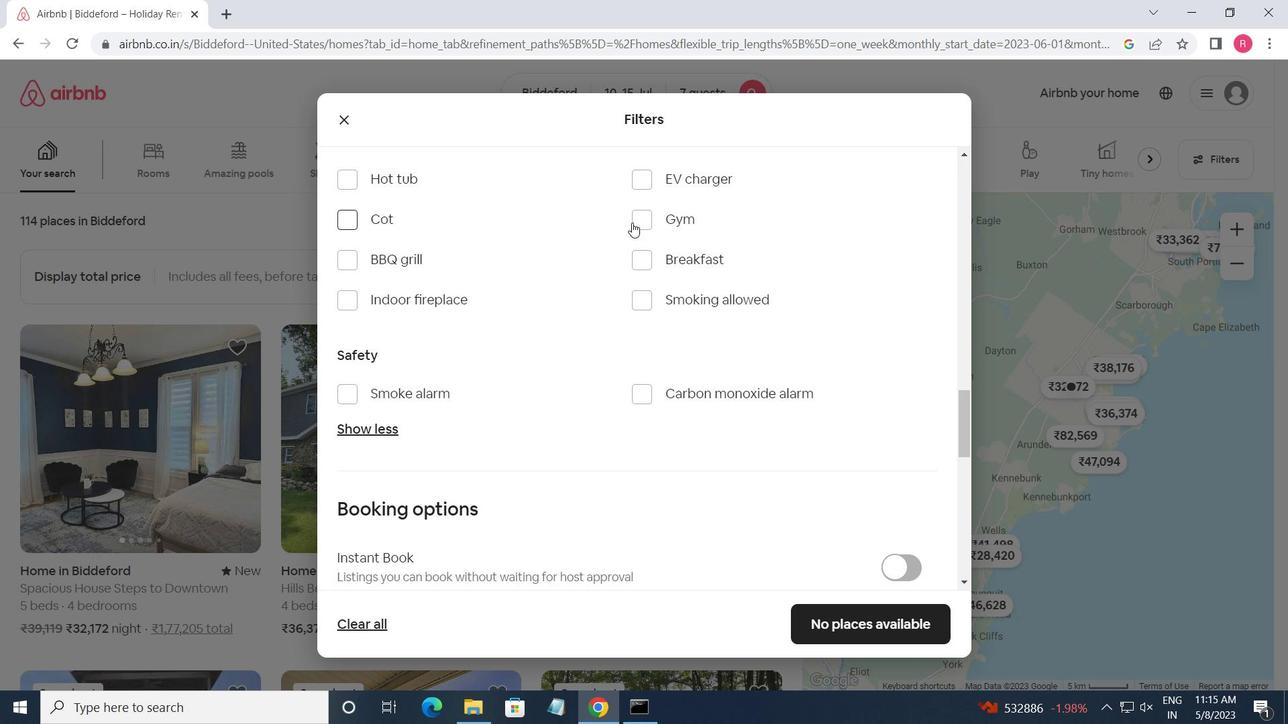 
Action: Mouse pressed left at (640, 221)
Screenshot: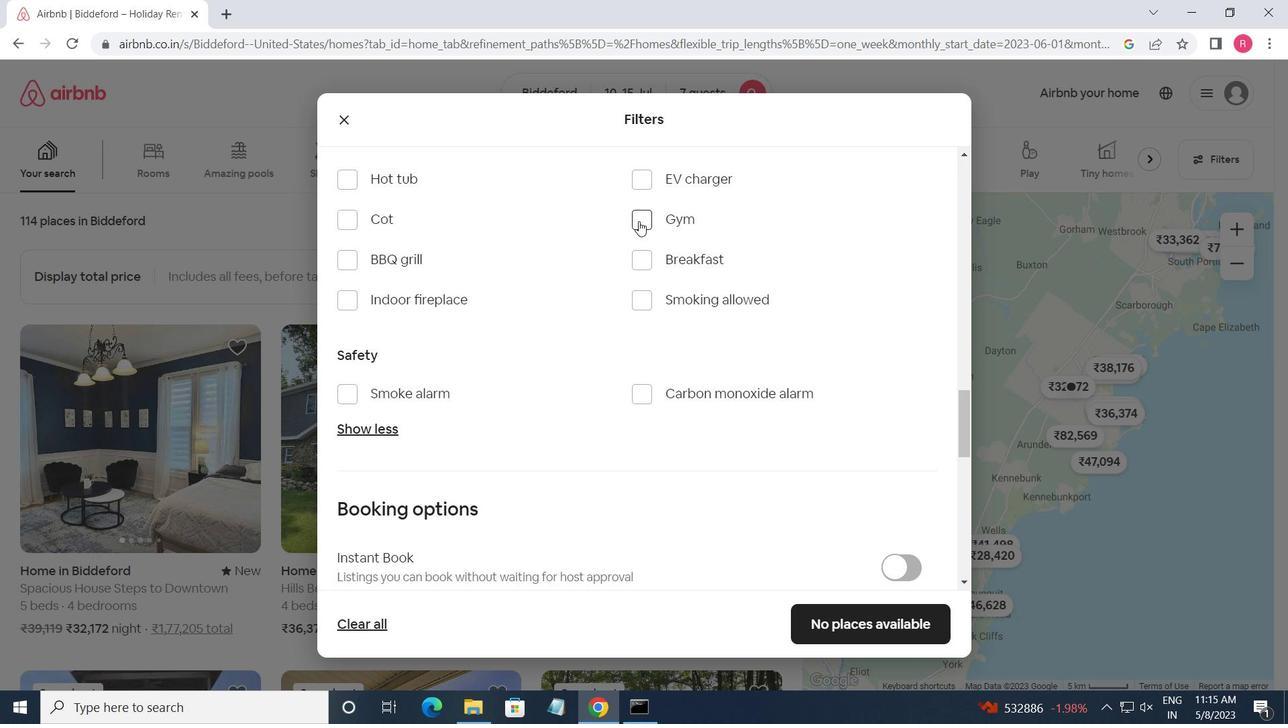 
Action: Mouse moved to (638, 261)
Screenshot: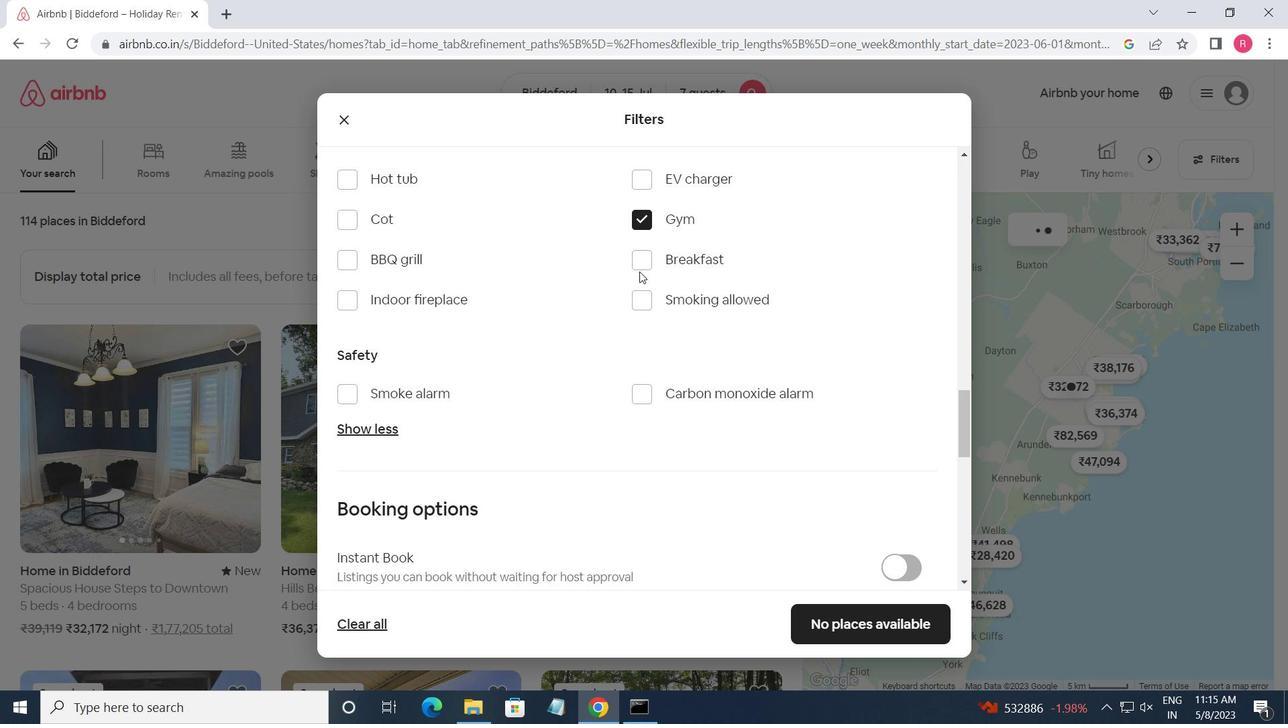 
Action: Mouse pressed left at (638, 261)
Screenshot: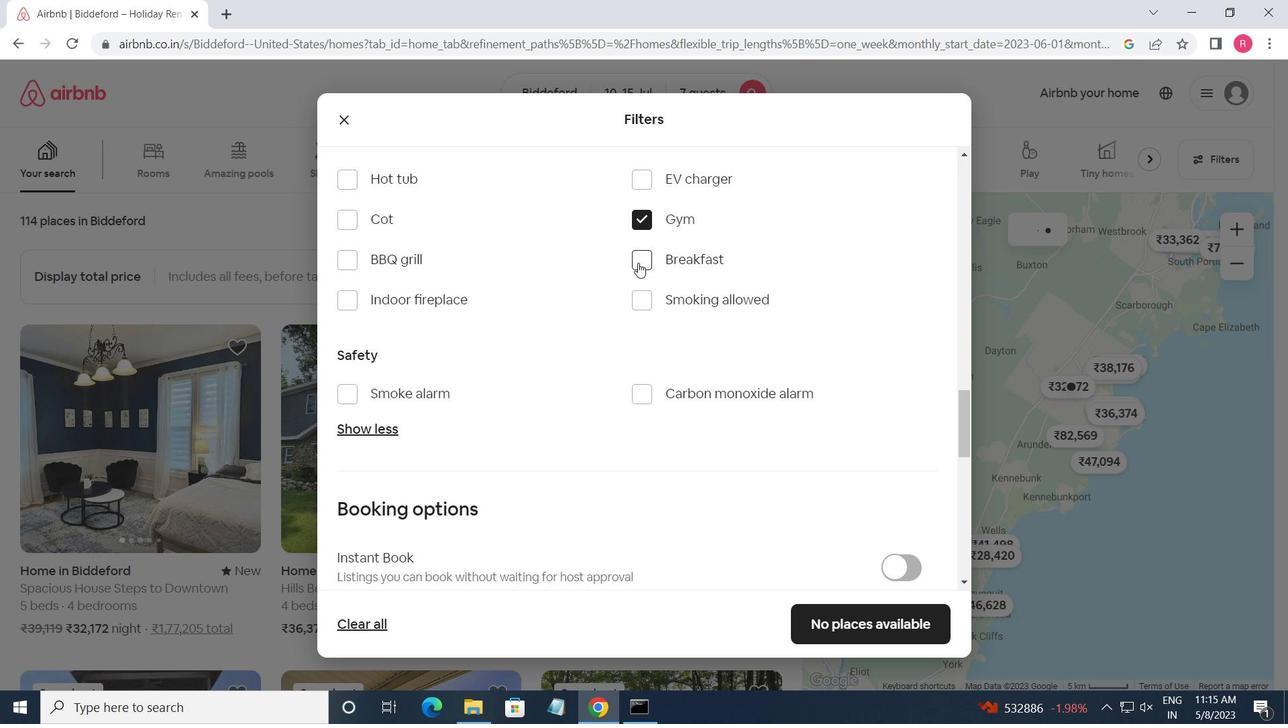 
Action: Mouse moved to (636, 259)
Screenshot: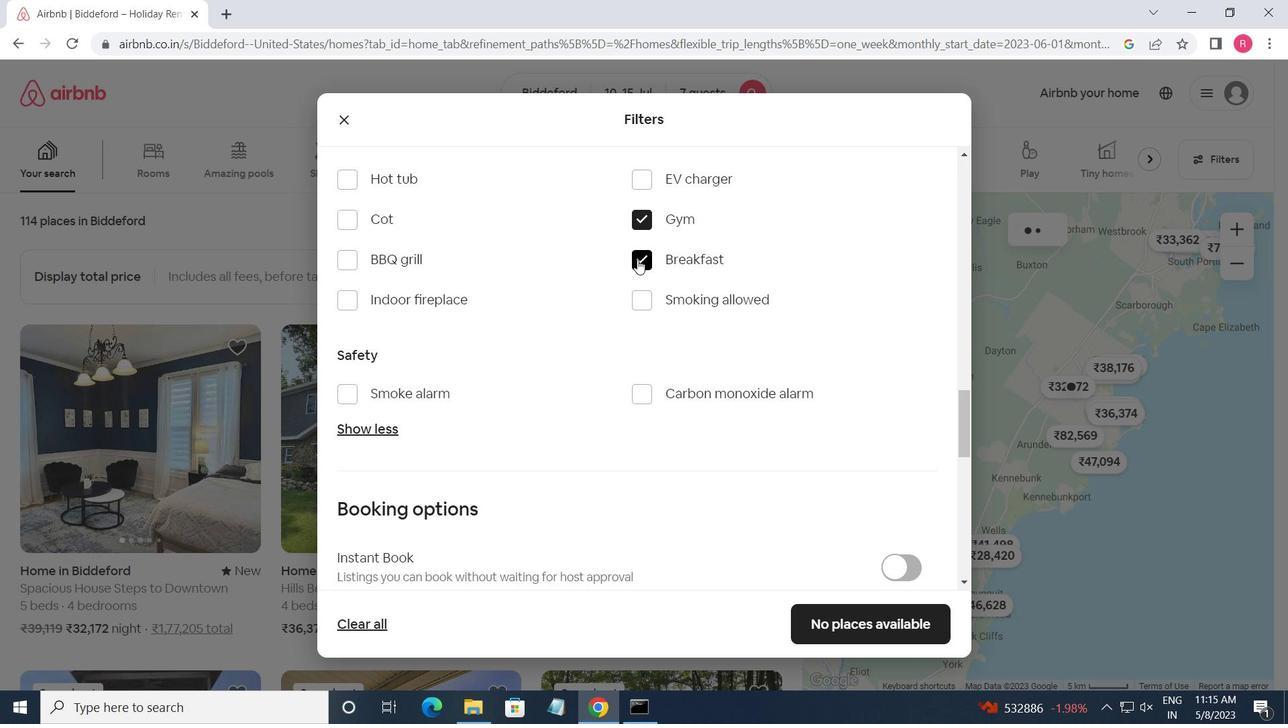 
Action: Mouse scrolled (636, 258) with delta (0, 0)
Screenshot: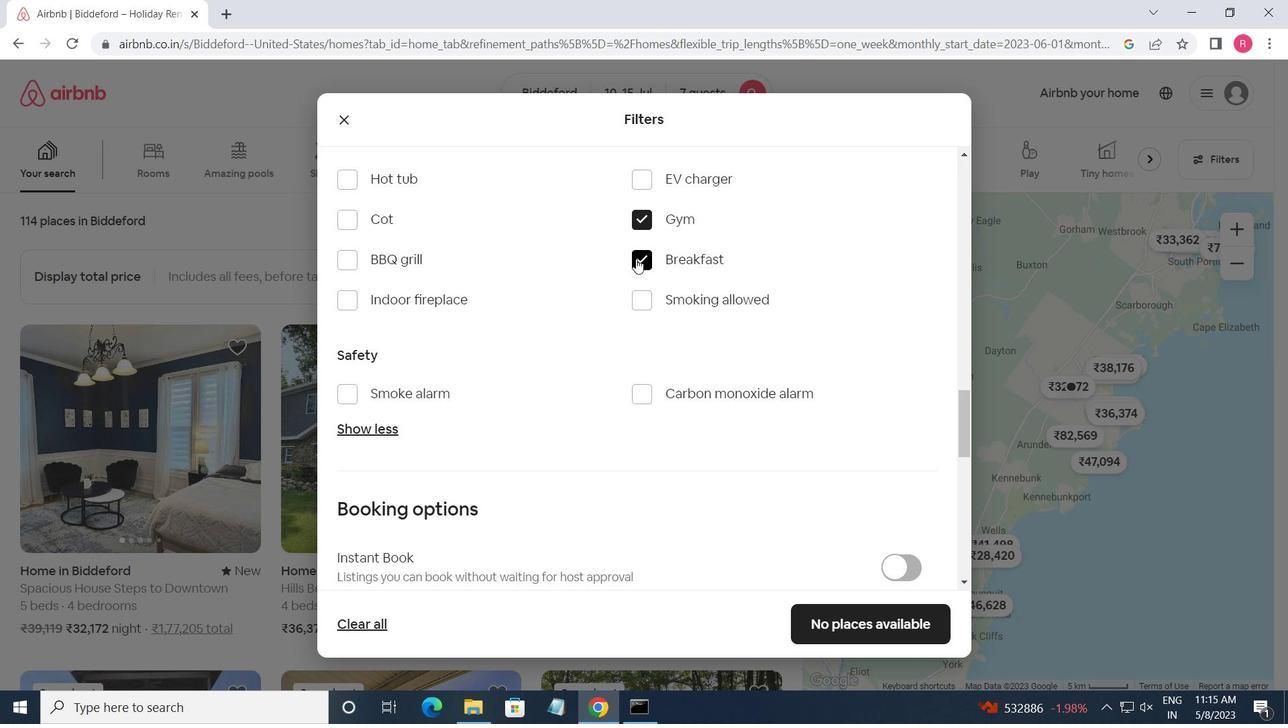 
Action: Mouse scrolled (636, 258) with delta (0, 0)
Screenshot: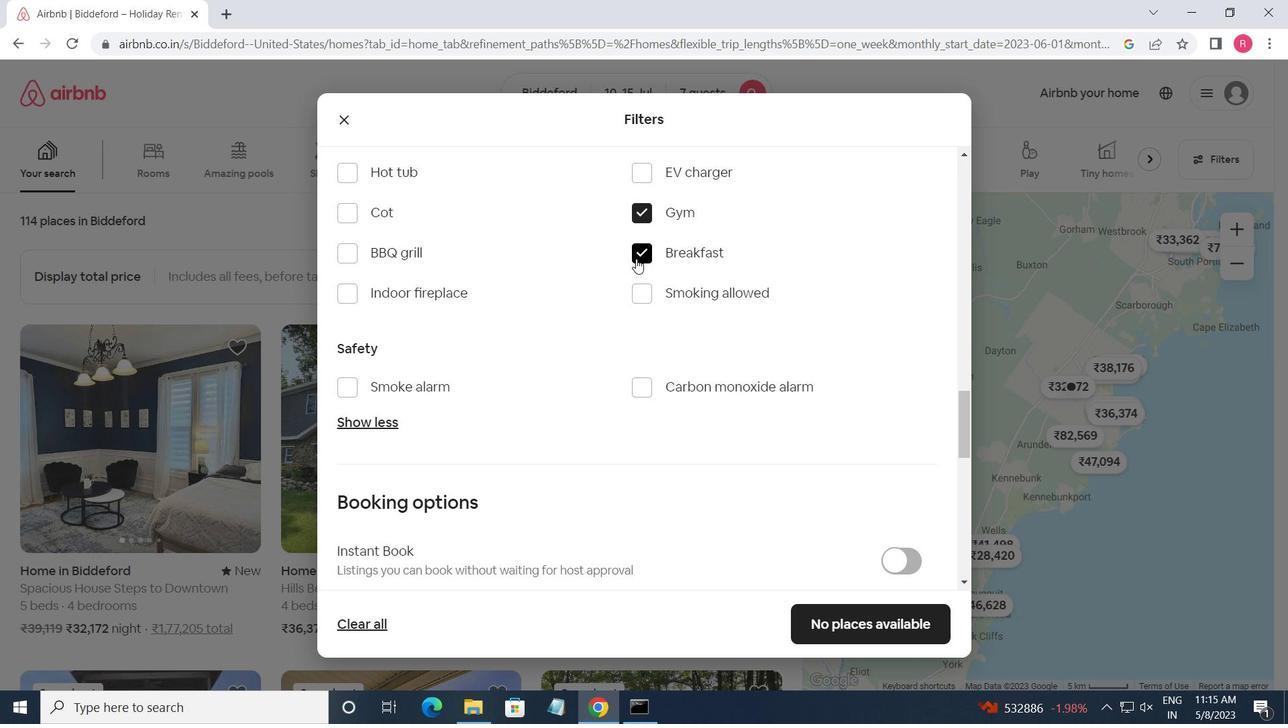 
Action: Mouse scrolled (636, 258) with delta (0, 0)
Screenshot: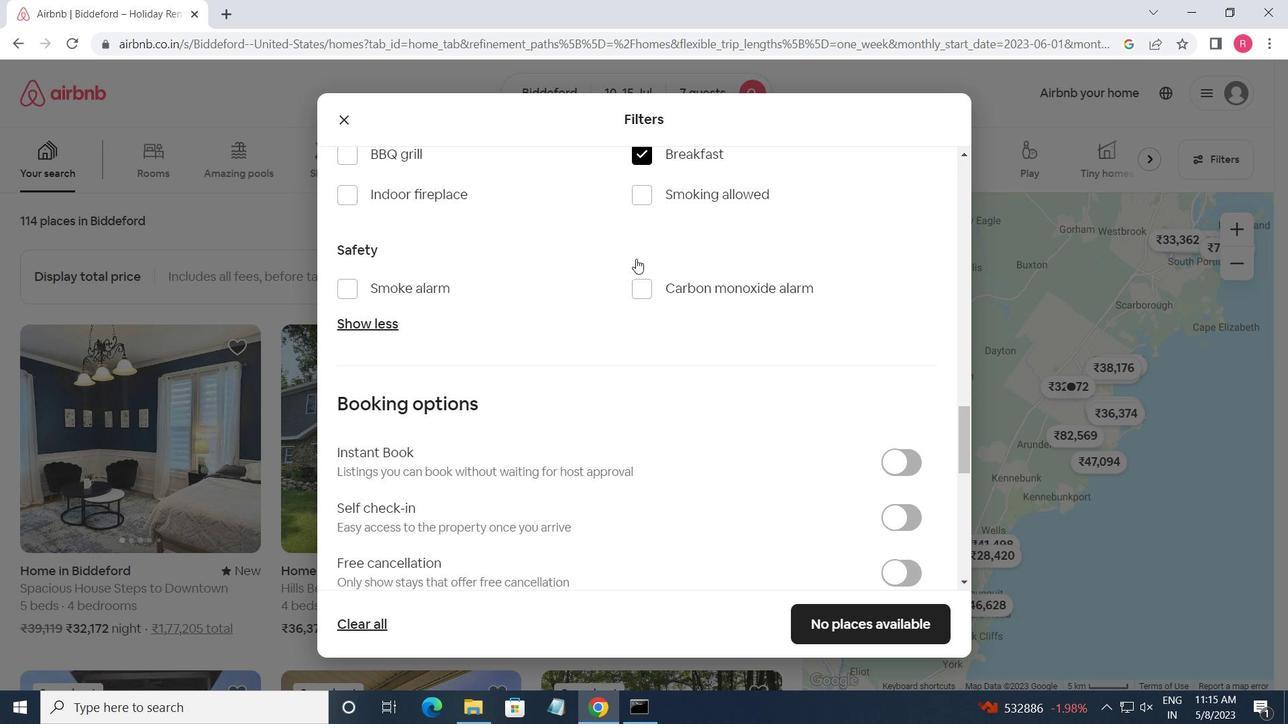 
Action: Mouse moved to (891, 370)
Screenshot: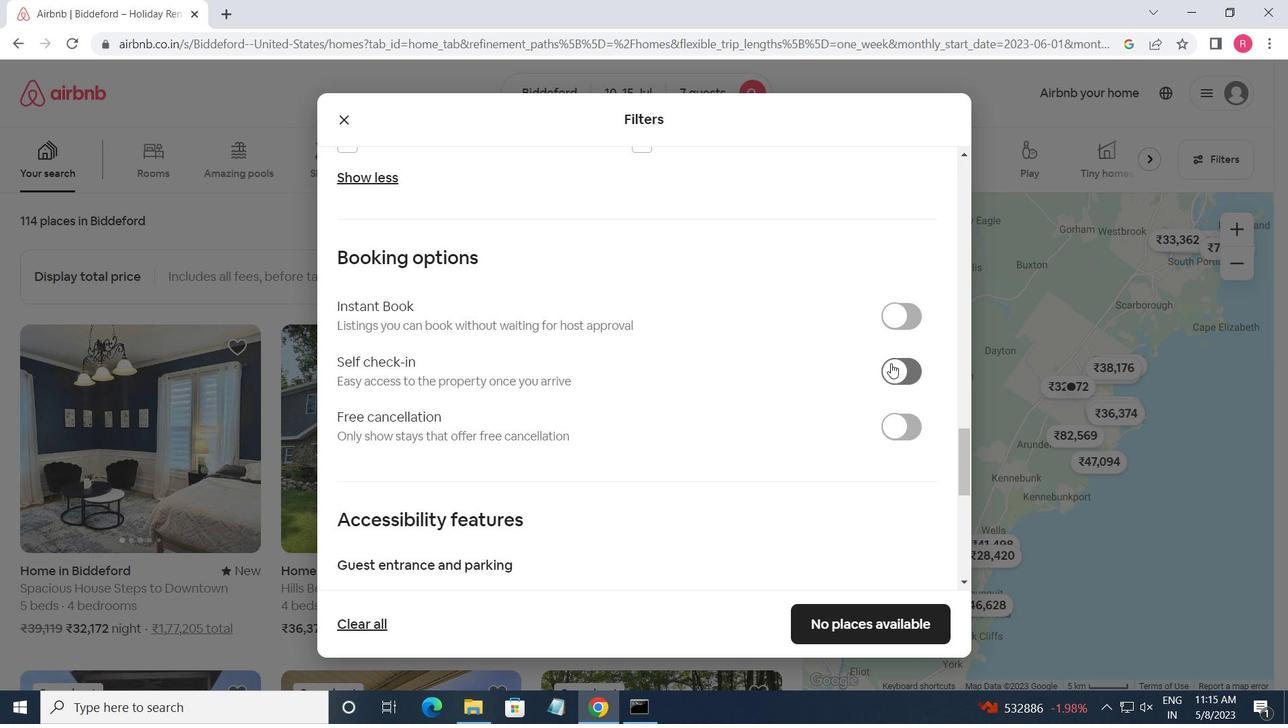 
Action: Mouse pressed left at (891, 370)
Screenshot: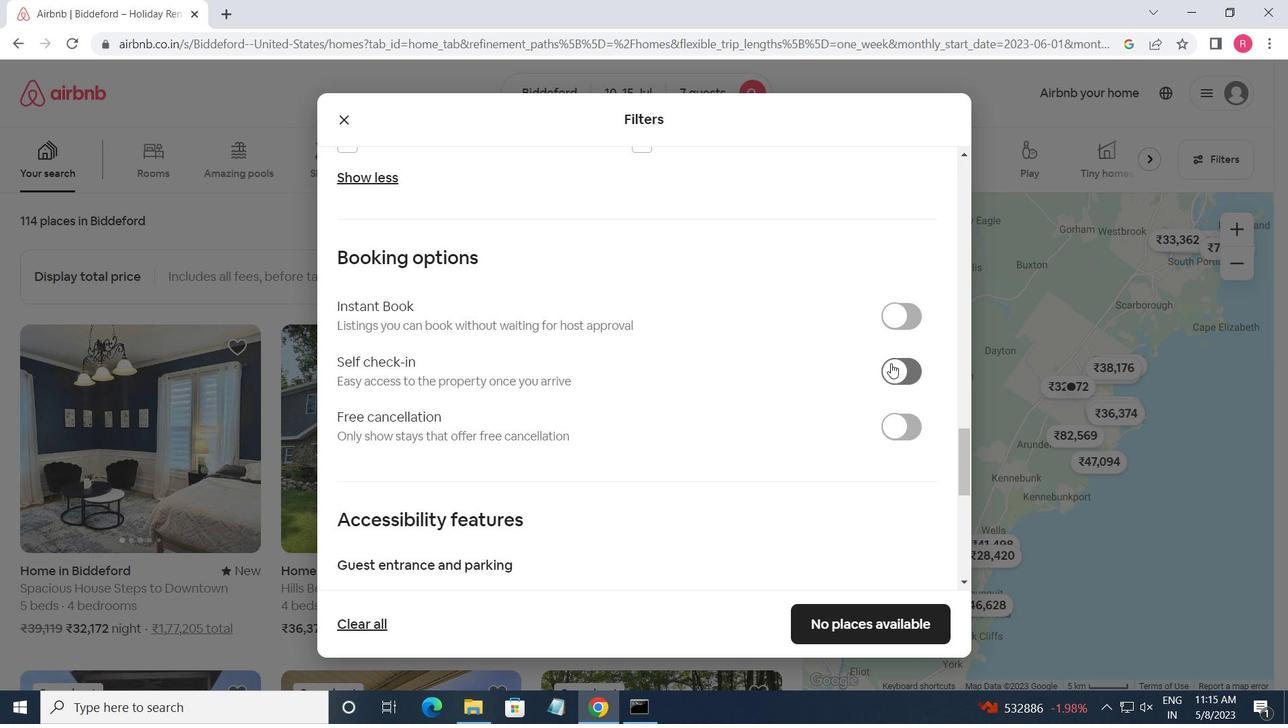
Action: Mouse moved to (736, 377)
Screenshot: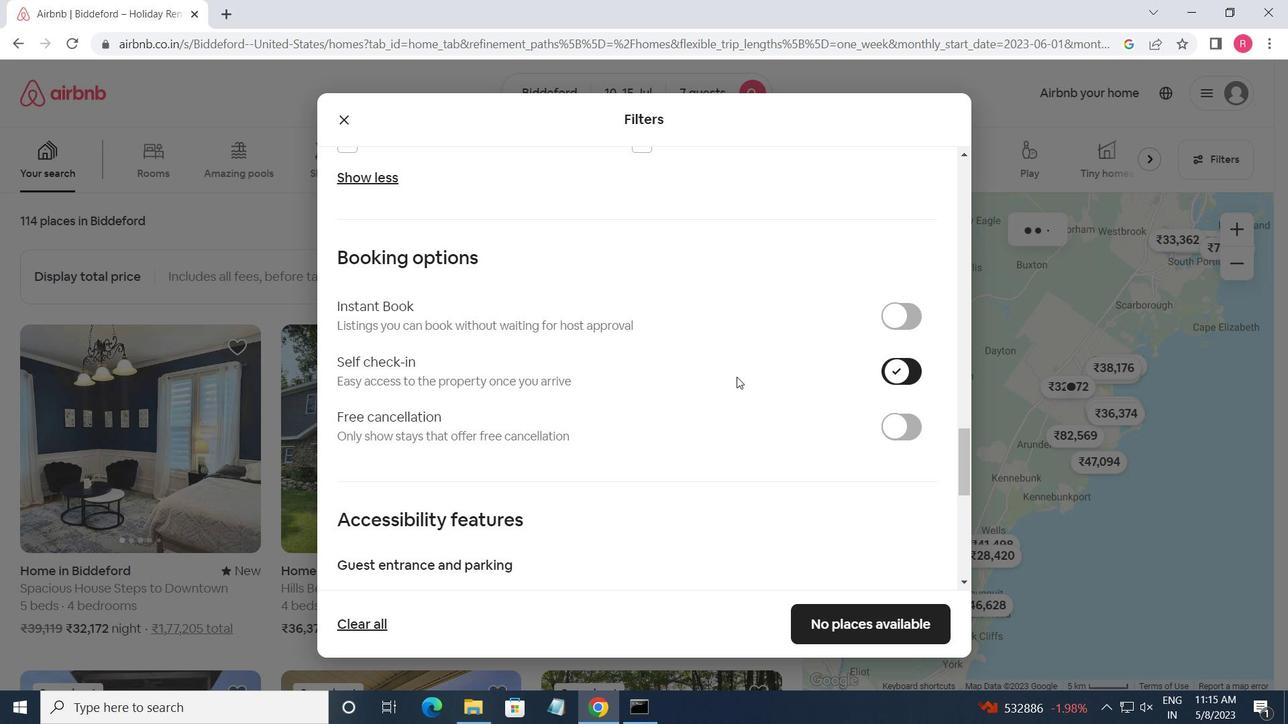 
Action: Mouse scrolled (736, 377) with delta (0, 0)
Screenshot: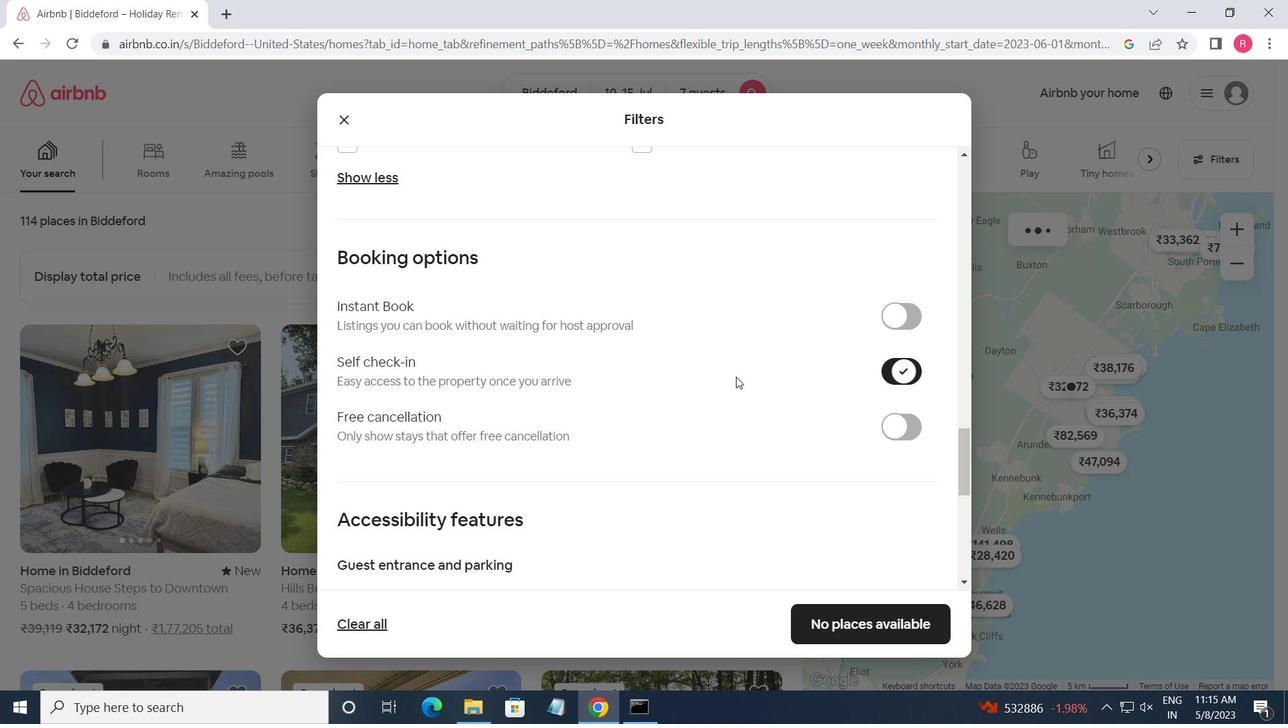 
Action: Mouse scrolled (736, 377) with delta (0, 0)
Screenshot: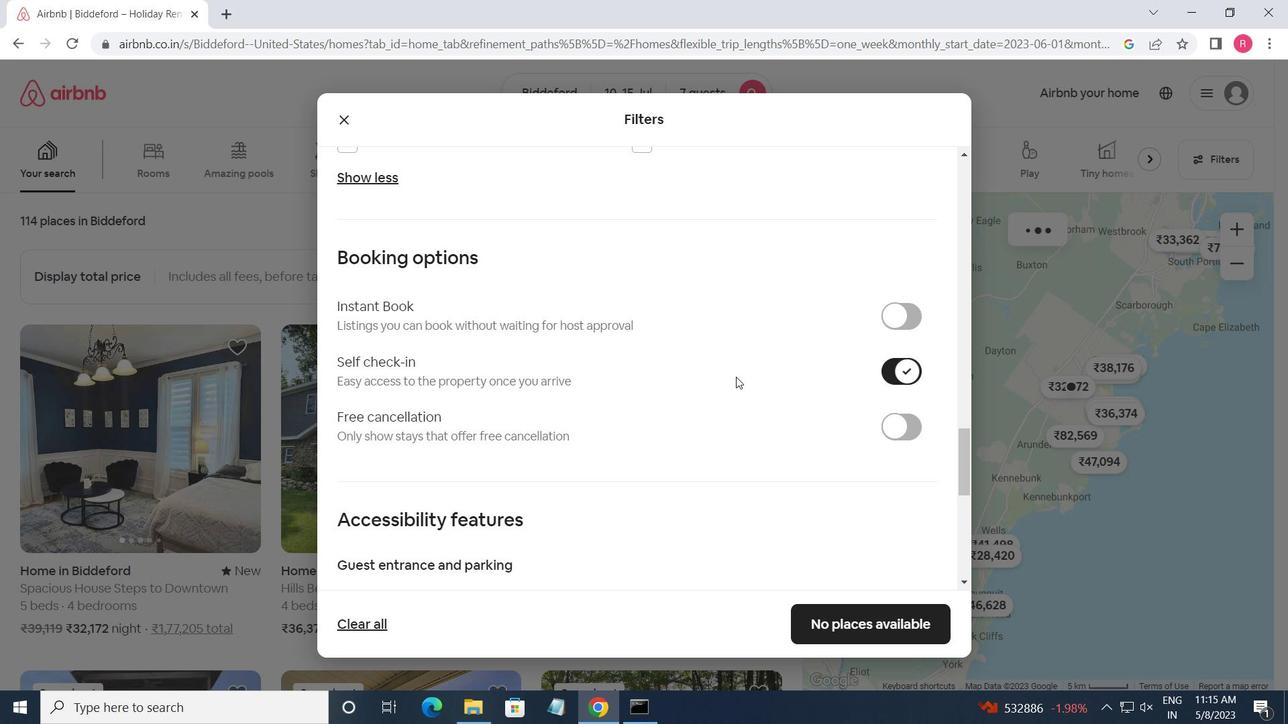 
Action: Mouse scrolled (736, 377) with delta (0, 0)
Screenshot: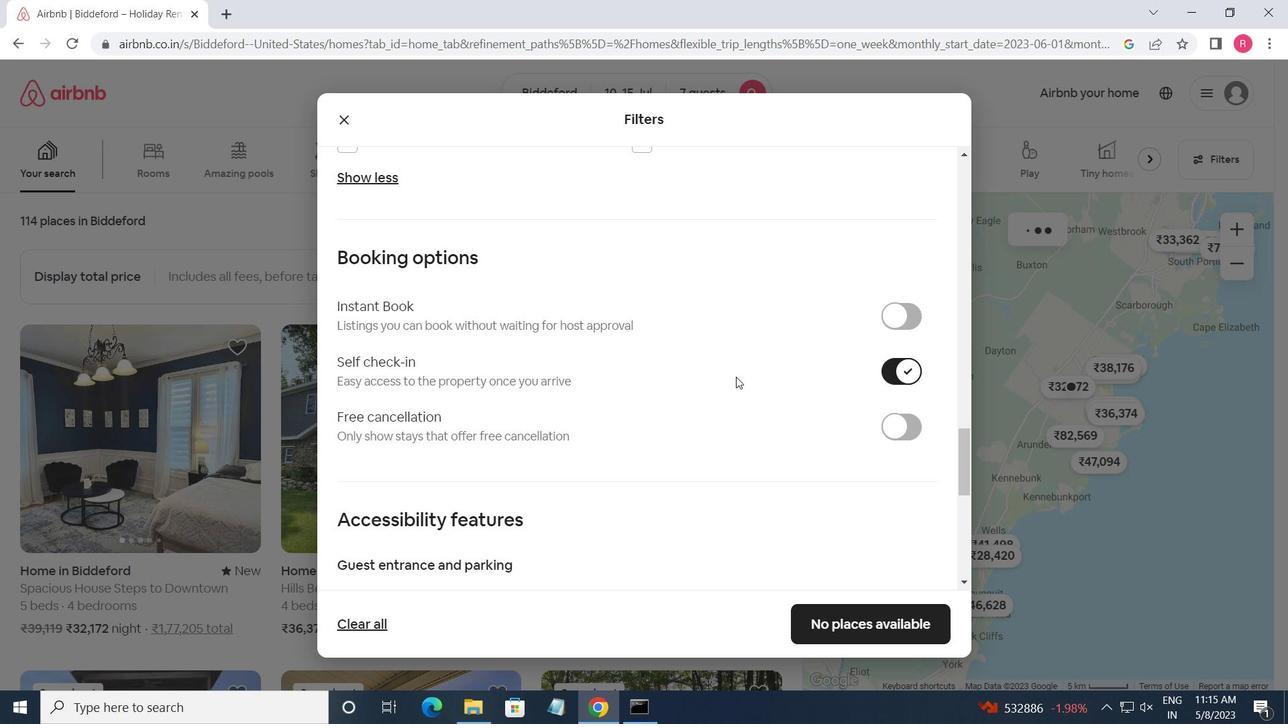 
Action: Mouse scrolled (736, 377) with delta (0, 0)
Screenshot: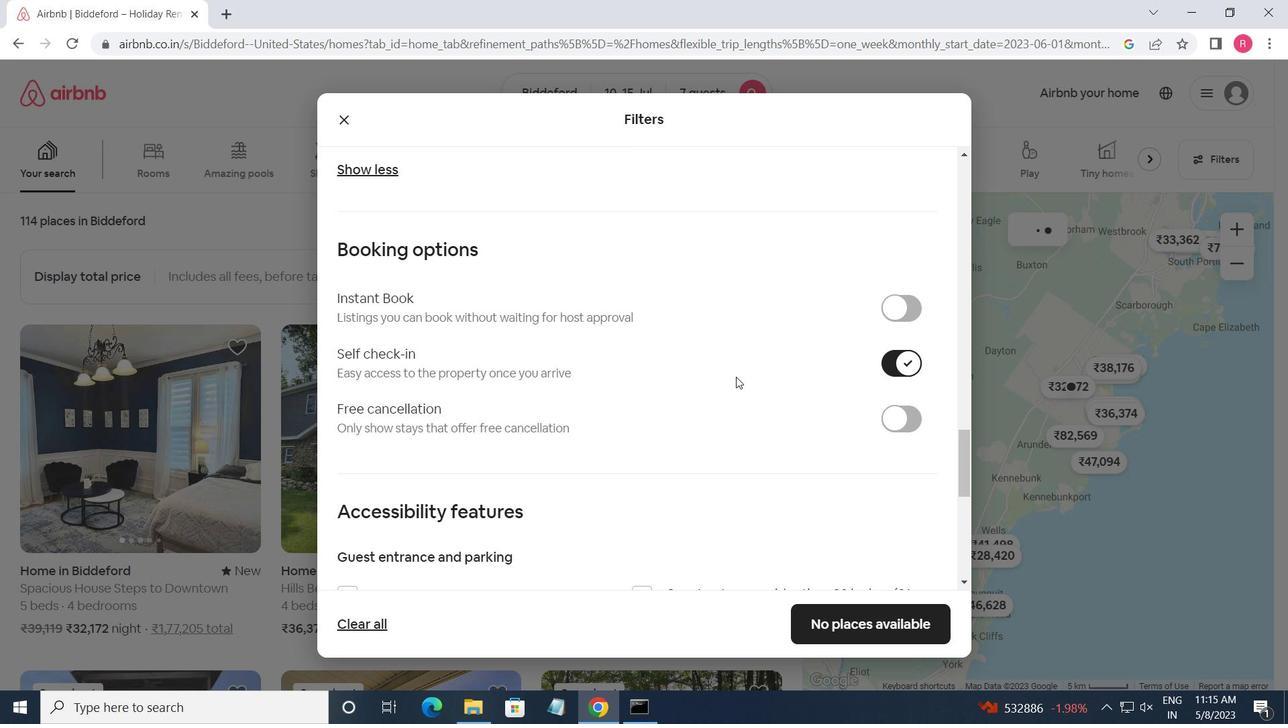 
Action: Mouse moved to (479, 494)
Screenshot: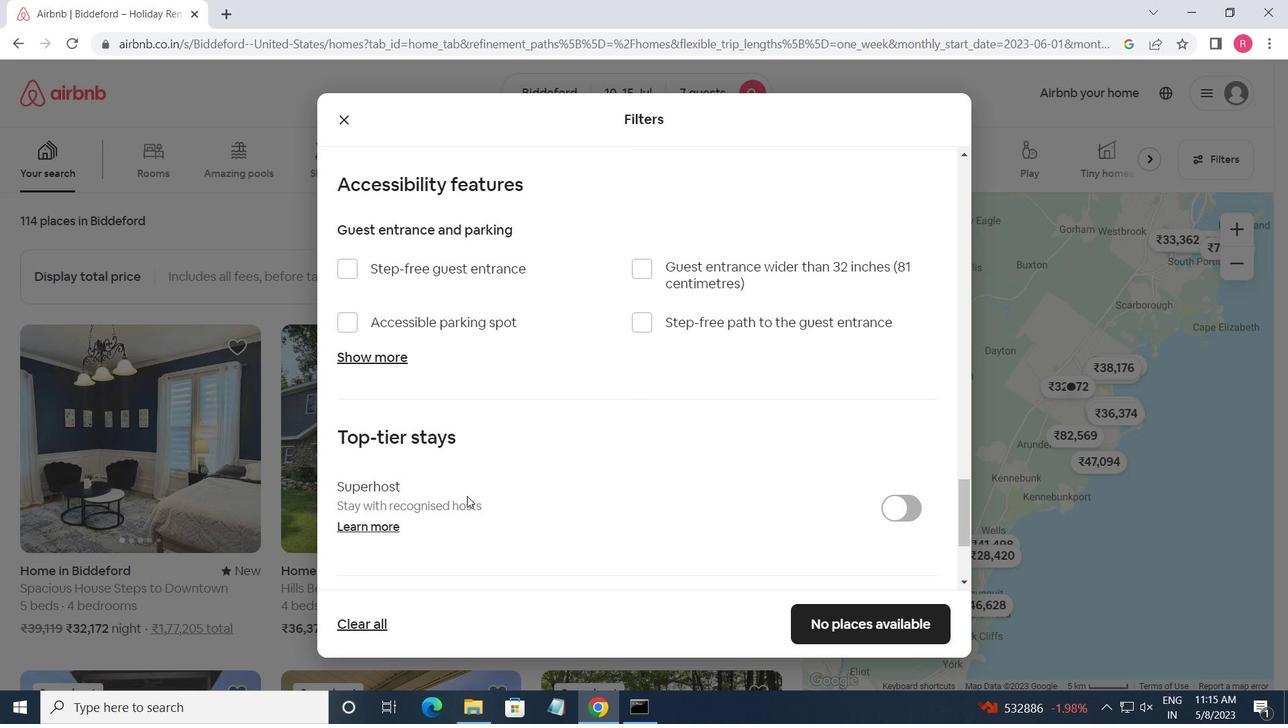 
Action: Mouse scrolled (479, 493) with delta (0, 0)
Screenshot: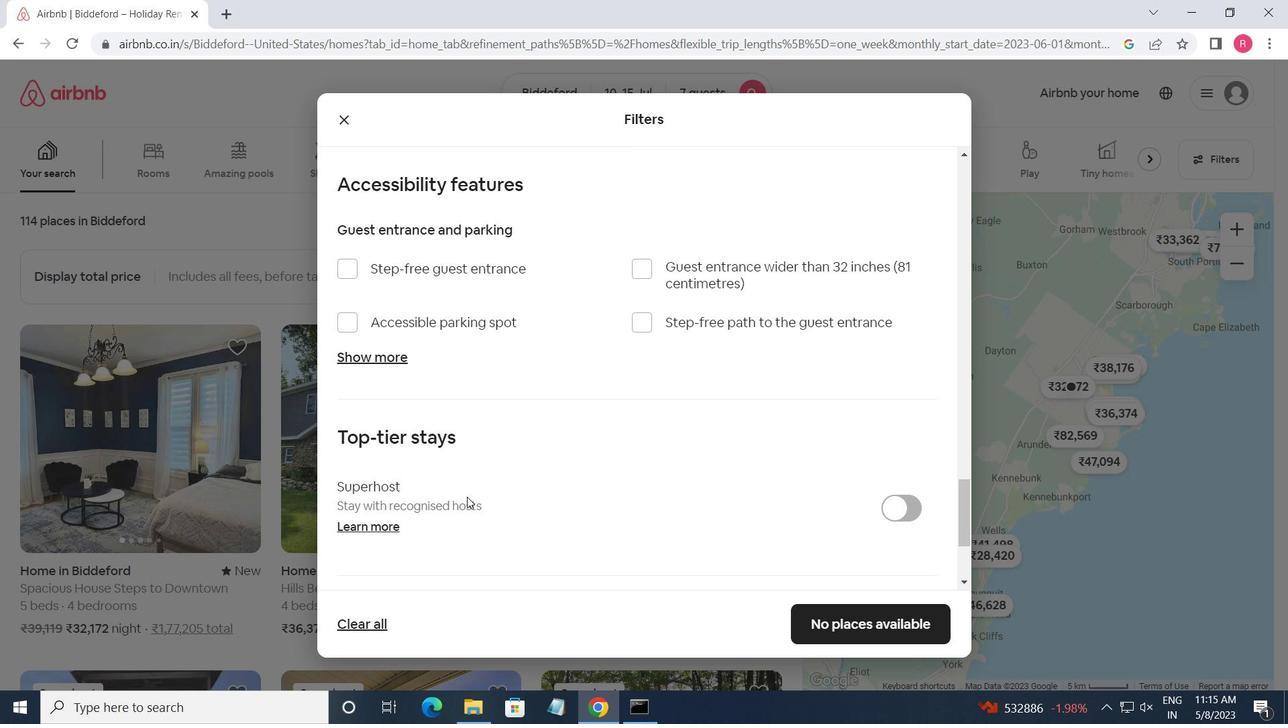 
Action: Mouse moved to (479, 493)
Screenshot: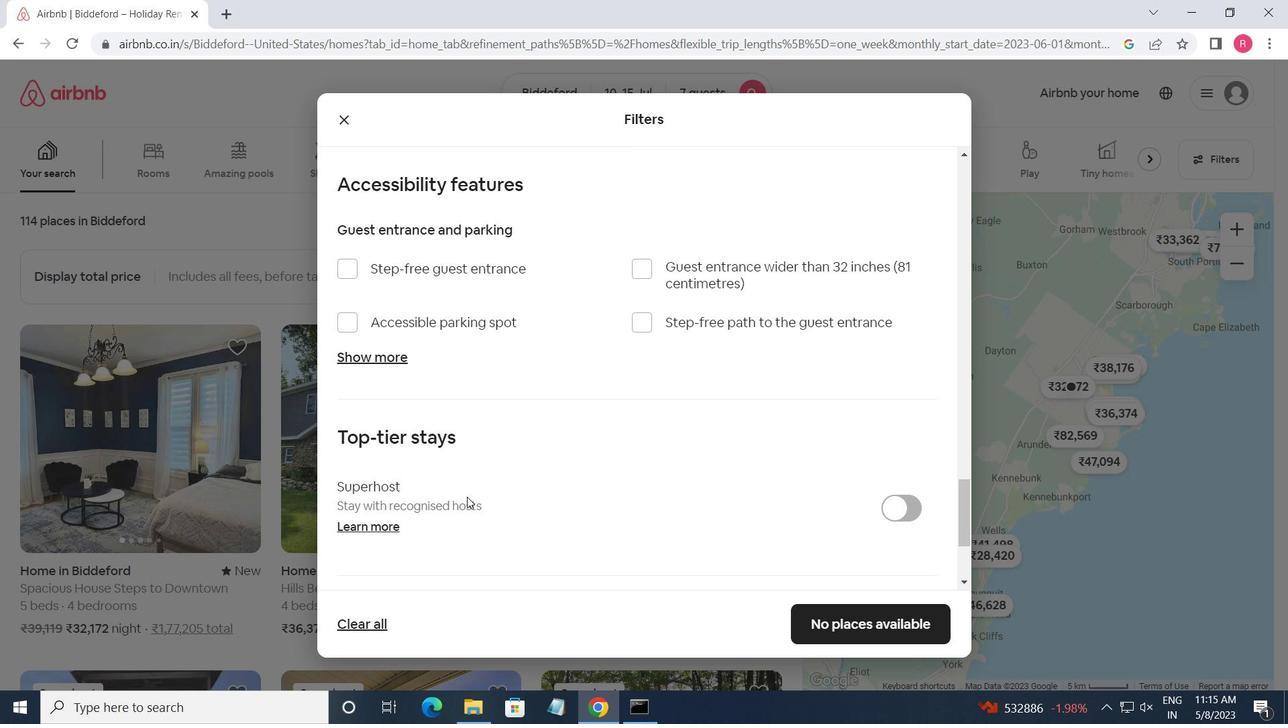 
Action: Mouse scrolled (479, 493) with delta (0, 0)
Screenshot: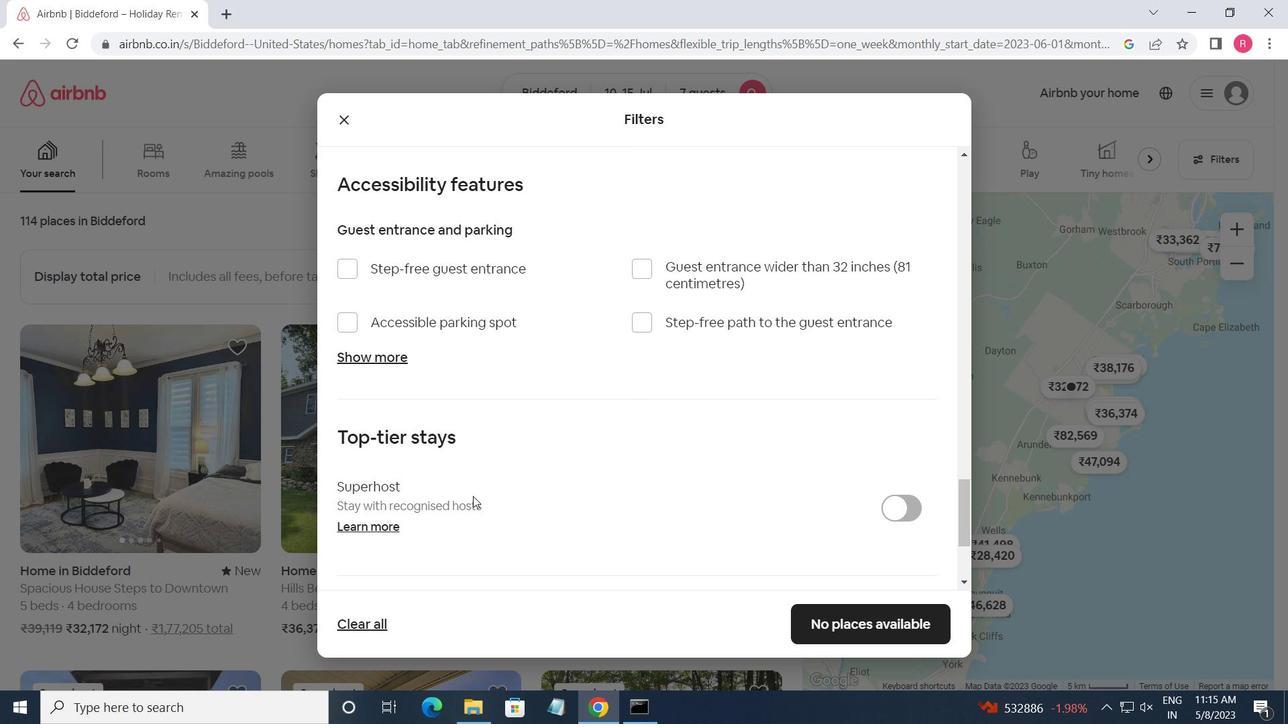 
Action: Mouse moved to (481, 491)
Screenshot: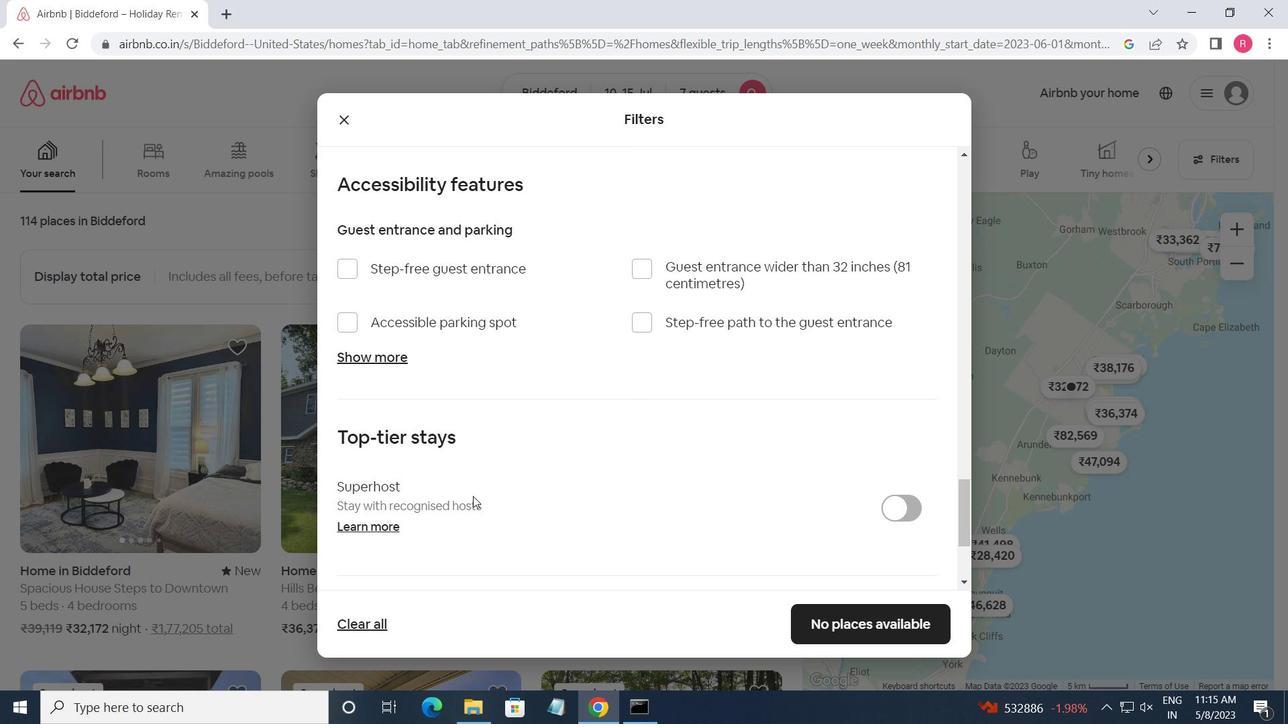 
Action: Mouse scrolled (481, 491) with delta (0, 0)
Screenshot: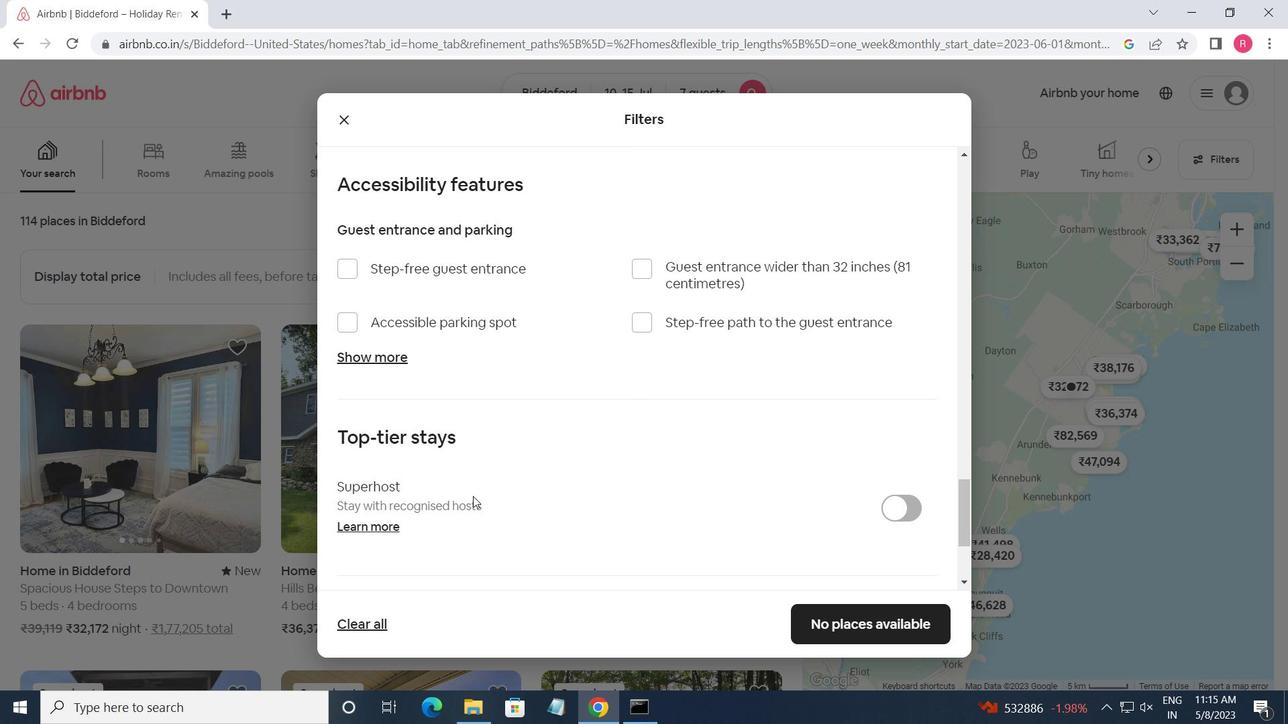 
Action: Mouse moved to (346, 473)
Screenshot: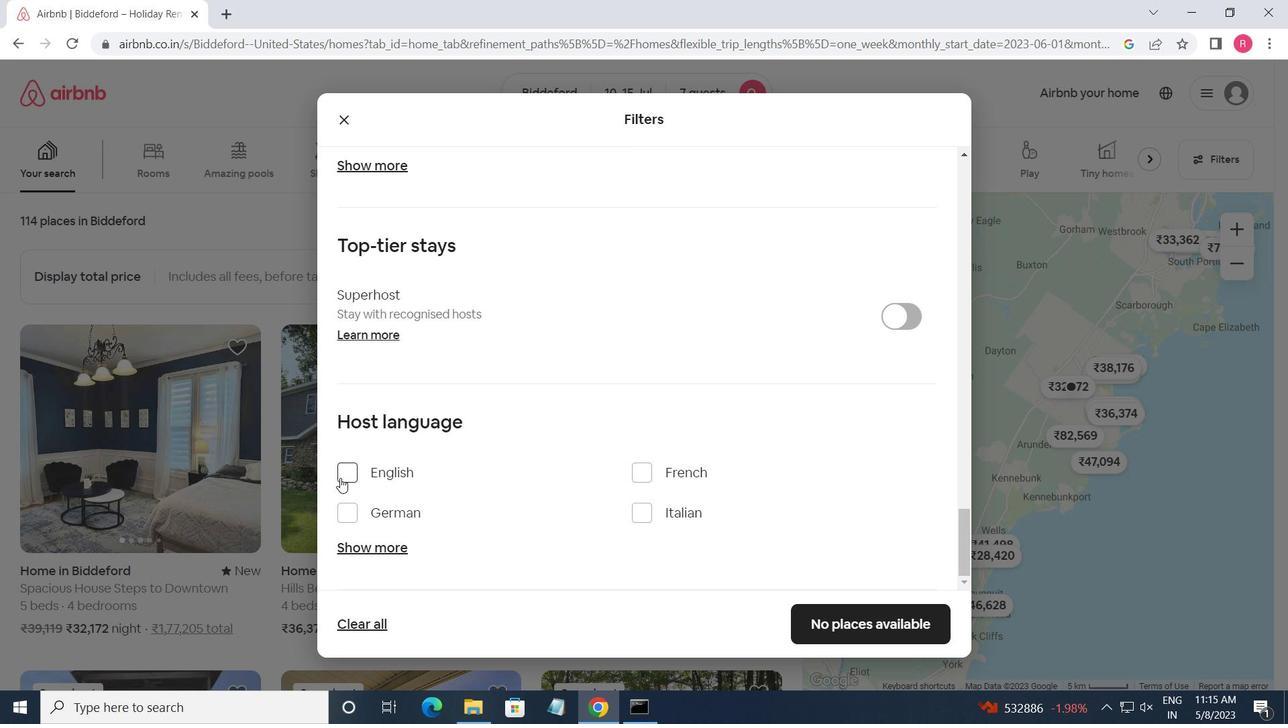 
Action: Mouse pressed left at (346, 473)
Screenshot: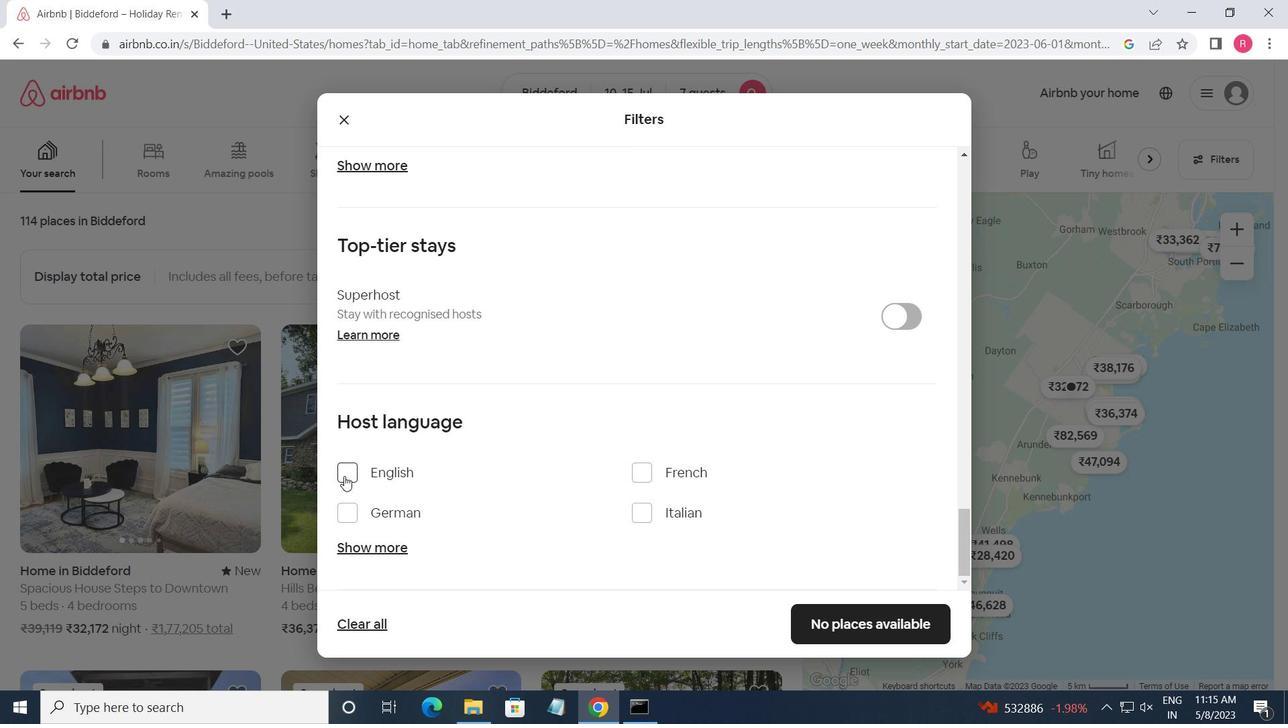 
Action: Mouse moved to (342, 471)
Screenshot: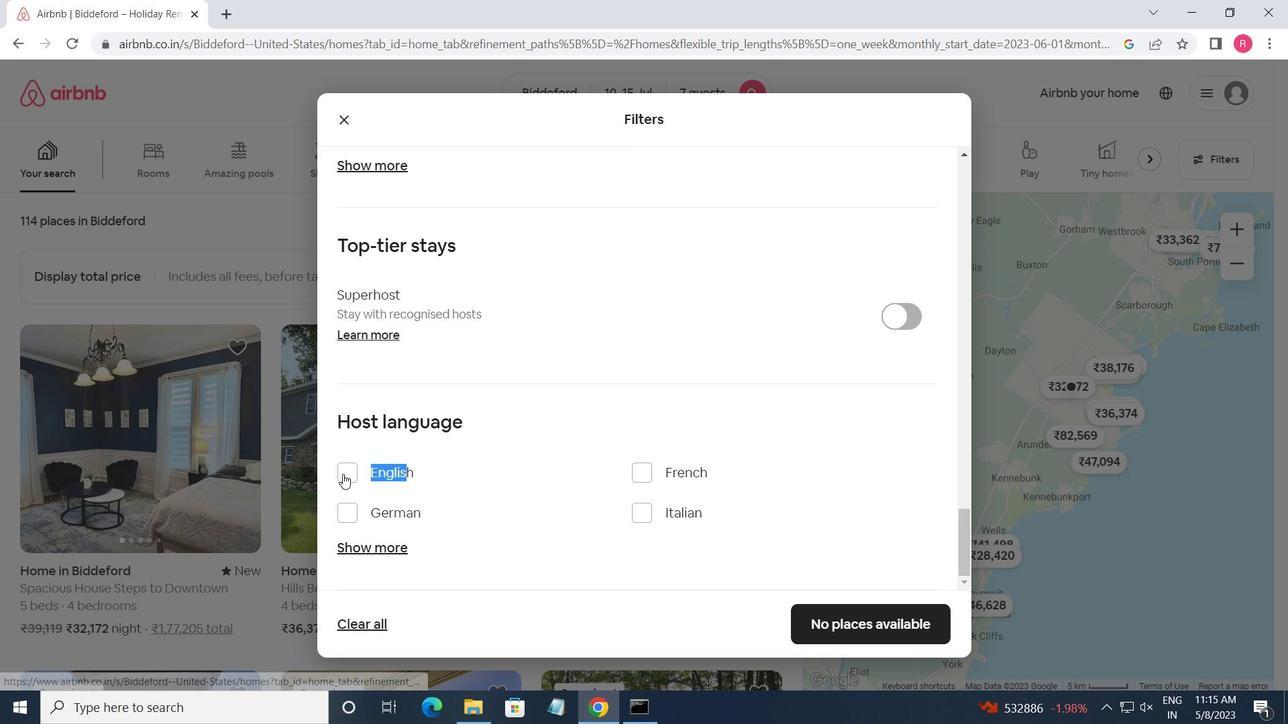 
Action: Mouse pressed left at (342, 471)
Screenshot: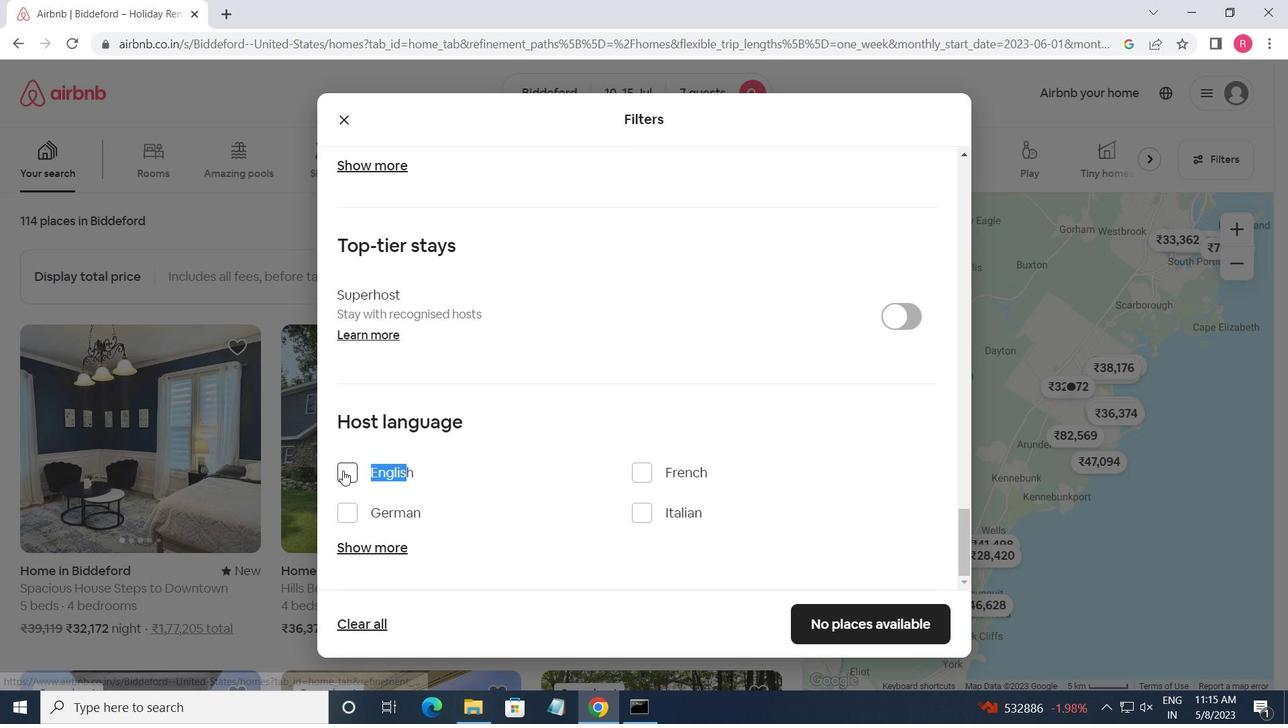 
Action: Mouse moved to (864, 630)
Screenshot: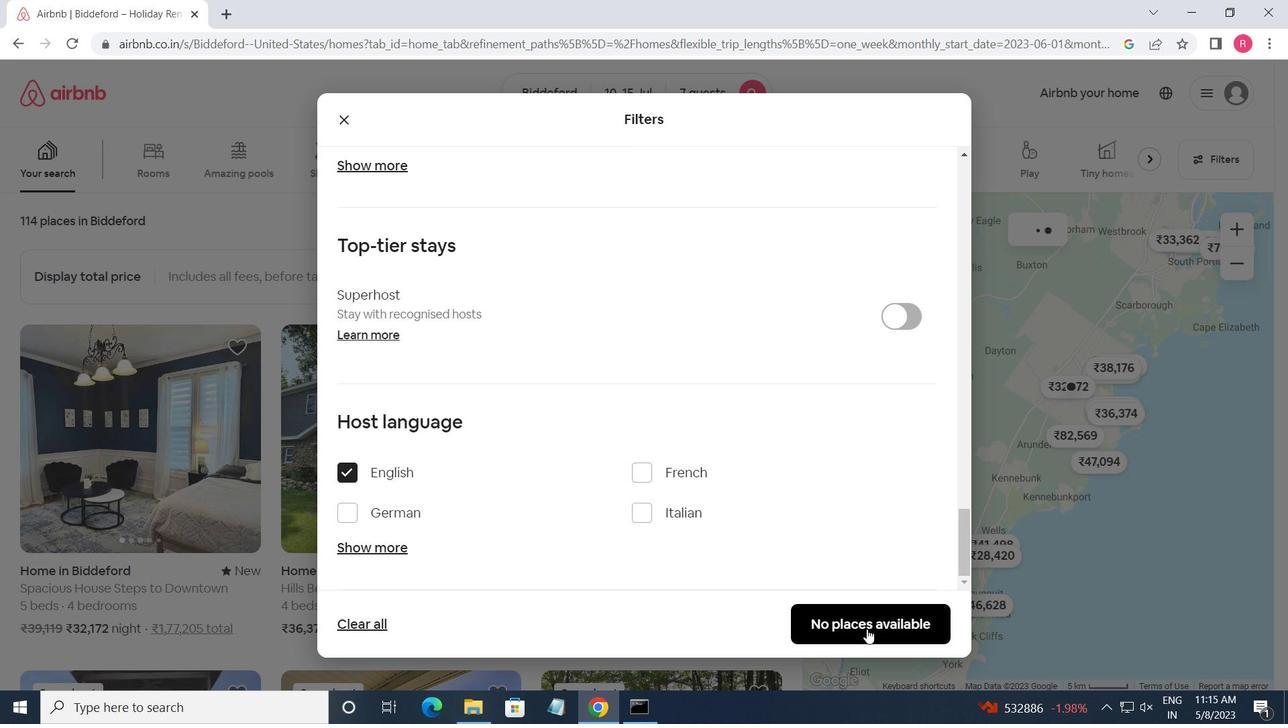 
Action: Mouse pressed left at (864, 630)
Screenshot: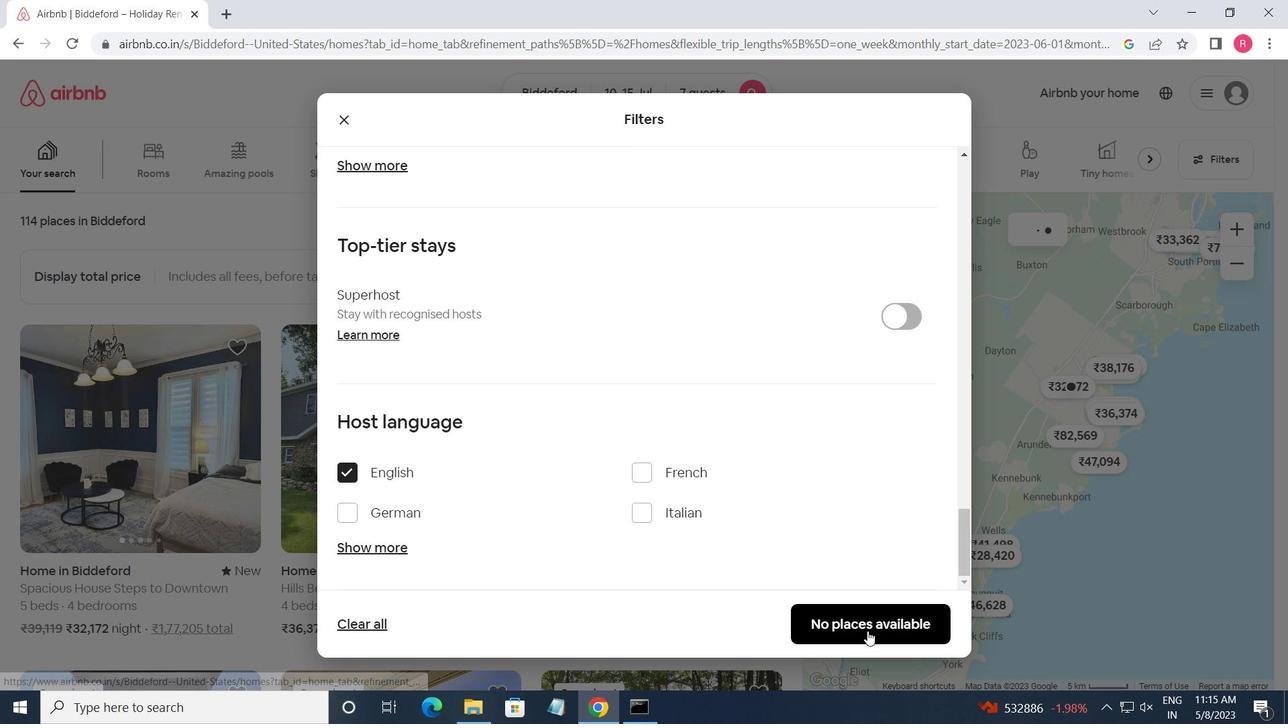 
